 Task: Research Airbnb options in Leskovac, Serbia from 4th December, 2023 to 10th December, 2023 for 8 adults.4 bedrooms having 8 beds and 4 bathrooms. Property type can be house. Amenities needed are: wifi, TV, free parkinig on premises, gym, breakfast. Look for 5 properties as per requirement.
Action: Mouse moved to (448, 132)
Screenshot: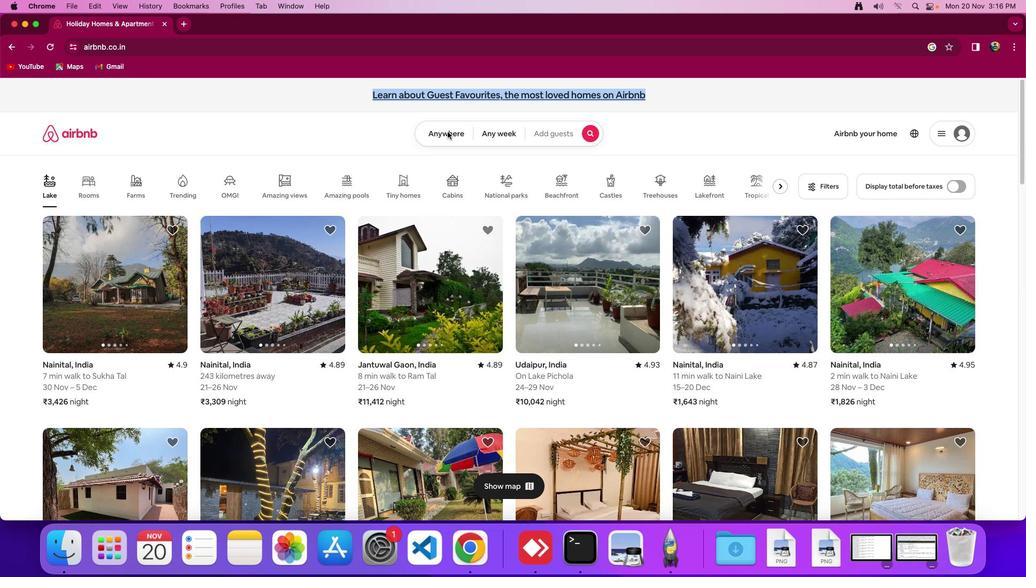
Action: Mouse pressed left at (448, 132)
Screenshot: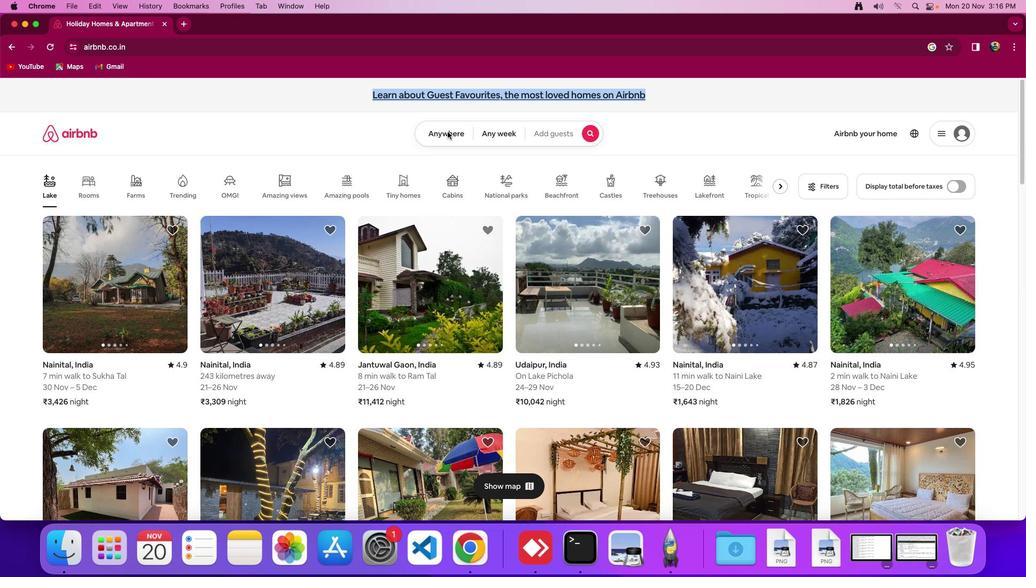 
Action: Mouse moved to (451, 131)
Screenshot: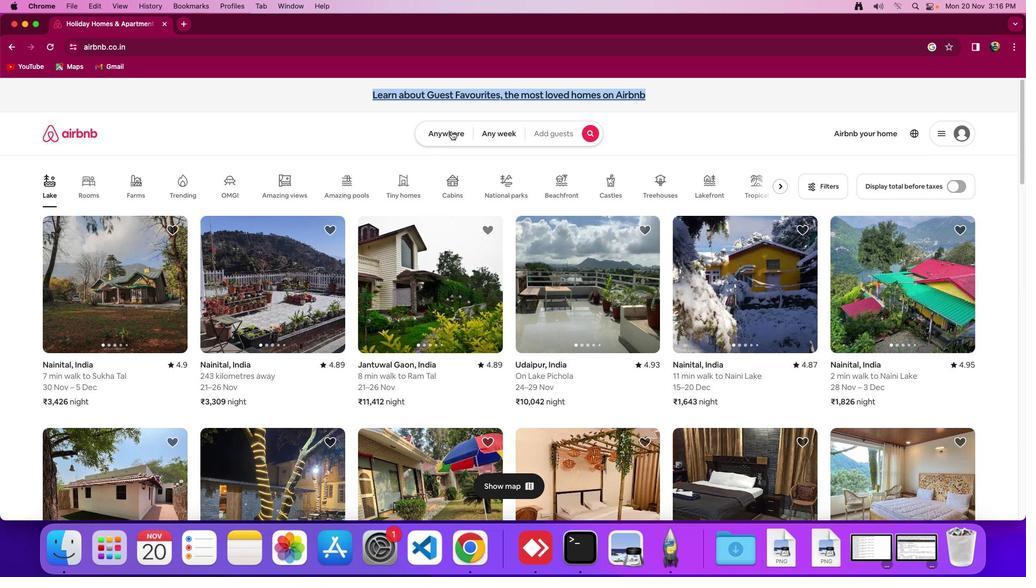 
Action: Mouse pressed left at (451, 131)
Screenshot: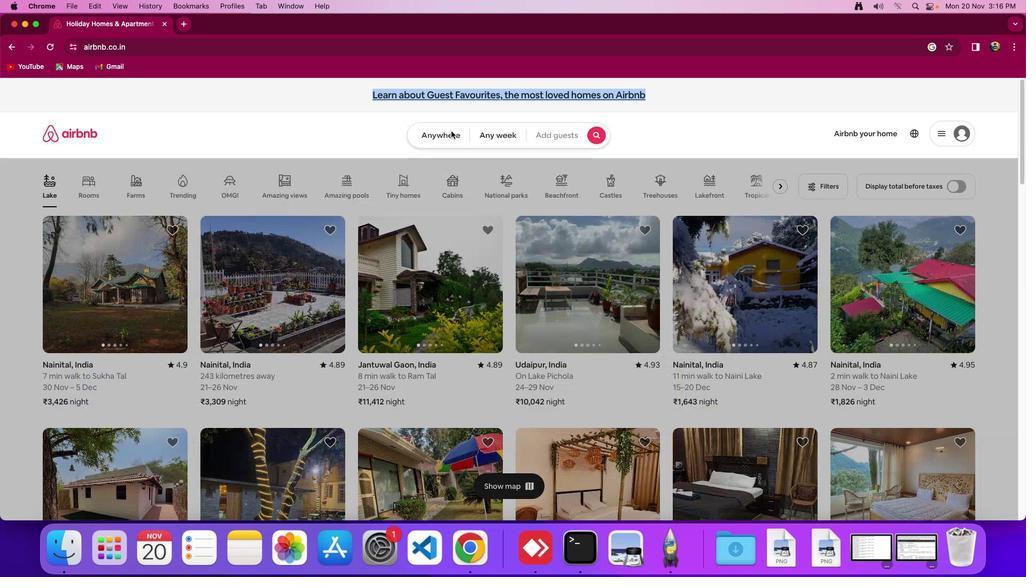 
Action: Mouse moved to (430, 173)
Screenshot: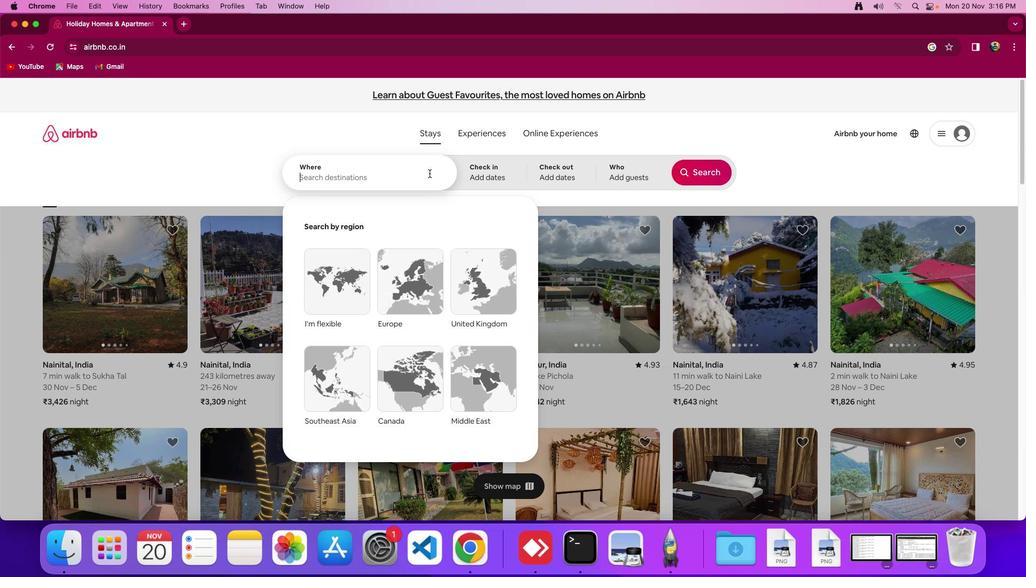 
Action: Mouse pressed left at (430, 173)
Screenshot: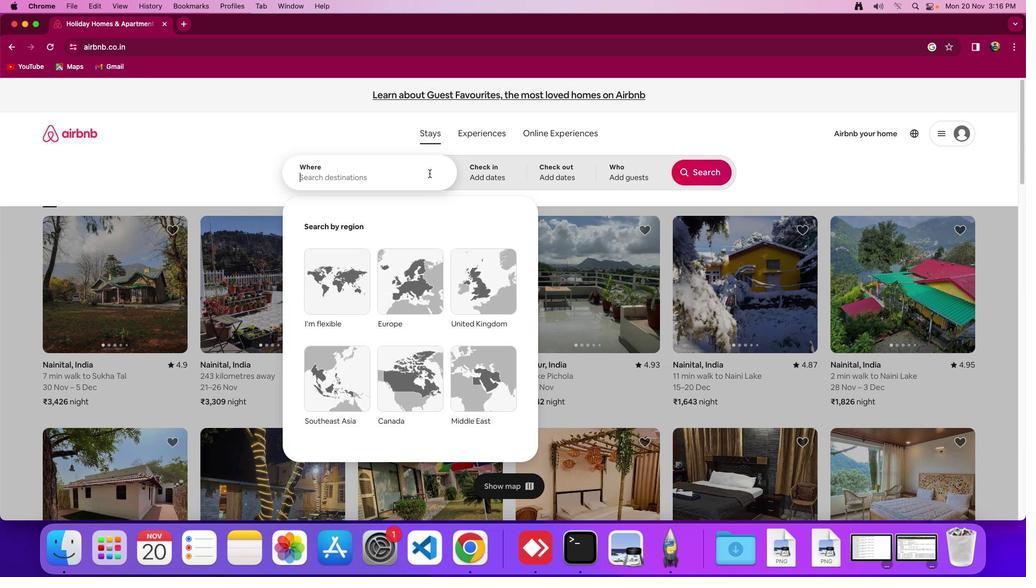 
Action: Mouse moved to (435, 171)
Screenshot: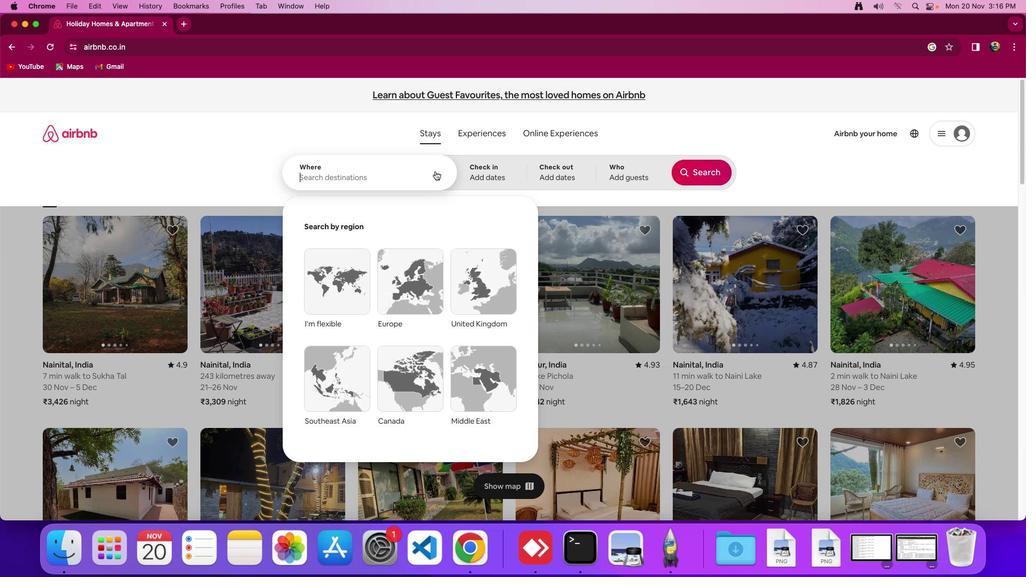 
Action: Key pressed Key.shift'L''e''s''k''o''v''a''c'','Key.spaceKey.shift_r'S''e''r''b''i''a'
Screenshot: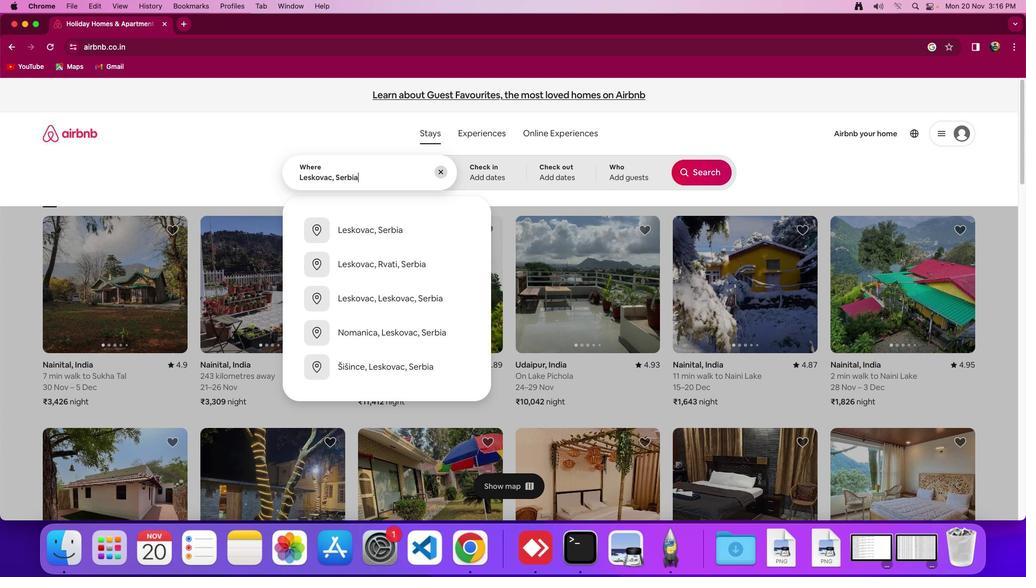 
Action: Mouse moved to (491, 169)
Screenshot: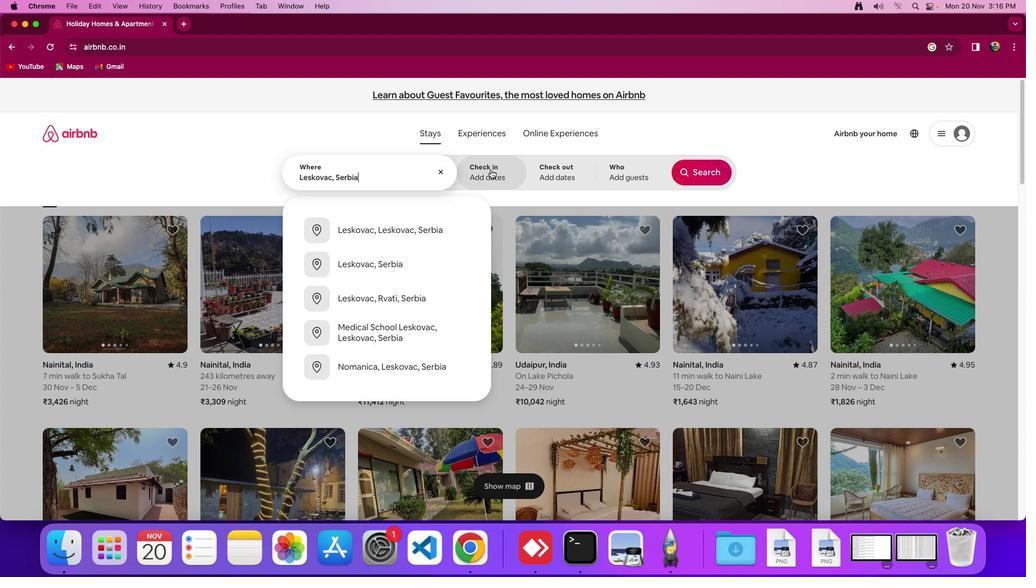 
Action: Mouse pressed left at (491, 169)
Screenshot: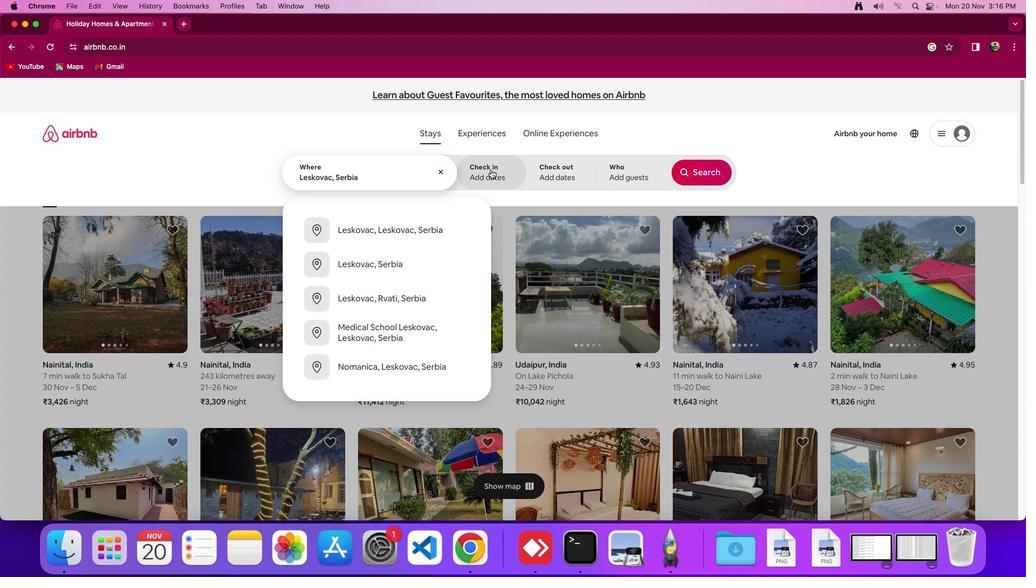 
Action: Mouse moved to (564, 327)
Screenshot: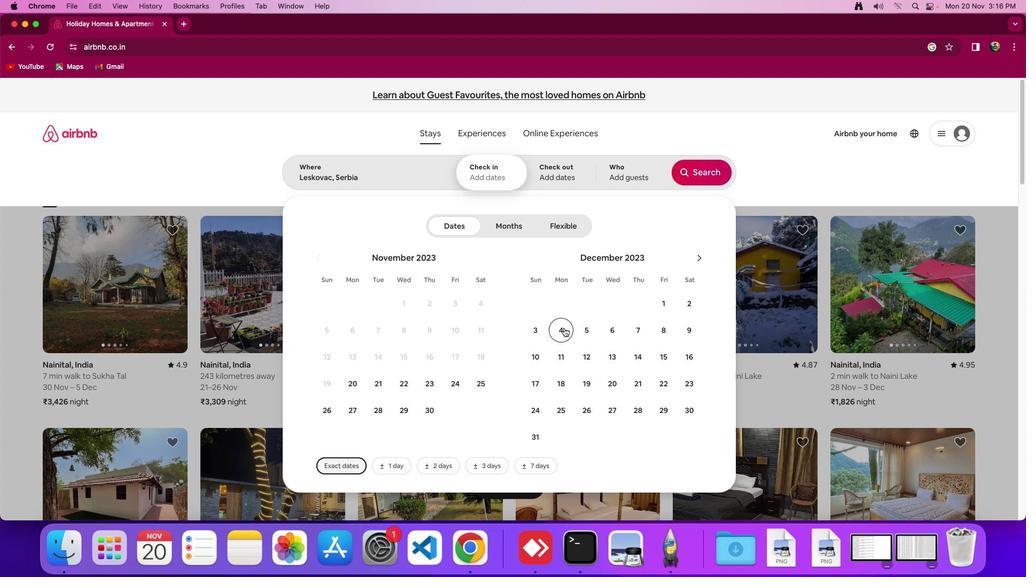 
Action: Mouse pressed left at (564, 327)
Screenshot: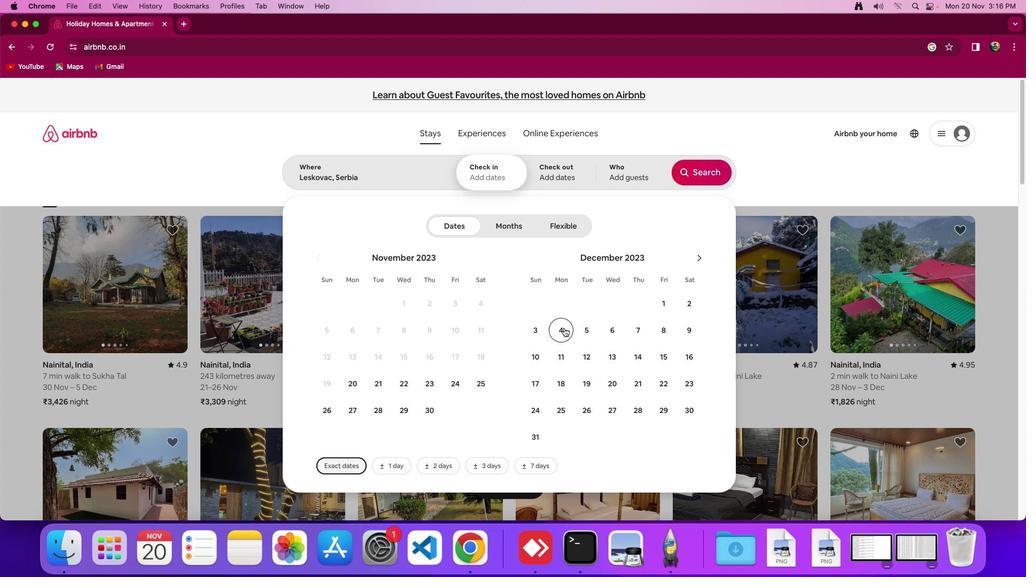 
Action: Mouse moved to (533, 358)
Screenshot: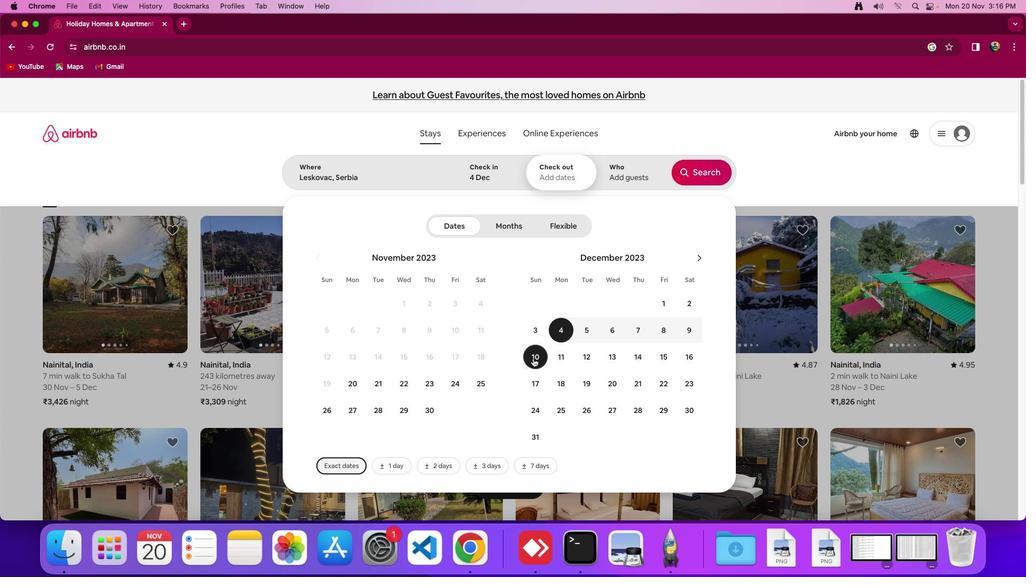 
Action: Mouse pressed left at (533, 358)
Screenshot: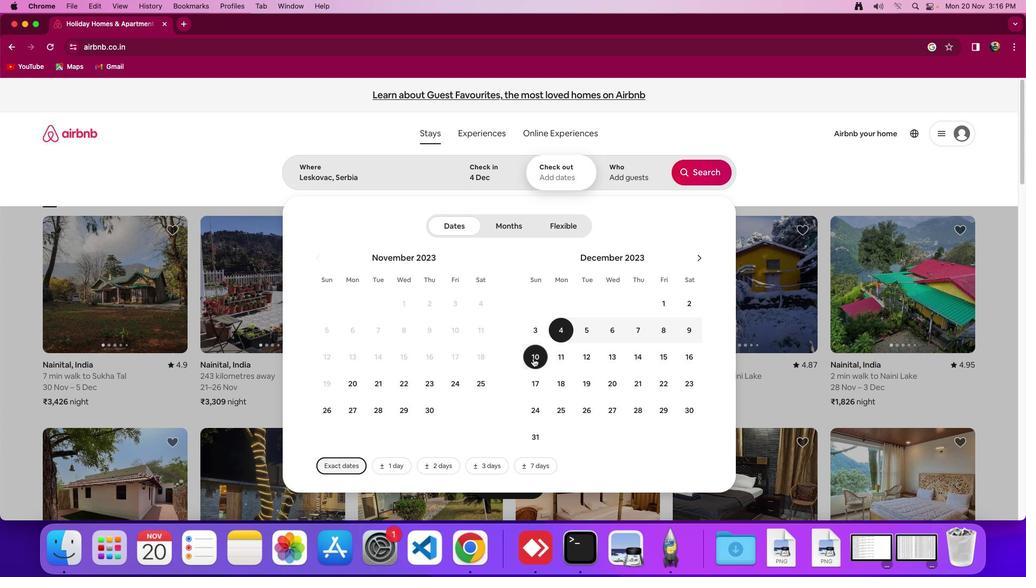 
Action: Mouse moved to (620, 172)
Screenshot: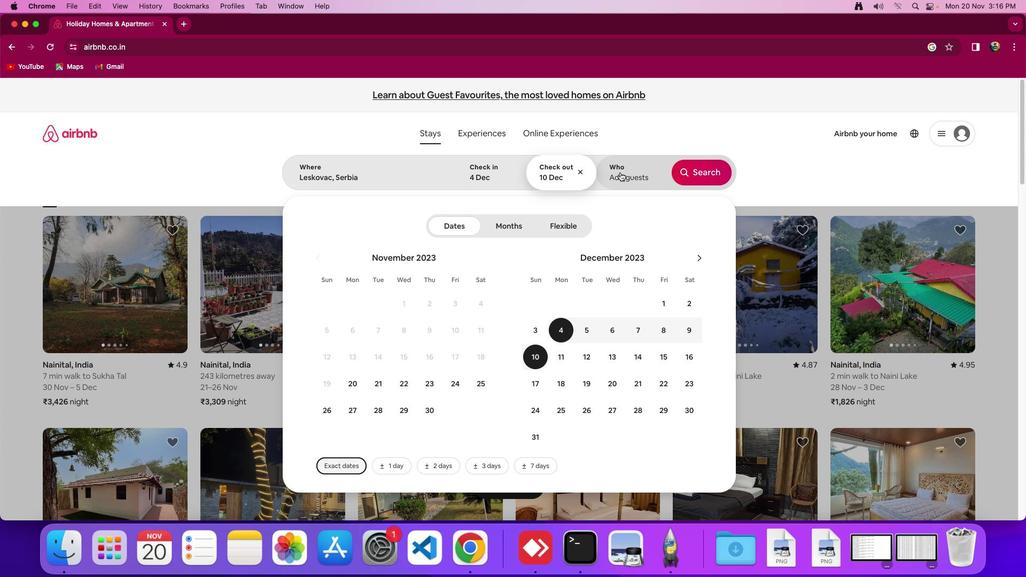 
Action: Mouse pressed left at (620, 172)
Screenshot: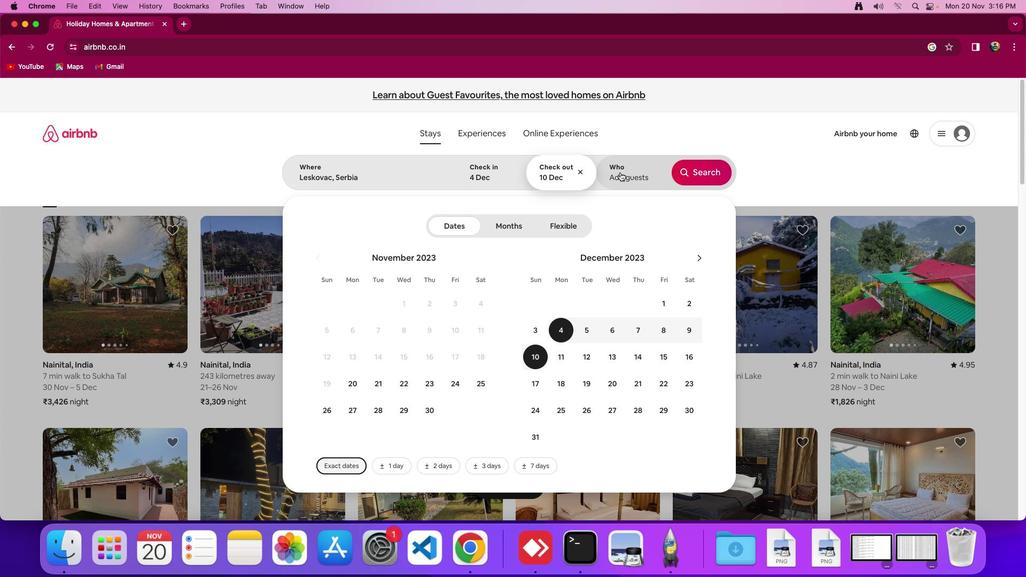 
Action: Mouse moved to (697, 229)
Screenshot: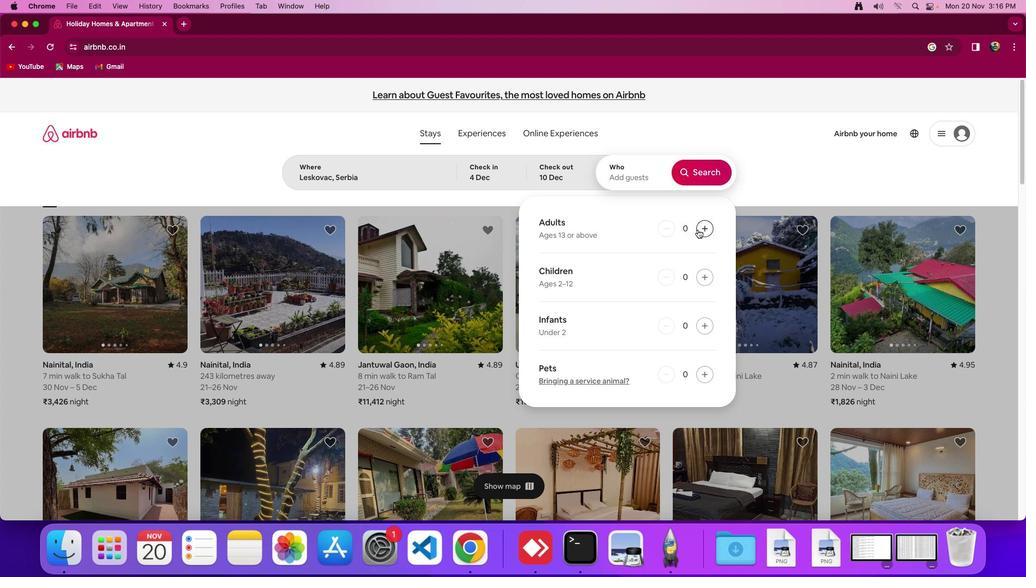 
Action: Mouse pressed left at (697, 229)
Screenshot: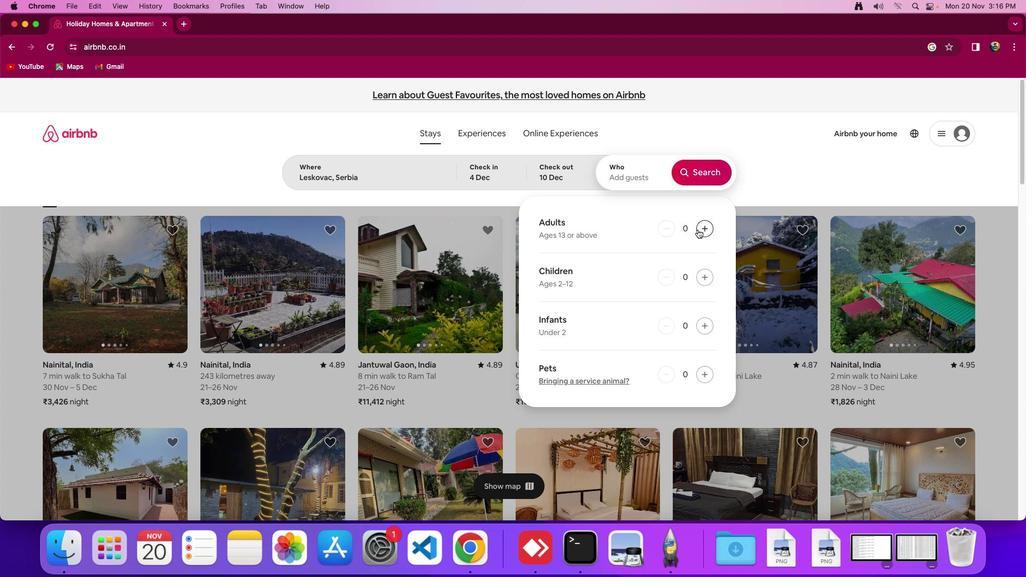 
Action: Mouse pressed left at (697, 229)
Screenshot: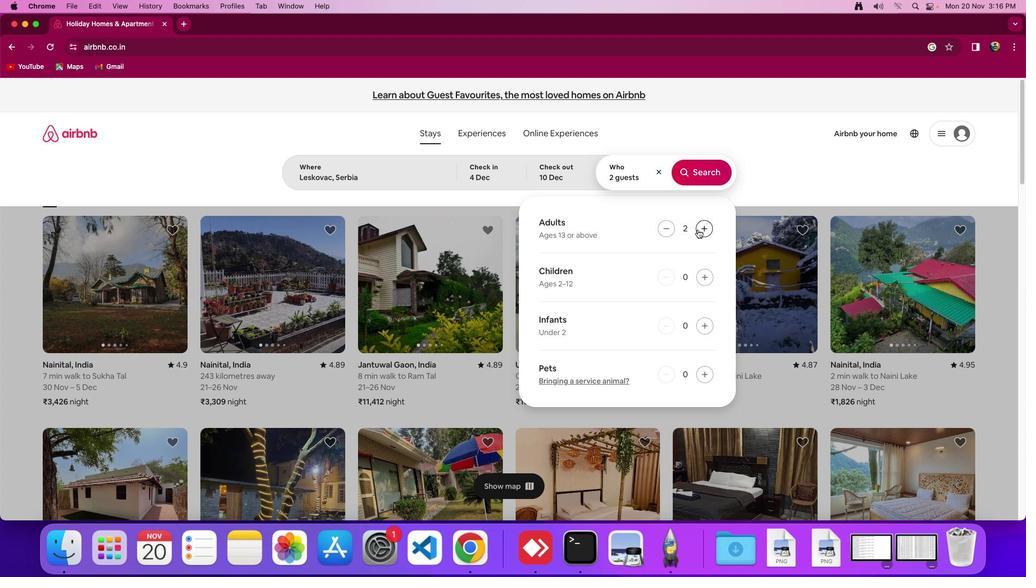 
Action: Mouse pressed left at (697, 229)
Screenshot: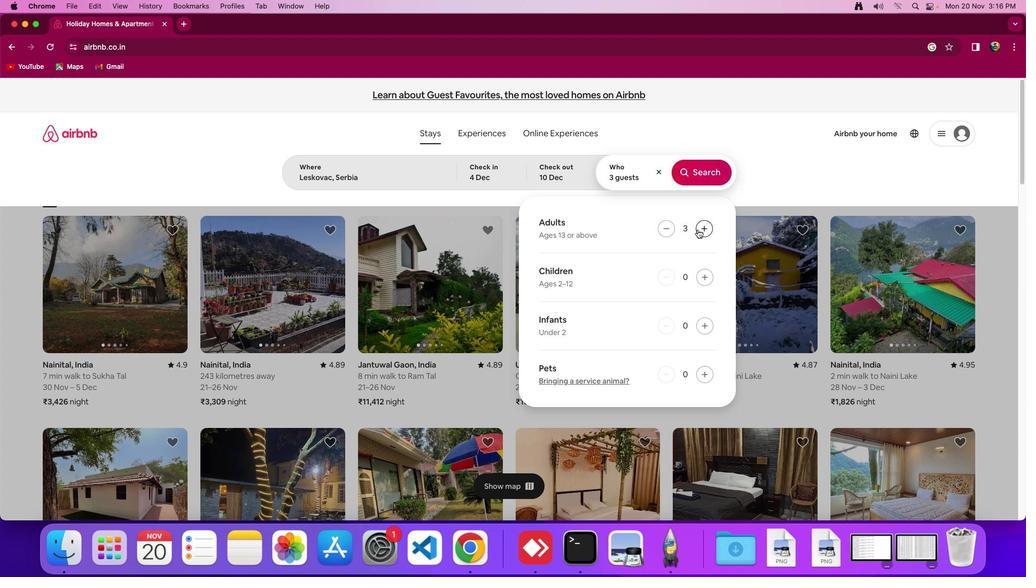 
Action: Mouse pressed left at (697, 229)
Screenshot: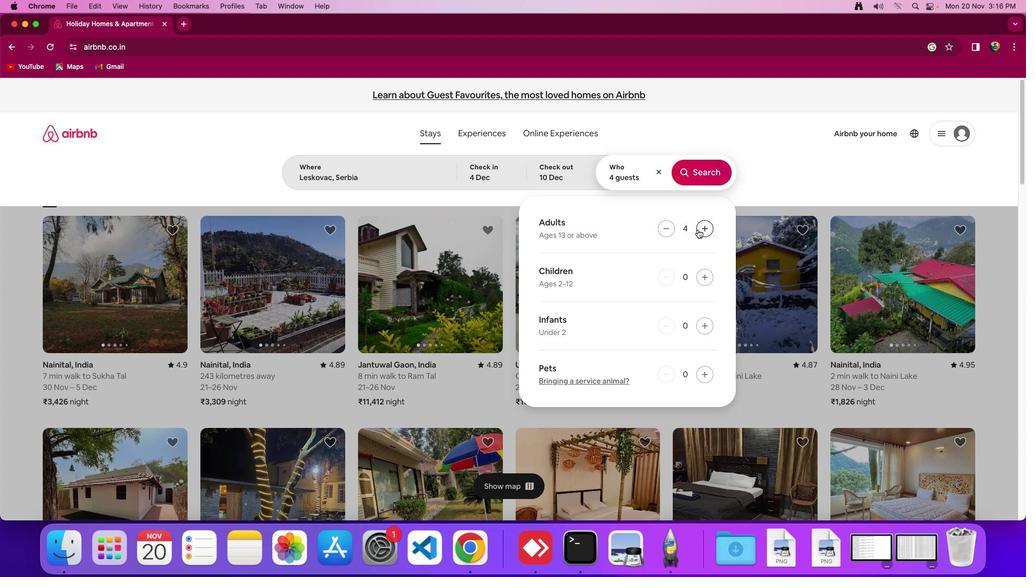 
Action: Mouse pressed left at (697, 229)
Screenshot: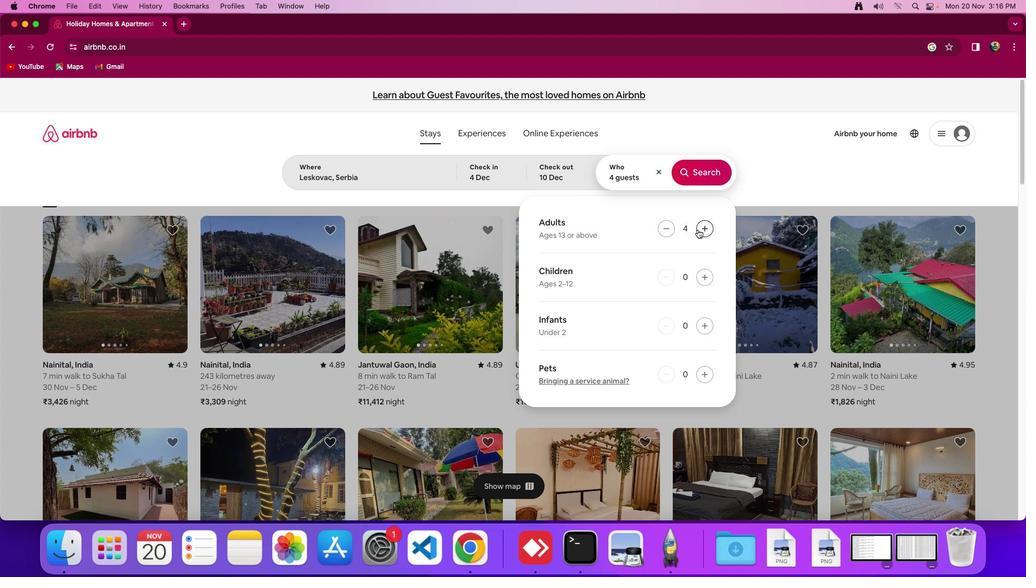 
Action: Mouse pressed left at (697, 229)
Screenshot: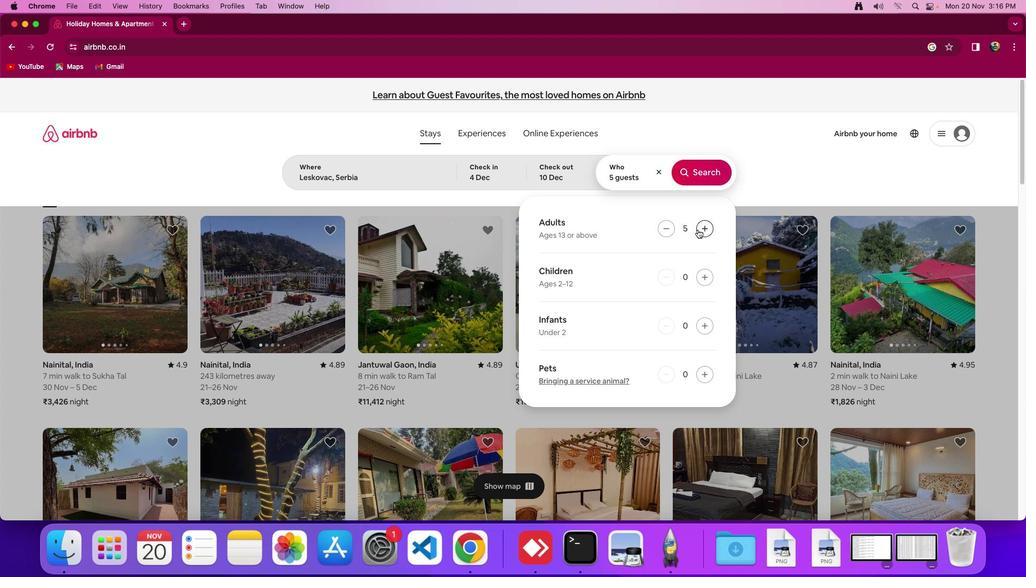 
Action: Mouse pressed left at (697, 229)
Screenshot: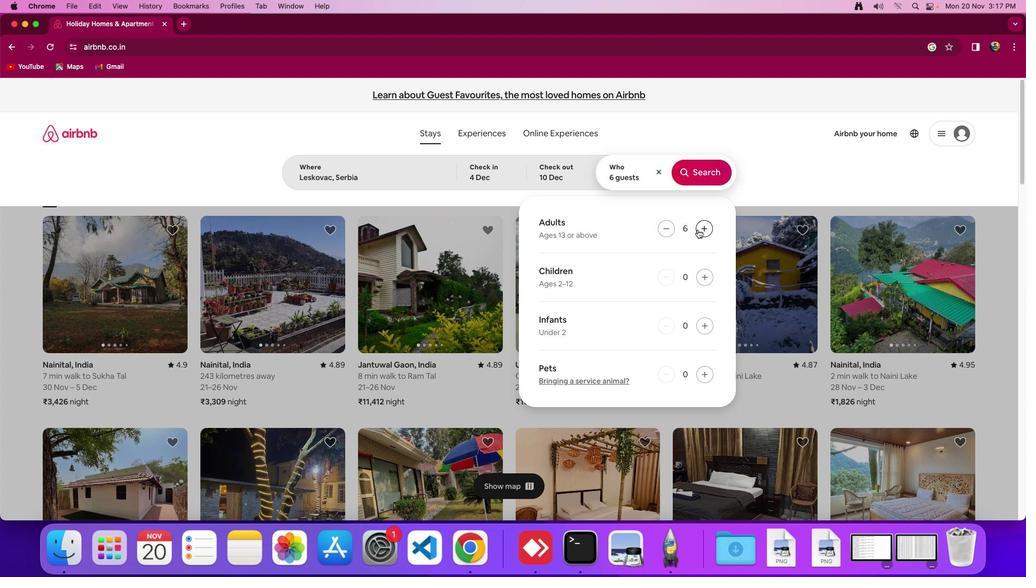 
Action: Mouse pressed left at (697, 229)
Screenshot: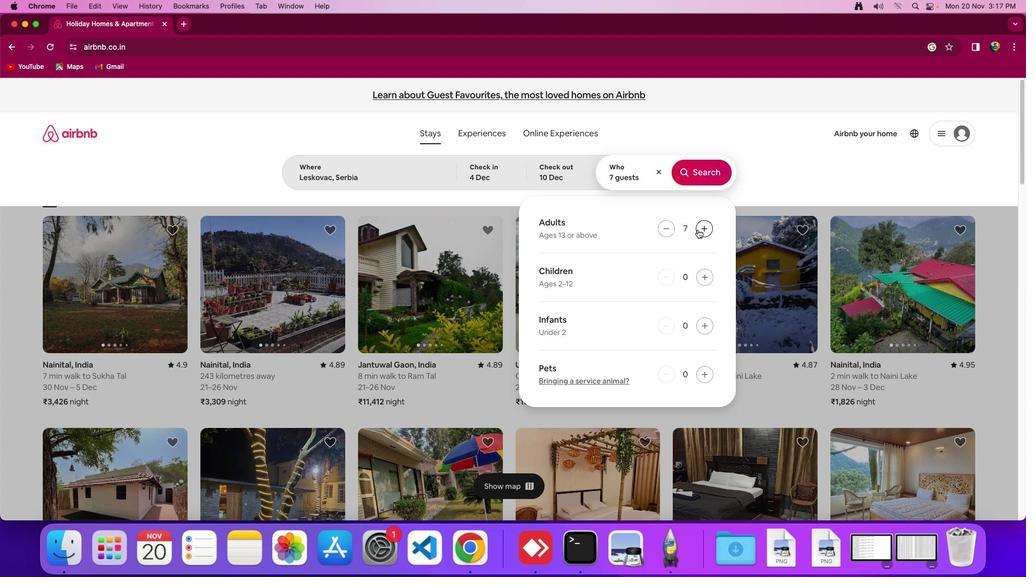 
Action: Mouse moved to (694, 173)
Screenshot: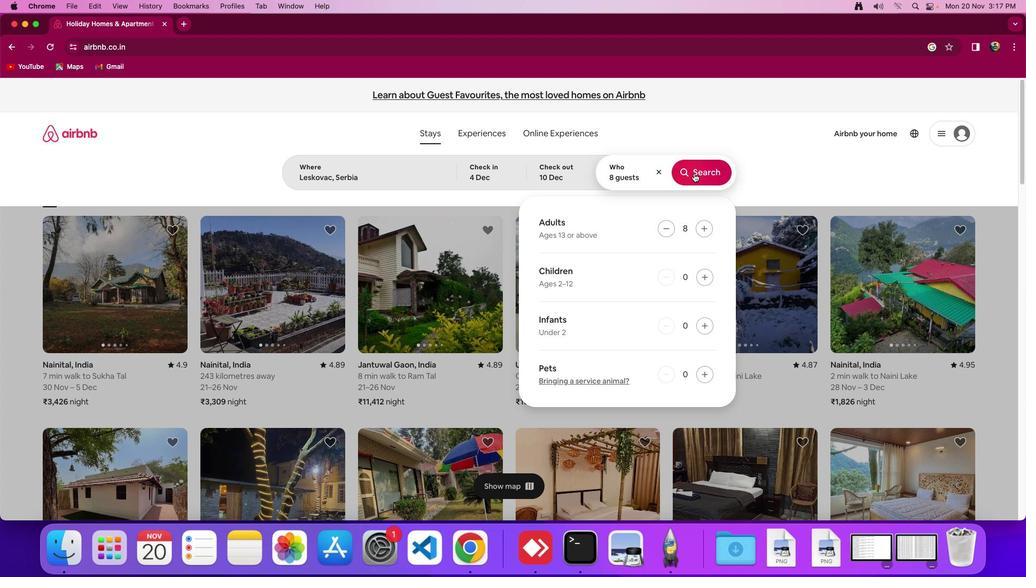 
Action: Mouse pressed left at (694, 173)
Screenshot: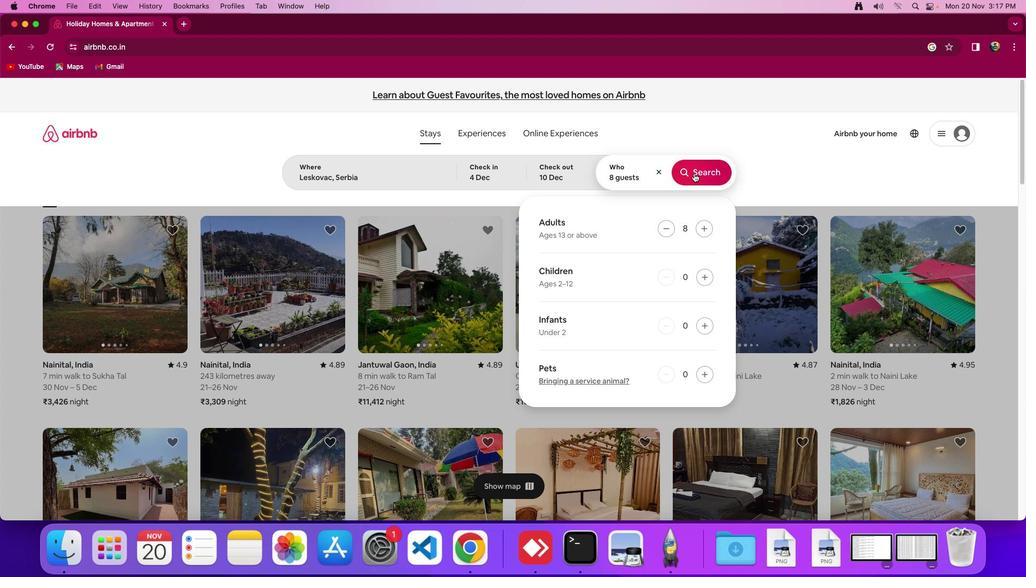 
Action: Mouse moved to (869, 140)
Screenshot: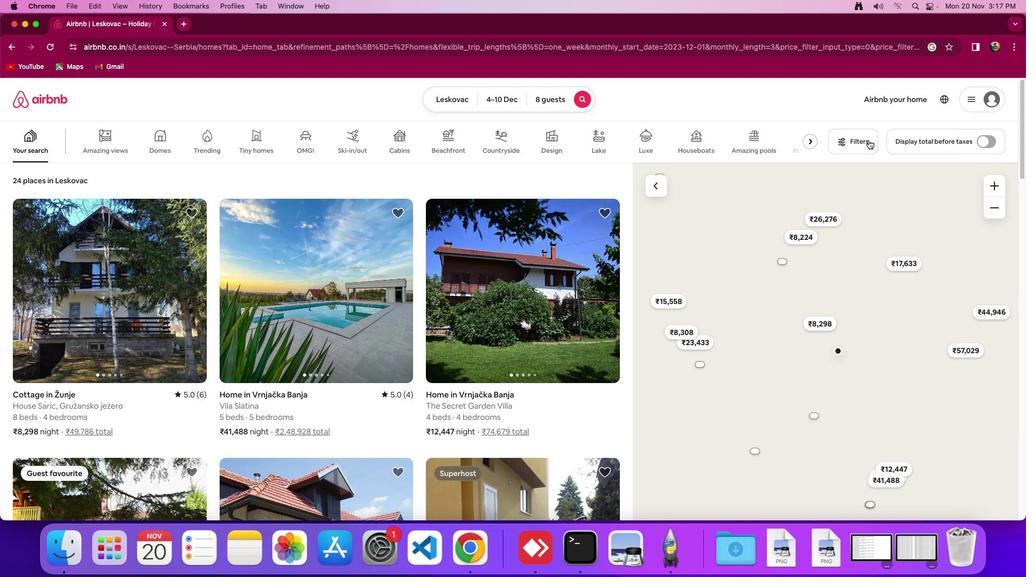 
Action: Mouse pressed left at (869, 140)
Screenshot: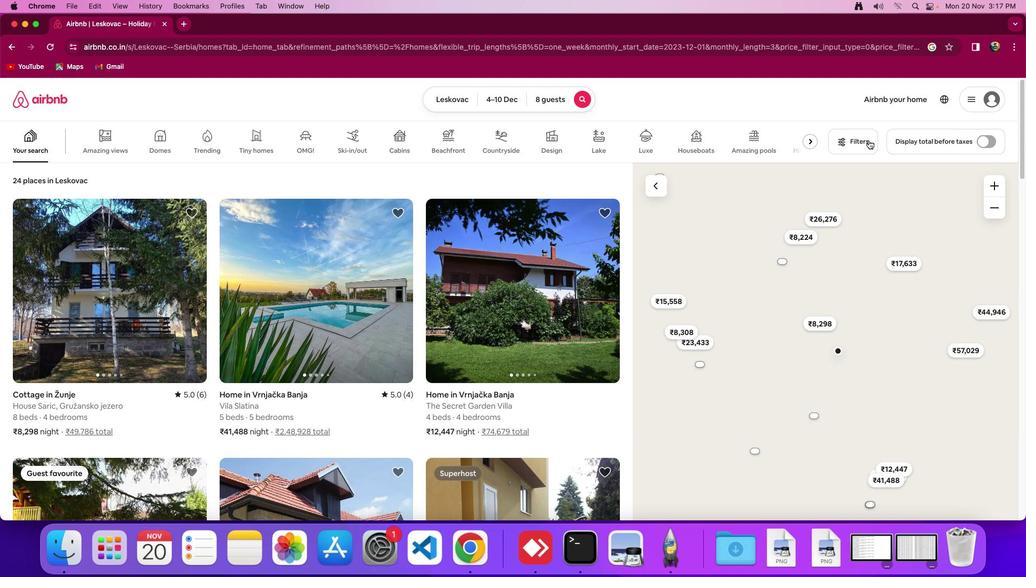 
Action: Mouse moved to (575, 284)
Screenshot: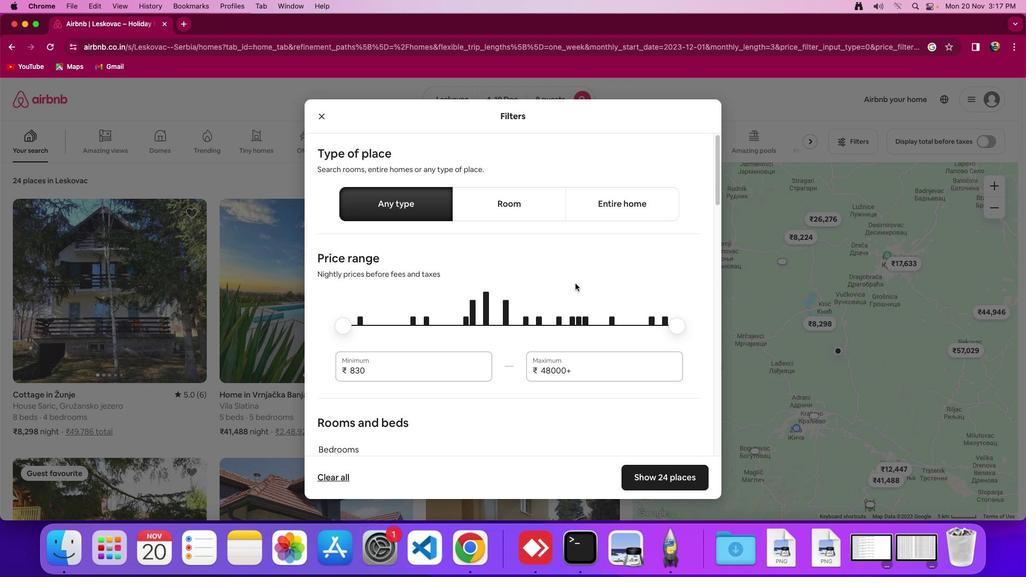 
Action: Mouse scrolled (575, 284) with delta (0, 0)
Screenshot: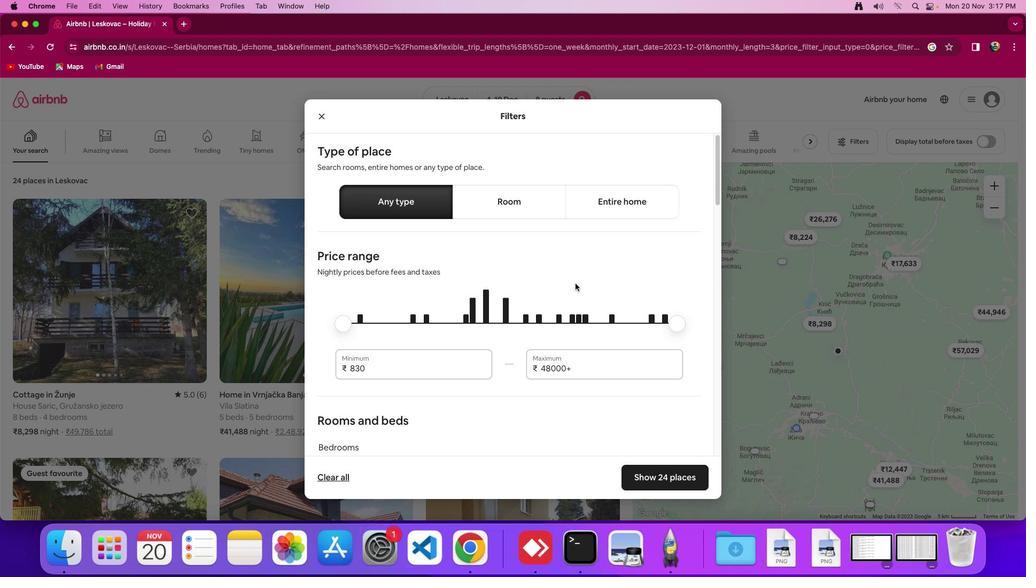 
Action: Mouse scrolled (575, 284) with delta (0, 0)
Screenshot: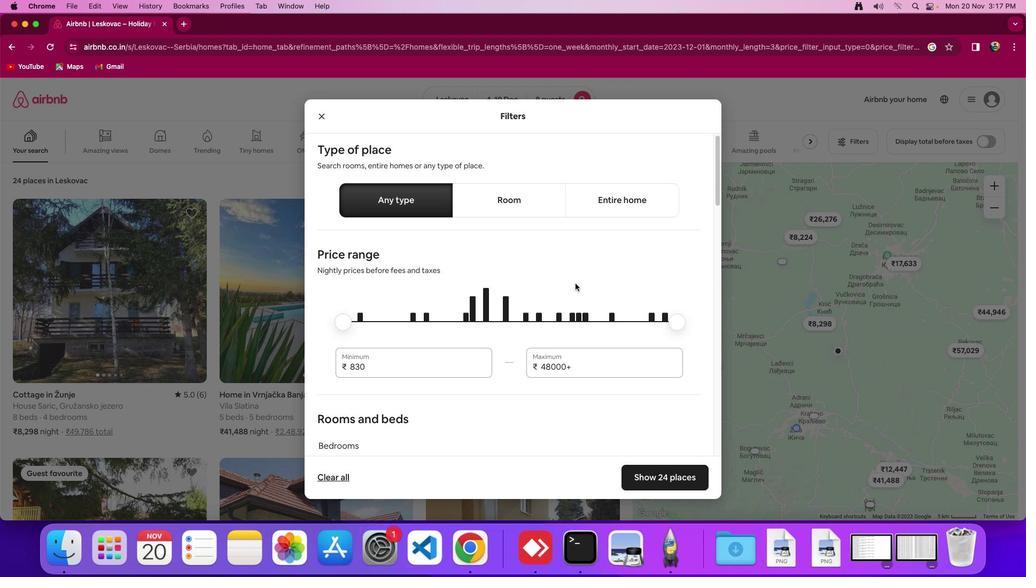 
Action: Mouse scrolled (575, 284) with delta (0, 0)
Screenshot: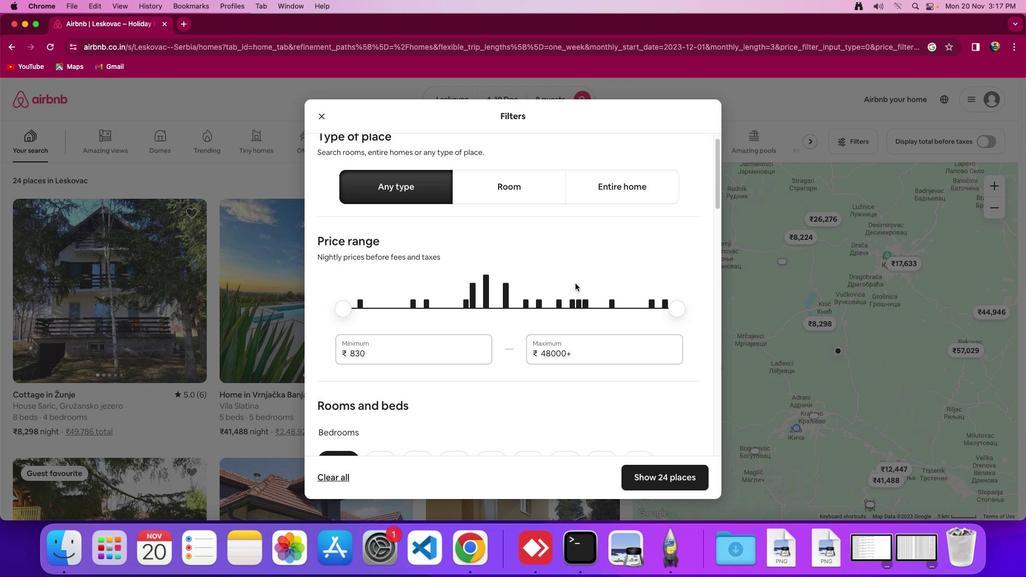 
Action: Mouse scrolled (575, 284) with delta (0, 0)
Screenshot: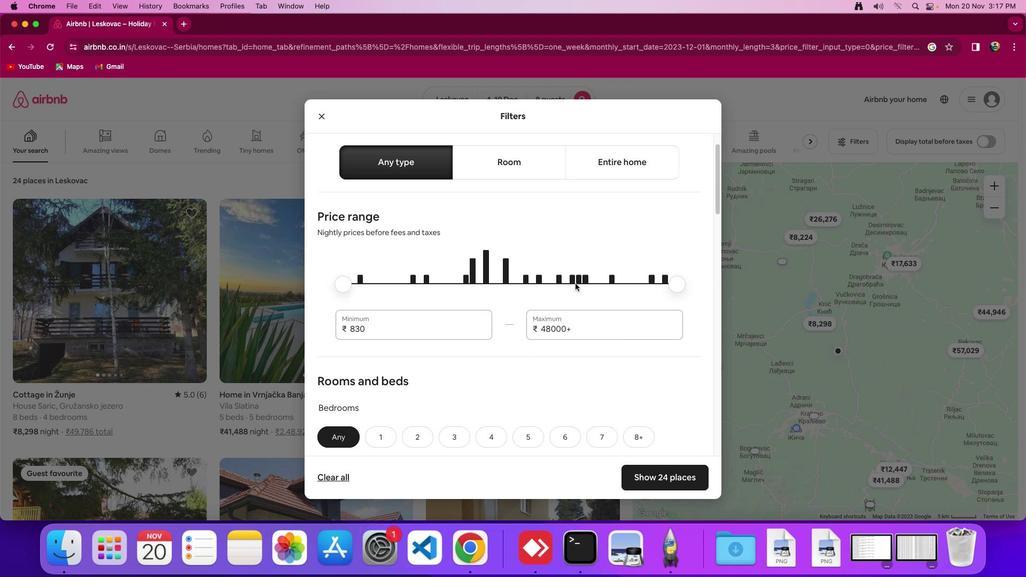 
Action: Mouse scrolled (575, 284) with delta (0, -1)
Screenshot: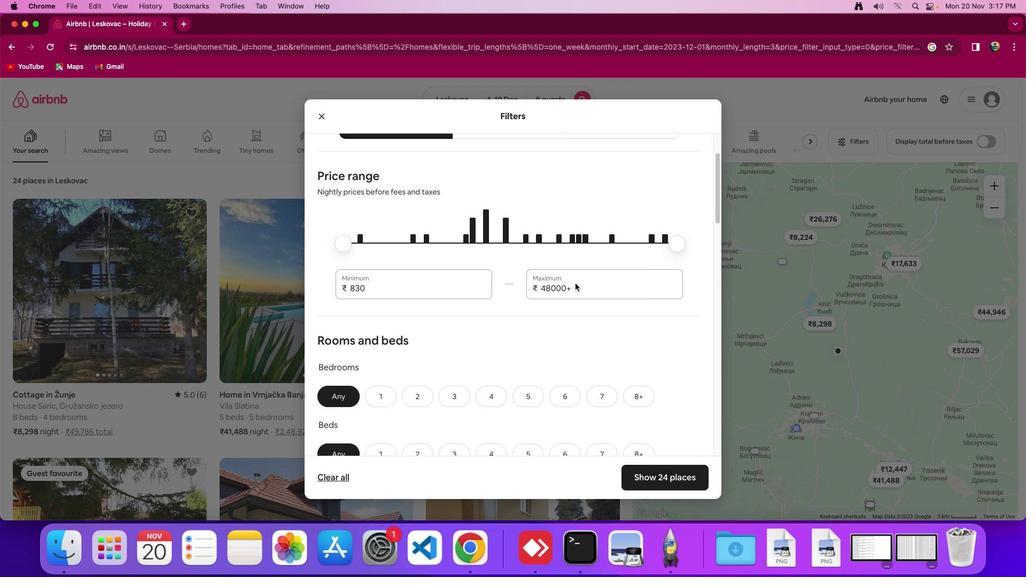 
Action: Mouse scrolled (575, 284) with delta (0, 0)
Screenshot: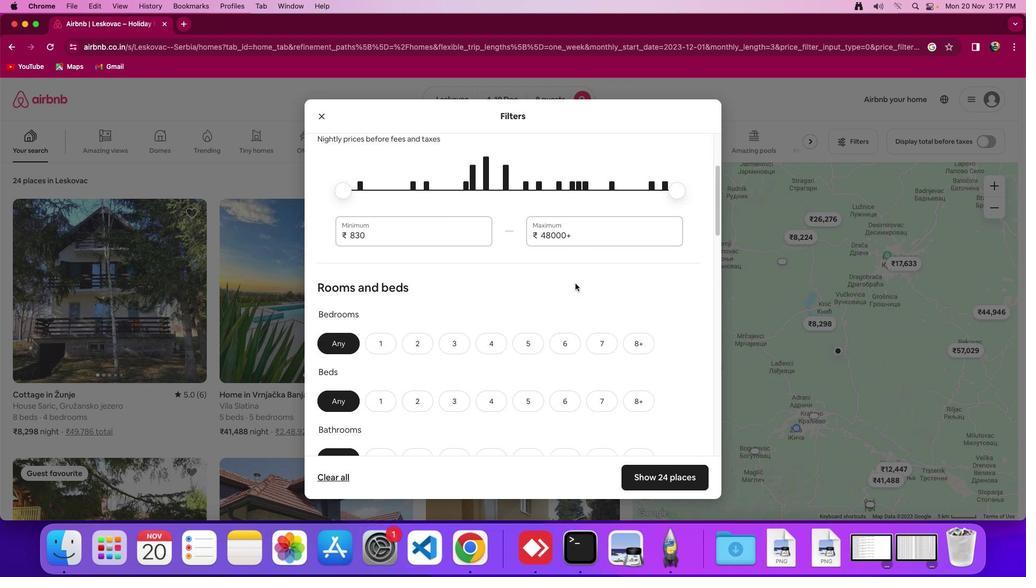 
Action: Mouse scrolled (575, 284) with delta (0, 0)
Screenshot: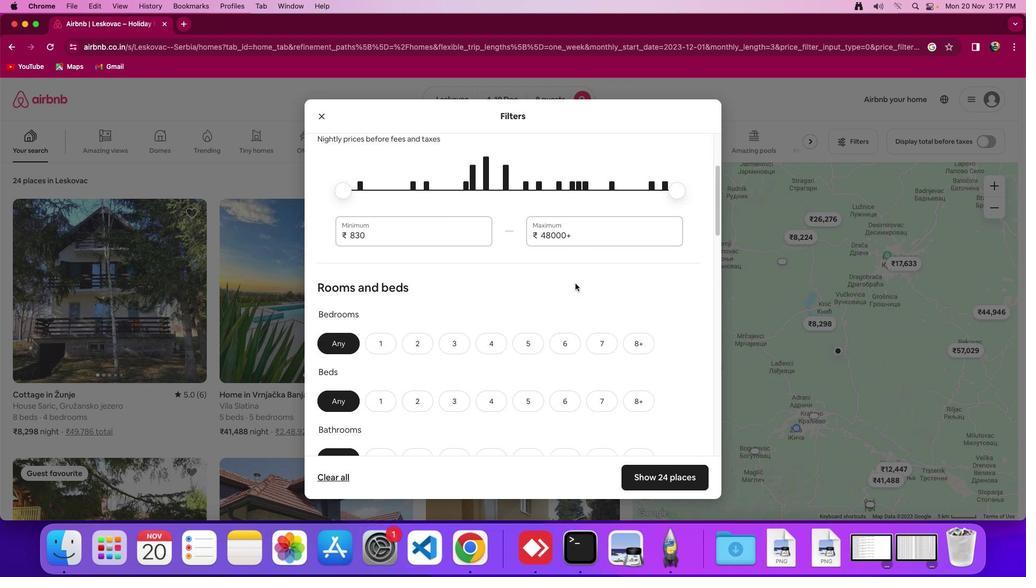 
Action: Mouse scrolled (575, 284) with delta (0, -1)
Screenshot: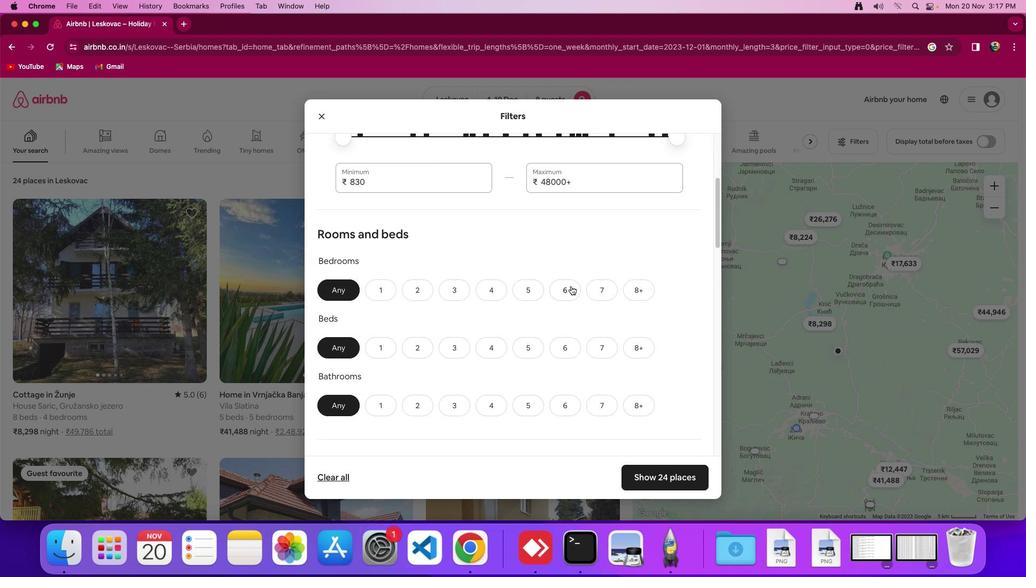 
Action: Mouse moved to (488, 287)
Screenshot: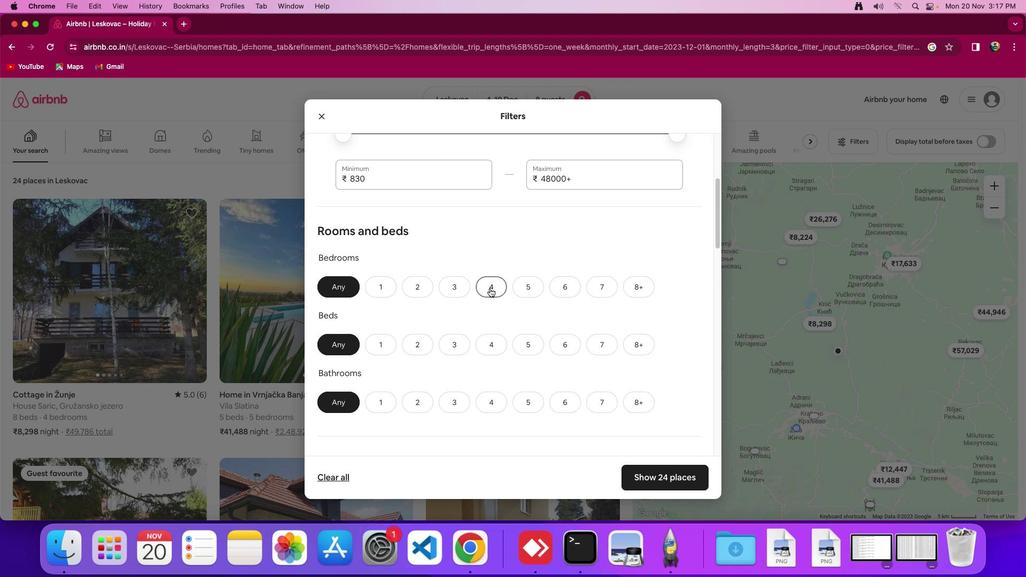 
Action: Mouse pressed left at (488, 287)
Screenshot: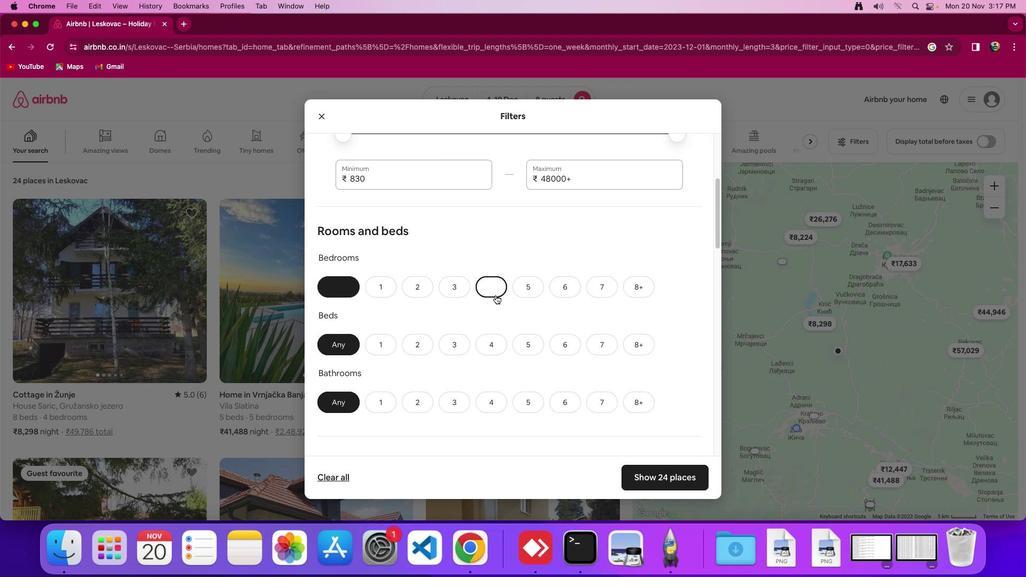 
Action: Mouse moved to (637, 342)
Screenshot: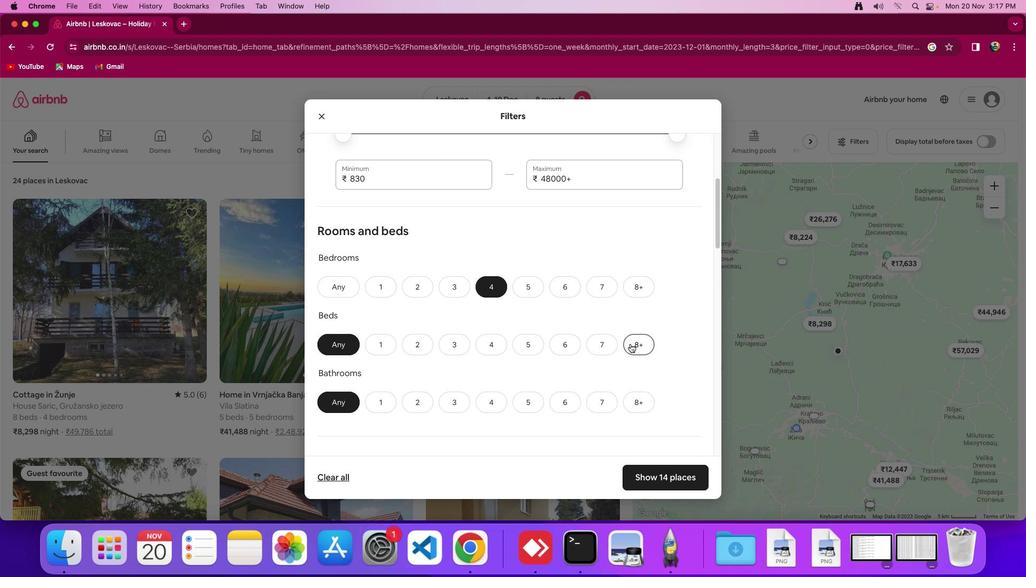 
Action: Mouse pressed left at (637, 342)
Screenshot: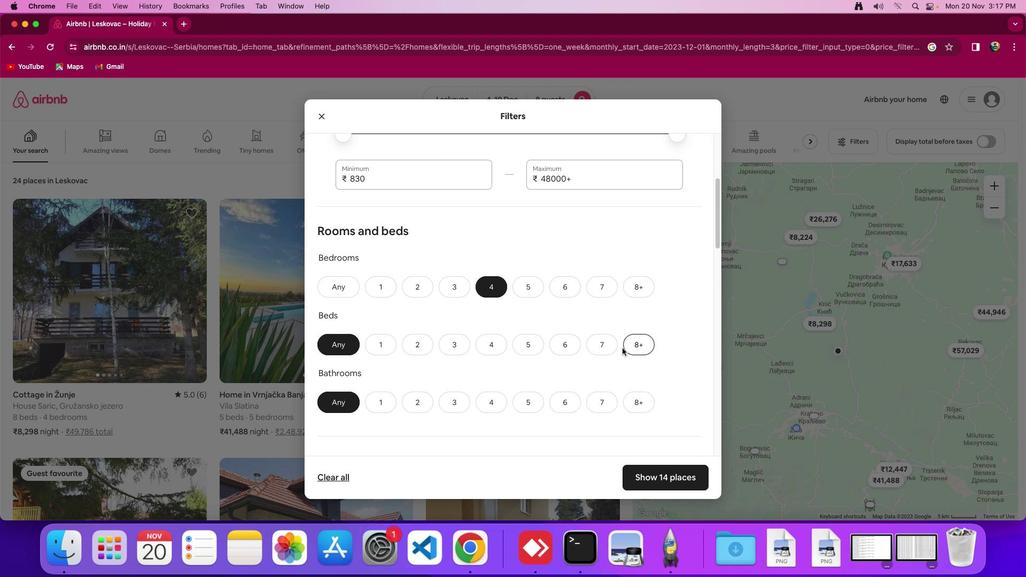 
Action: Mouse moved to (487, 405)
Screenshot: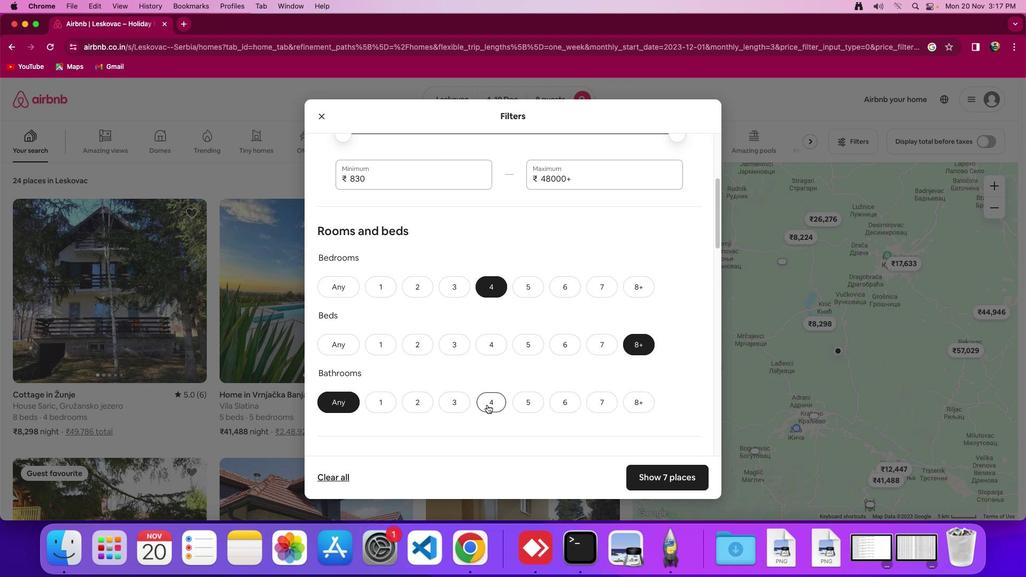 
Action: Mouse pressed left at (487, 405)
Screenshot: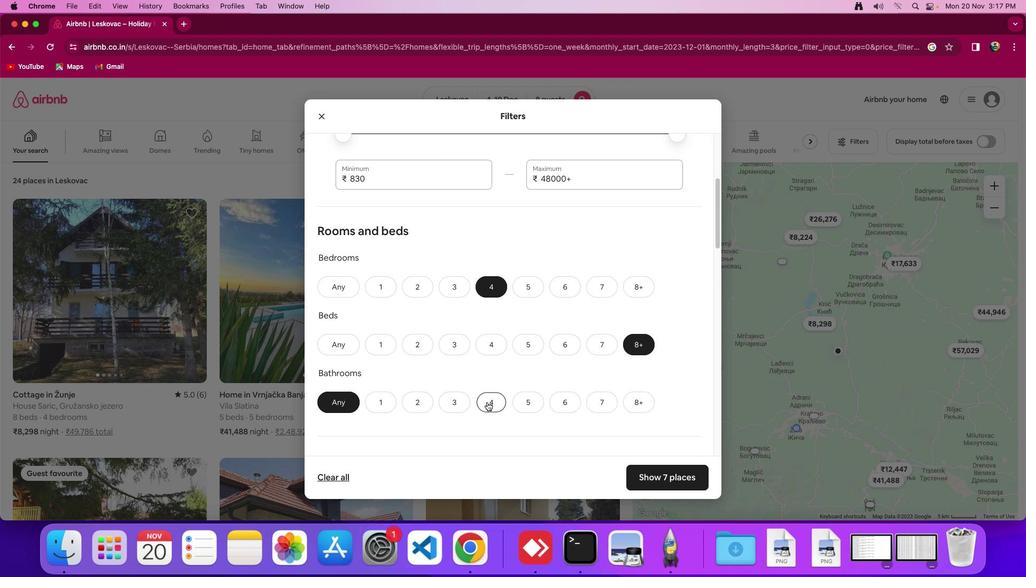 
Action: Mouse moved to (501, 372)
Screenshot: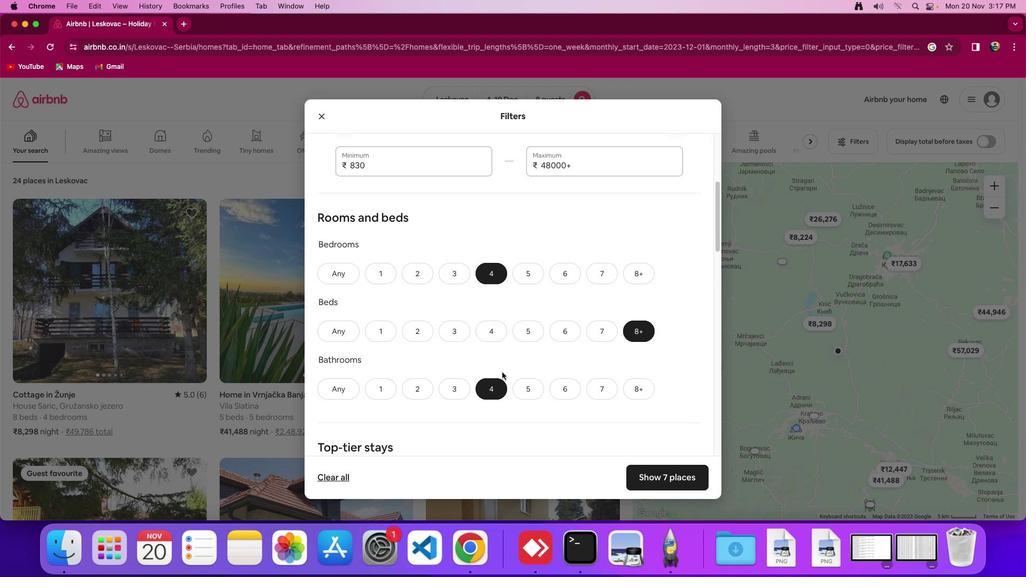 
Action: Mouse scrolled (501, 372) with delta (0, 0)
Screenshot: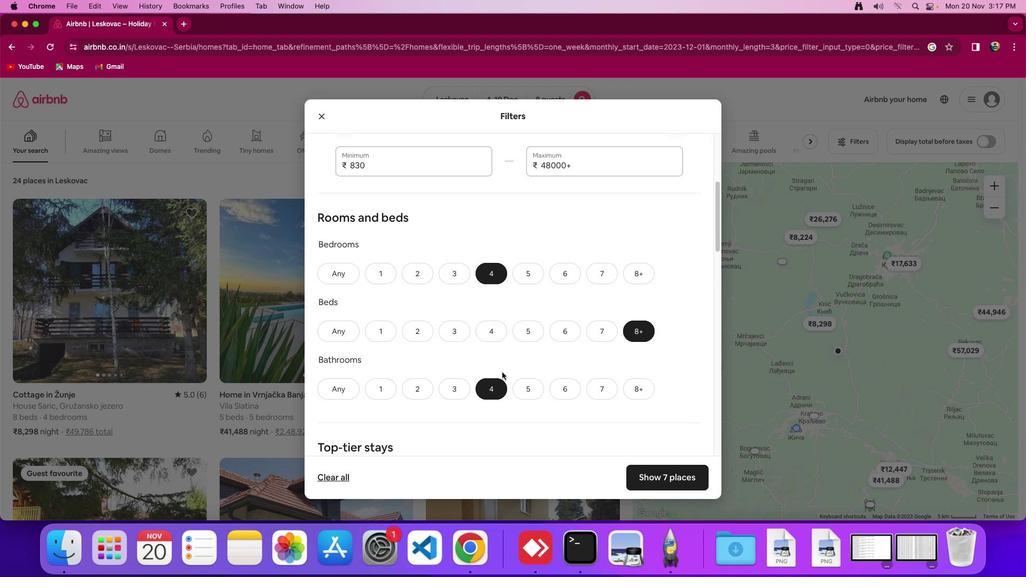
Action: Mouse moved to (502, 372)
Screenshot: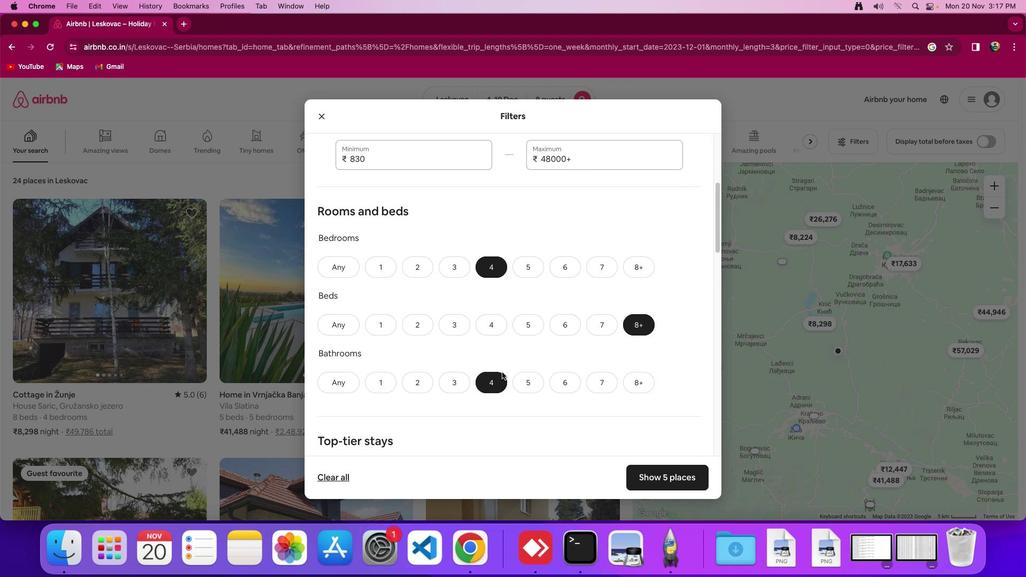 
Action: Mouse scrolled (502, 372) with delta (0, 0)
Screenshot: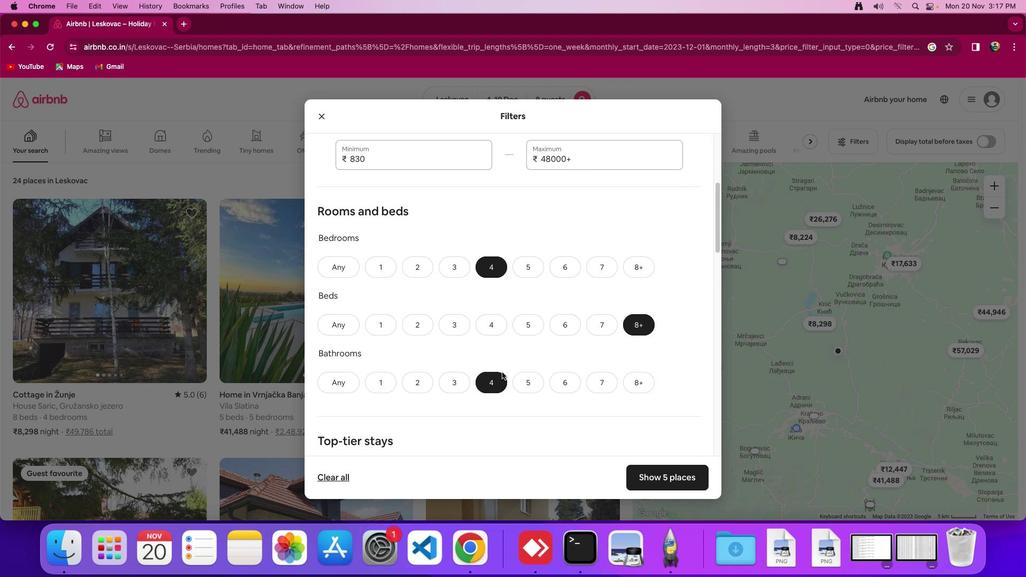 
Action: Mouse moved to (502, 372)
Screenshot: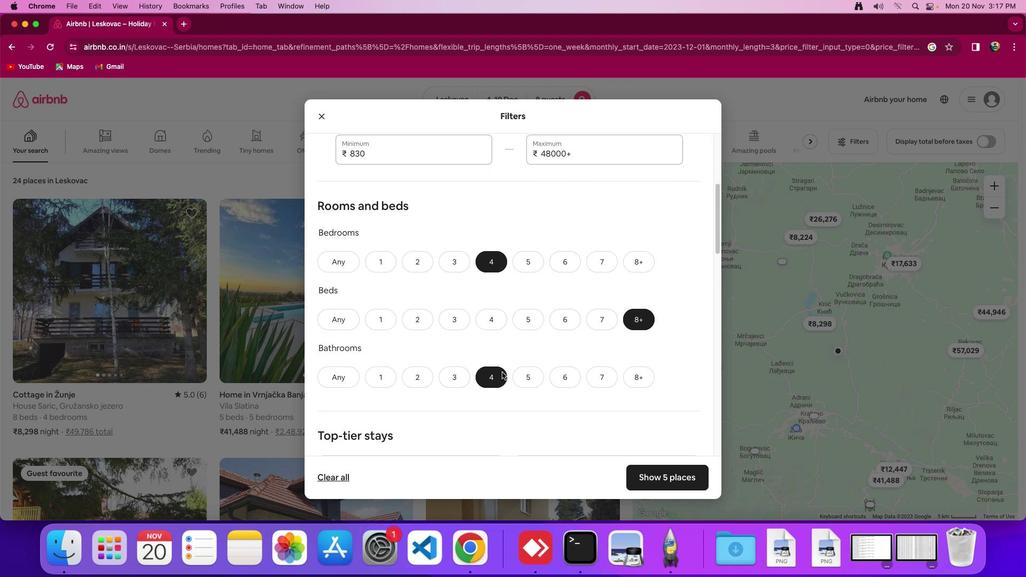
Action: Mouse scrolled (502, 372) with delta (0, 0)
Screenshot: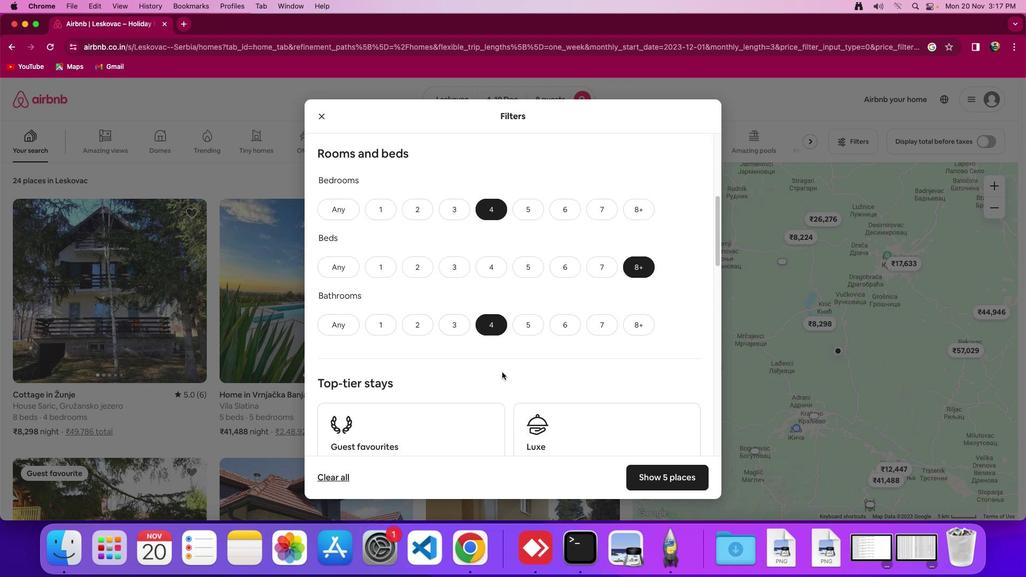 
Action: Mouse scrolled (502, 372) with delta (0, 0)
Screenshot: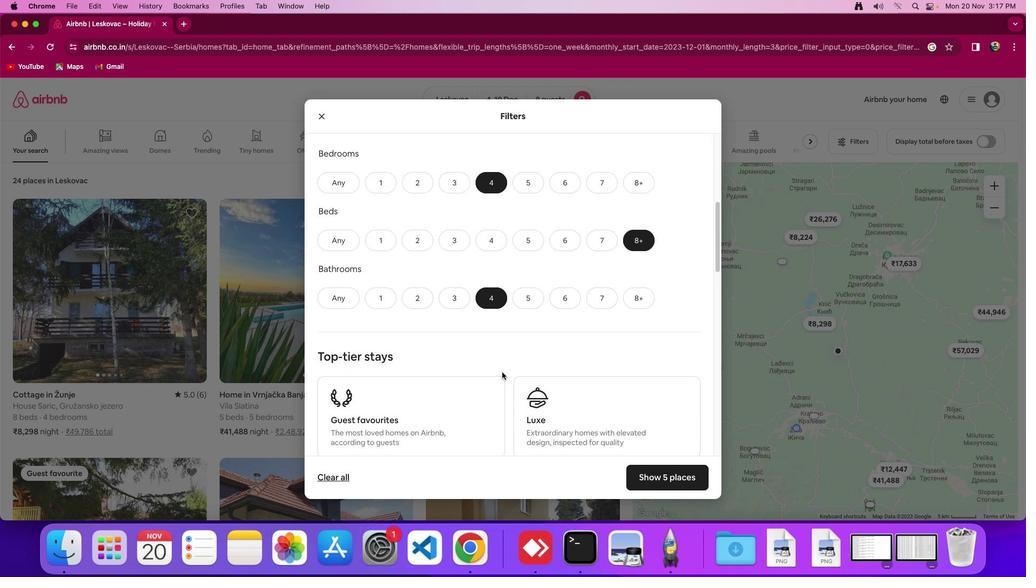 
Action: Mouse scrolled (502, 372) with delta (0, -1)
Screenshot: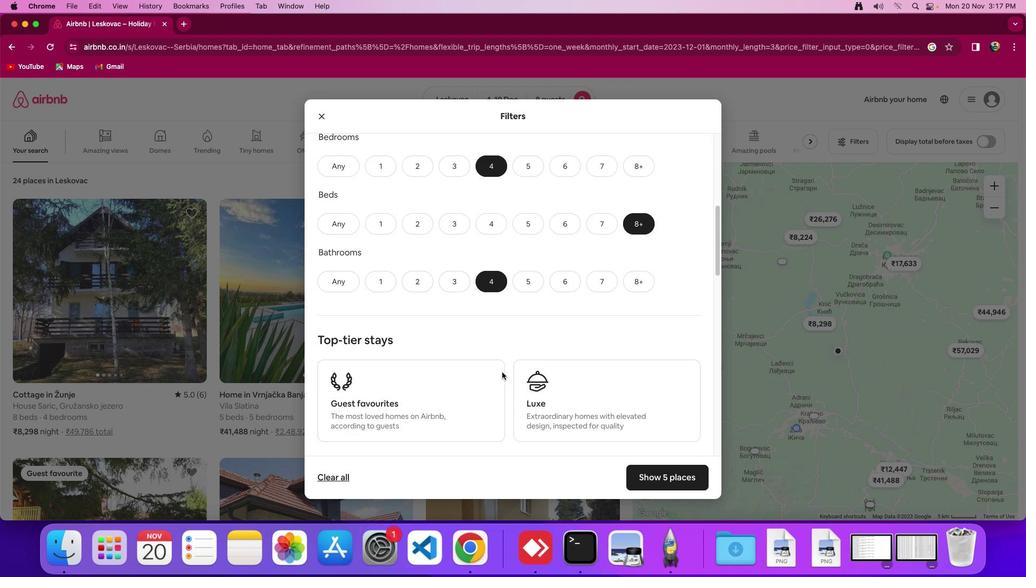 
Action: Mouse moved to (503, 370)
Screenshot: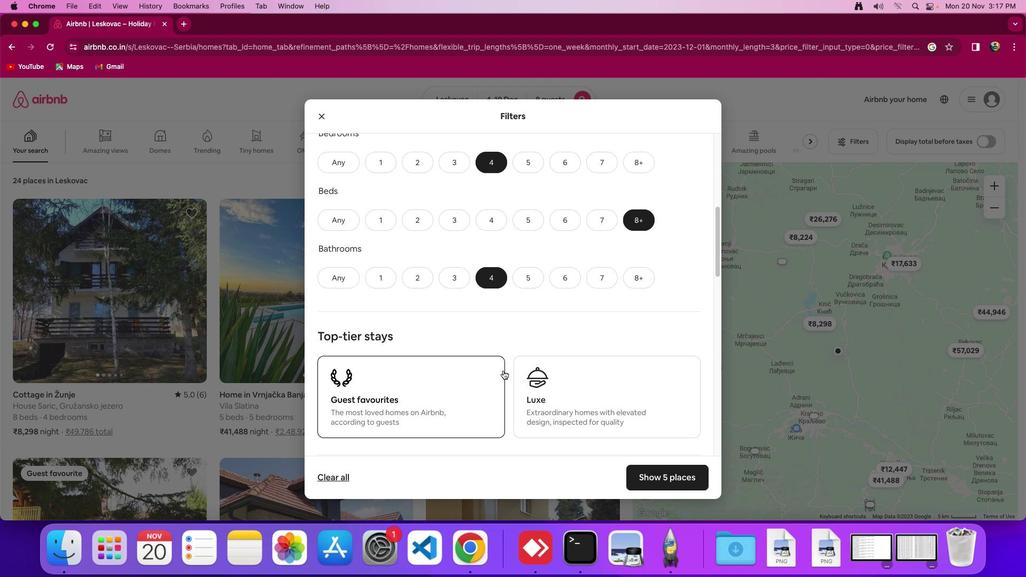
Action: Mouse scrolled (503, 370) with delta (0, 0)
Screenshot: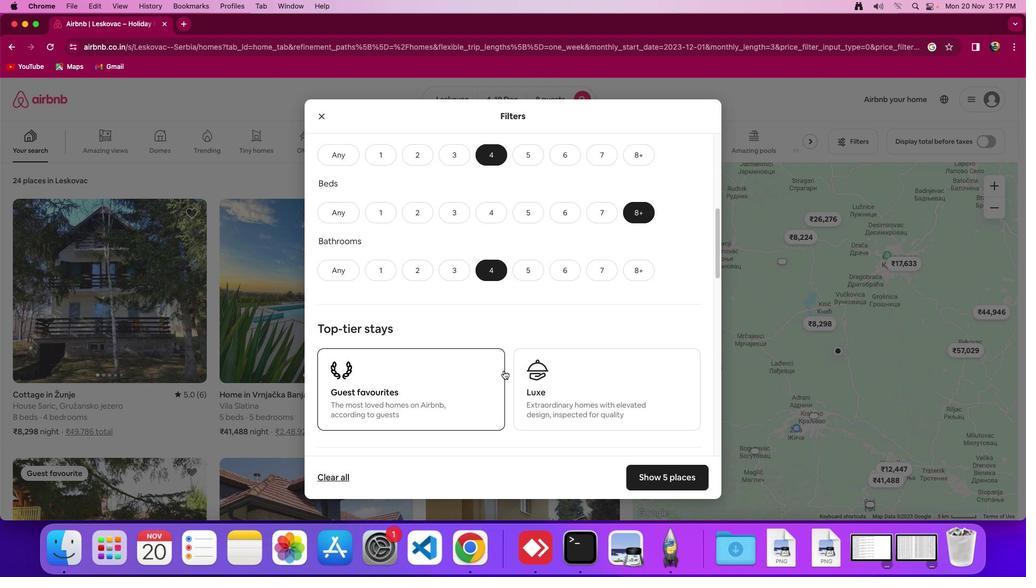 
Action: Mouse scrolled (503, 370) with delta (0, 0)
Screenshot: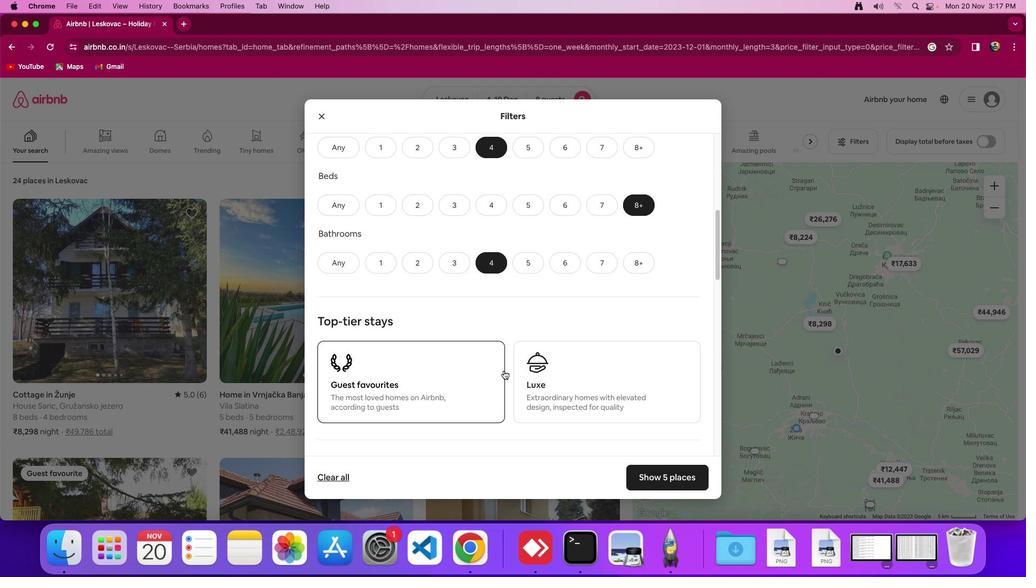 
Action: Mouse moved to (503, 370)
Screenshot: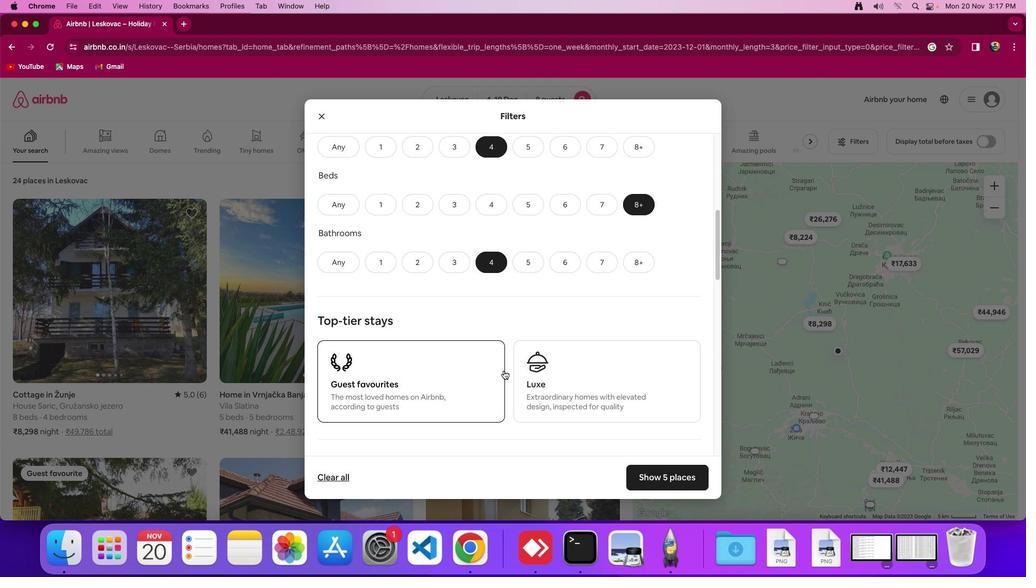 
Action: Mouse scrolled (503, 370) with delta (0, 0)
Screenshot: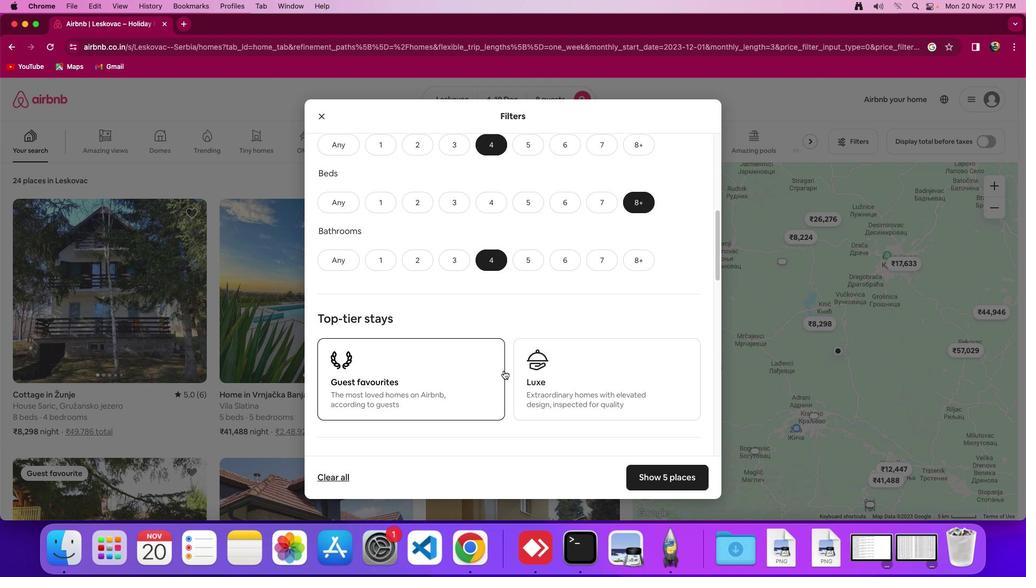 
Action: Mouse scrolled (503, 370) with delta (0, 0)
Screenshot: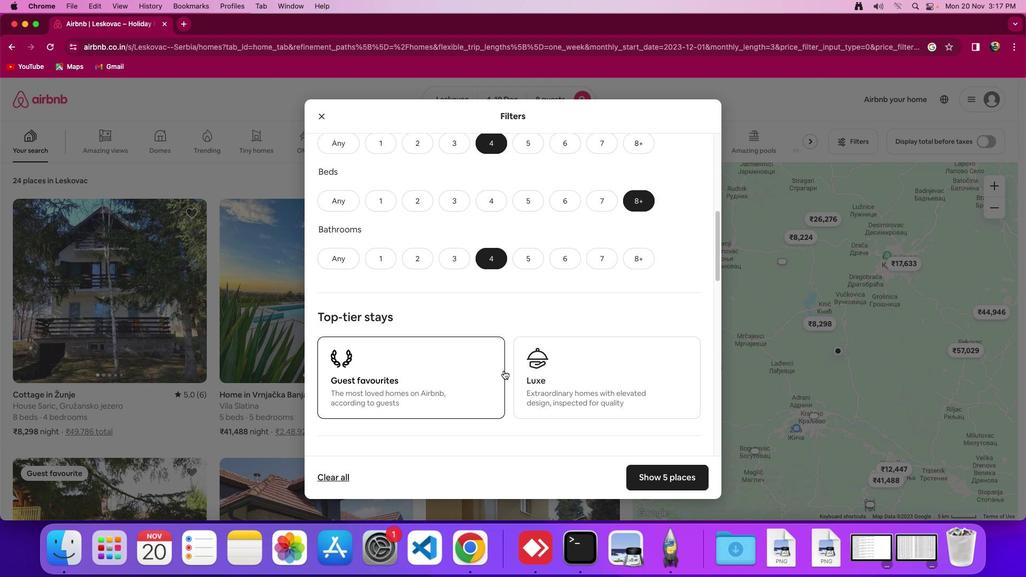 
Action: Mouse scrolled (503, 370) with delta (0, 0)
Screenshot: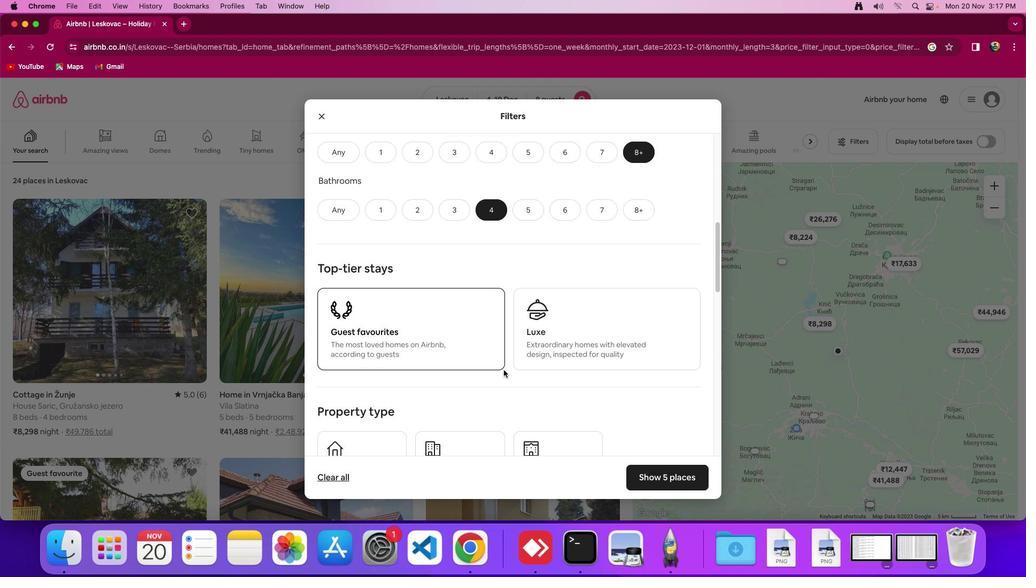 
Action: Mouse scrolled (503, 370) with delta (0, 0)
Screenshot: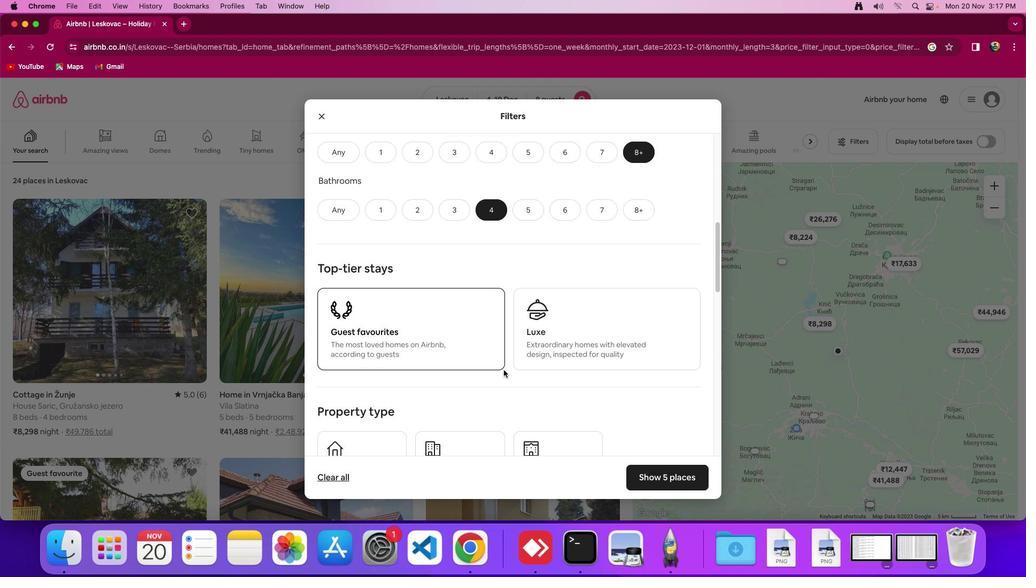 
Action: Mouse scrolled (503, 370) with delta (0, -1)
Screenshot: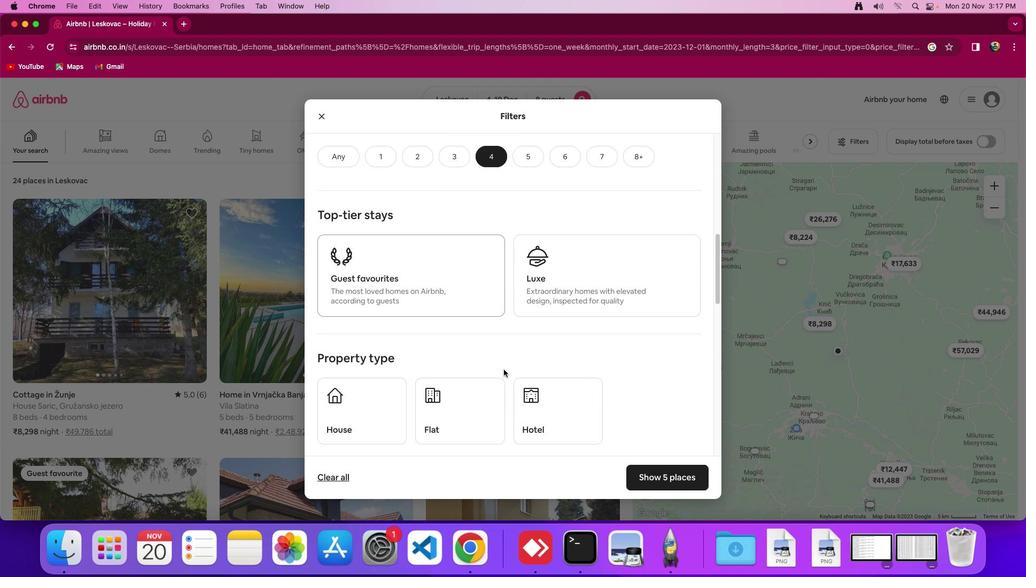 
Action: Mouse moved to (373, 410)
Screenshot: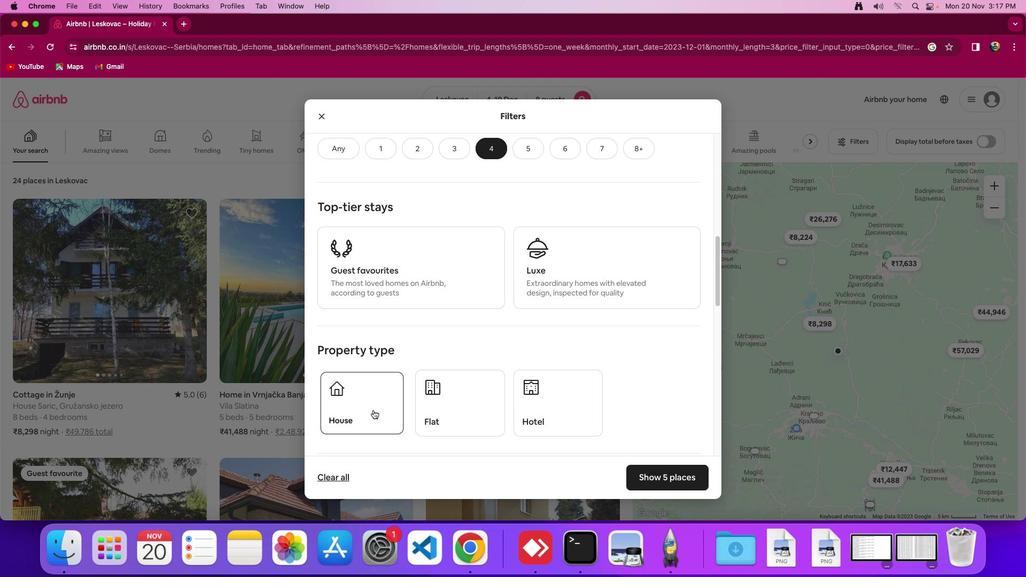 
Action: Mouse pressed left at (373, 410)
Screenshot: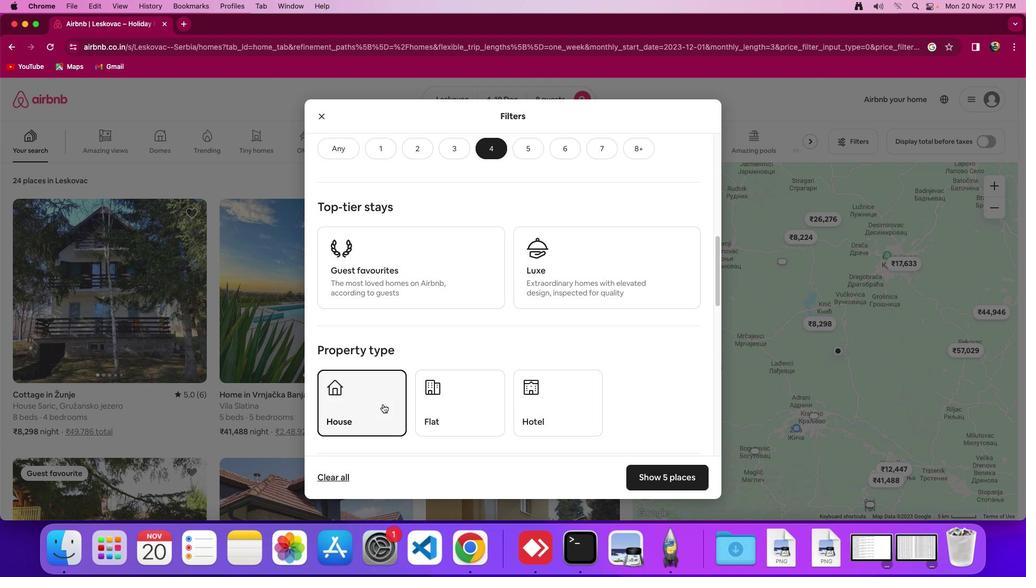 
Action: Mouse moved to (565, 354)
Screenshot: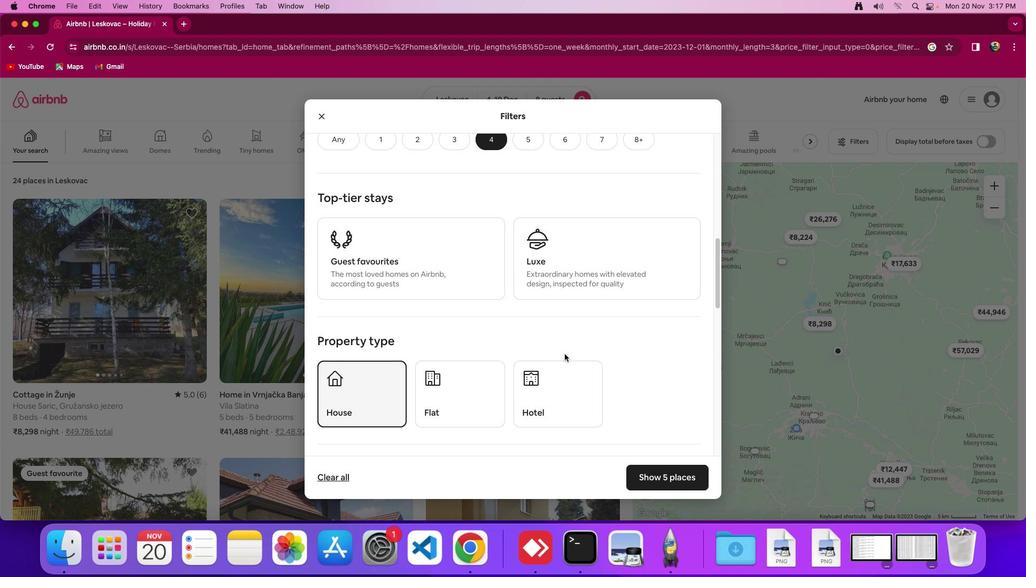 
Action: Mouse scrolled (565, 354) with delta (0, 0)
Screenshot: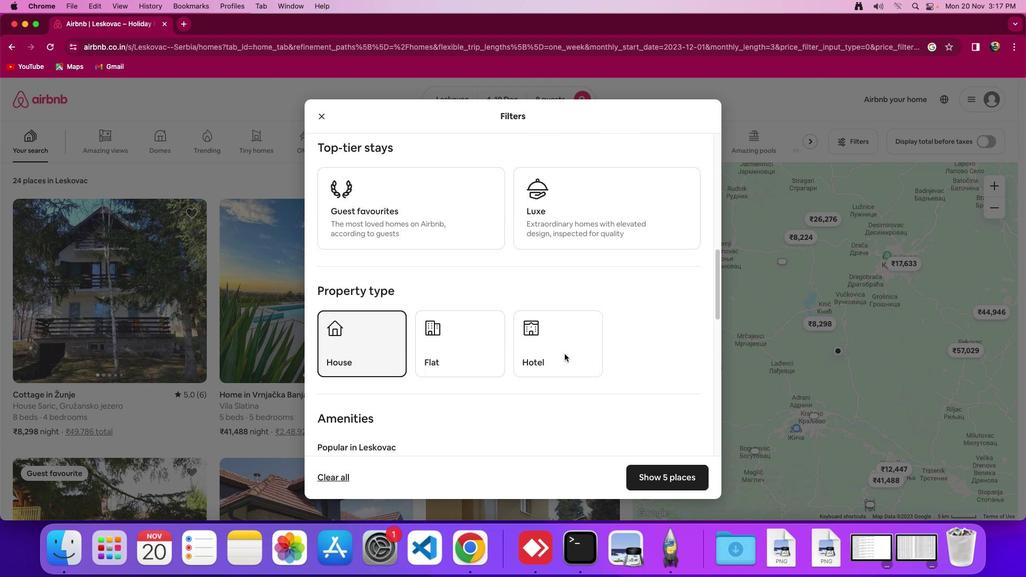 
Action: Mouse scrolled (565, 354) with delta (0, 0)
Screenshot: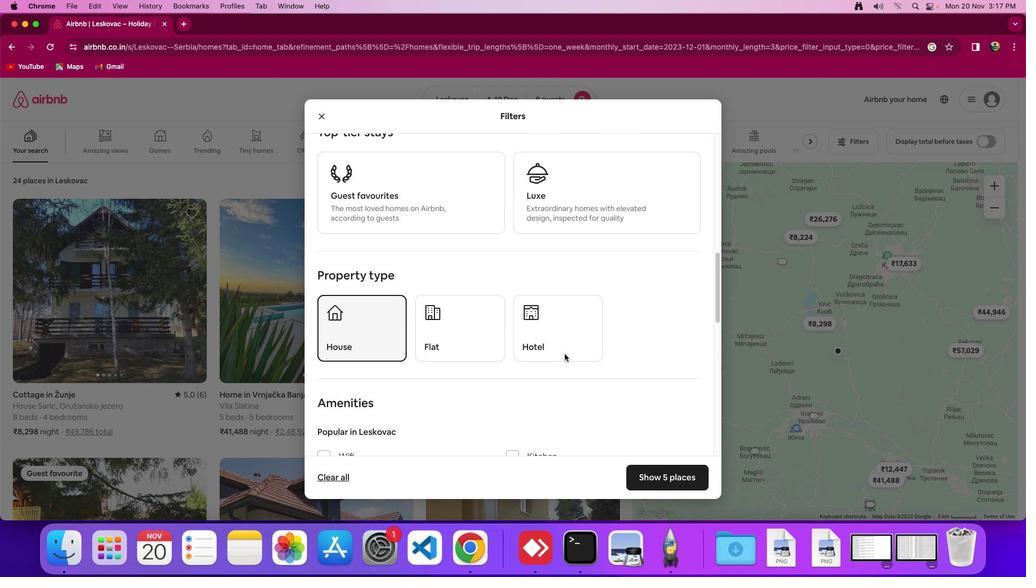 
Action: Mouse scrolled (565, 354) with delta (0, -1)
Screenshot: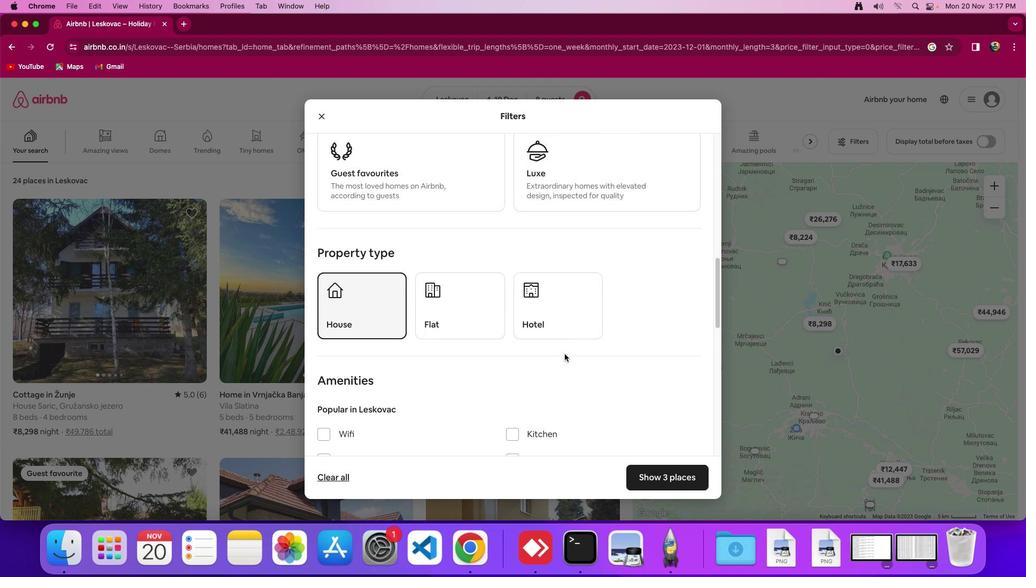 
Action: Mouse scrolled (565, 354) with delta (0, 0)
Screenshot: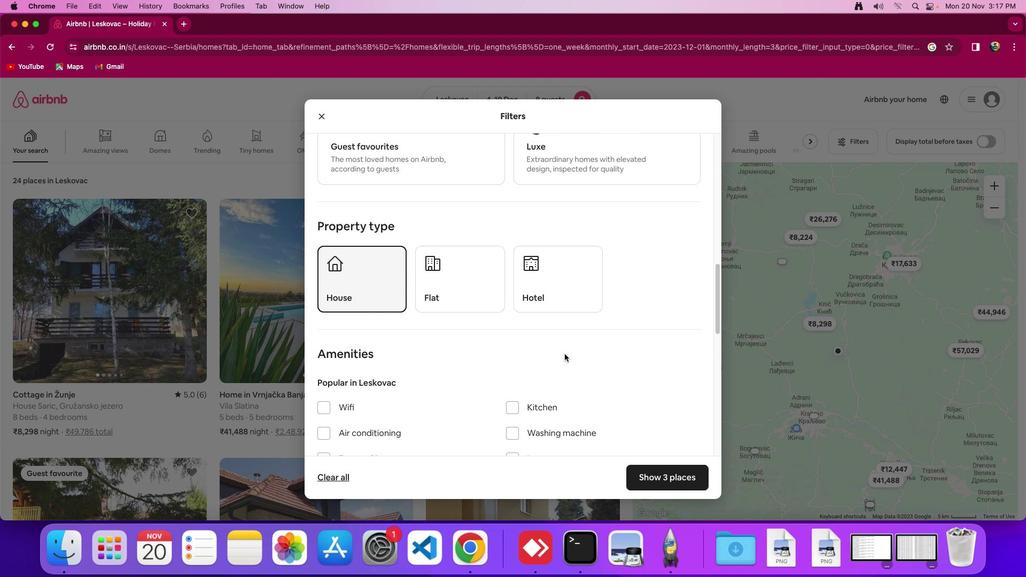 
Action: Mouse scrolled (565, 354) with delta (0, 0)
Screenshot: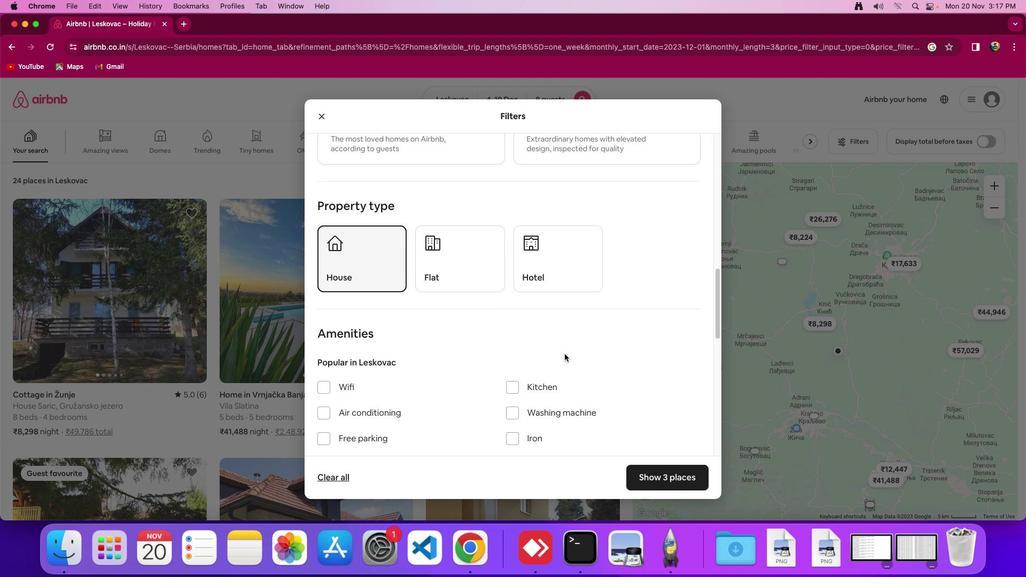 
Action: Mouse scrolled (565, 354) with delta (0, -1)
Screenshot: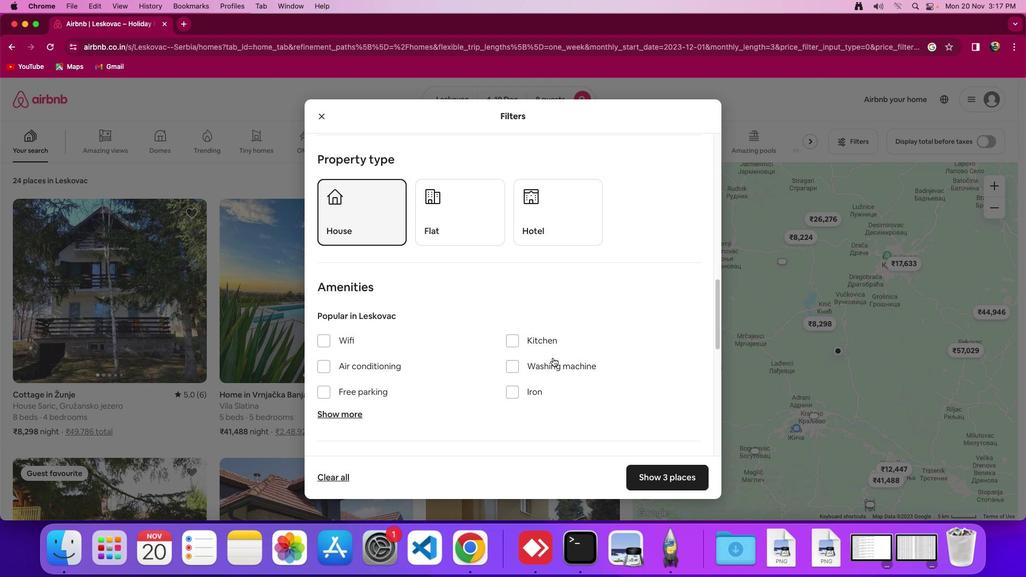 
Action: Mouse moved to (340, 404)
Screenshot: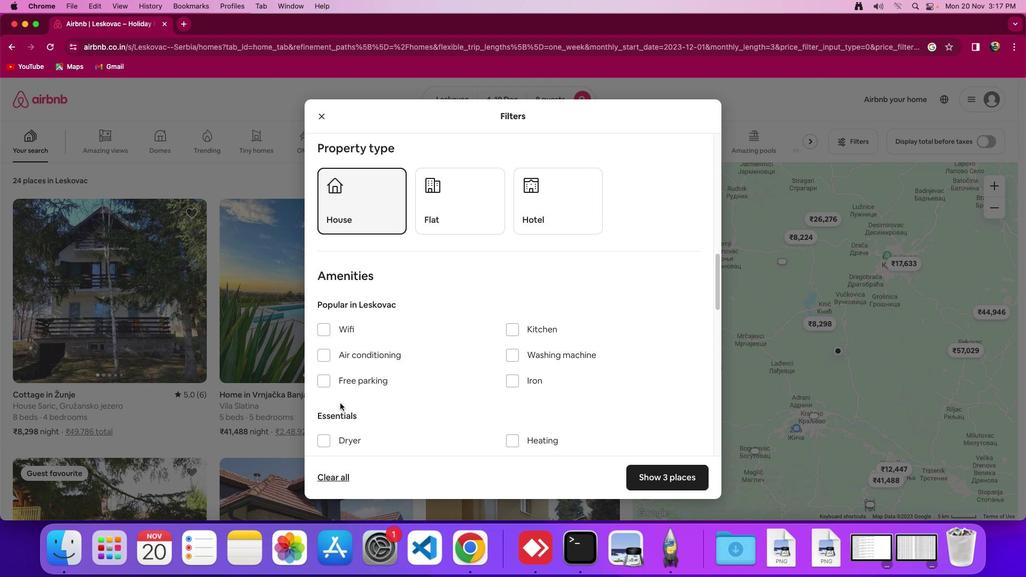
Action: Mouse pressed left at (340, 404)
Screenshot: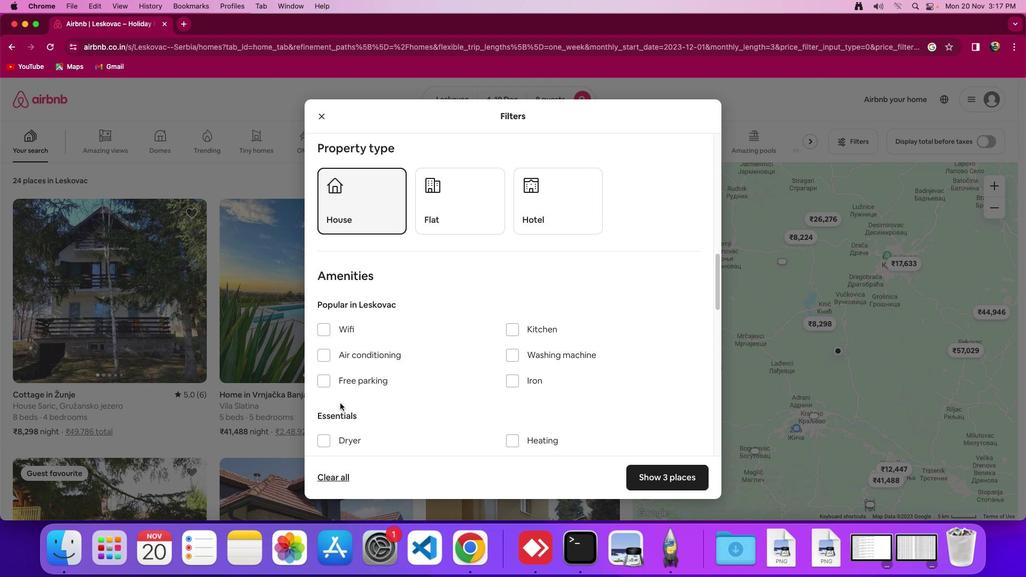 
Action: Mouse moved to (323, 335)
Screenshot: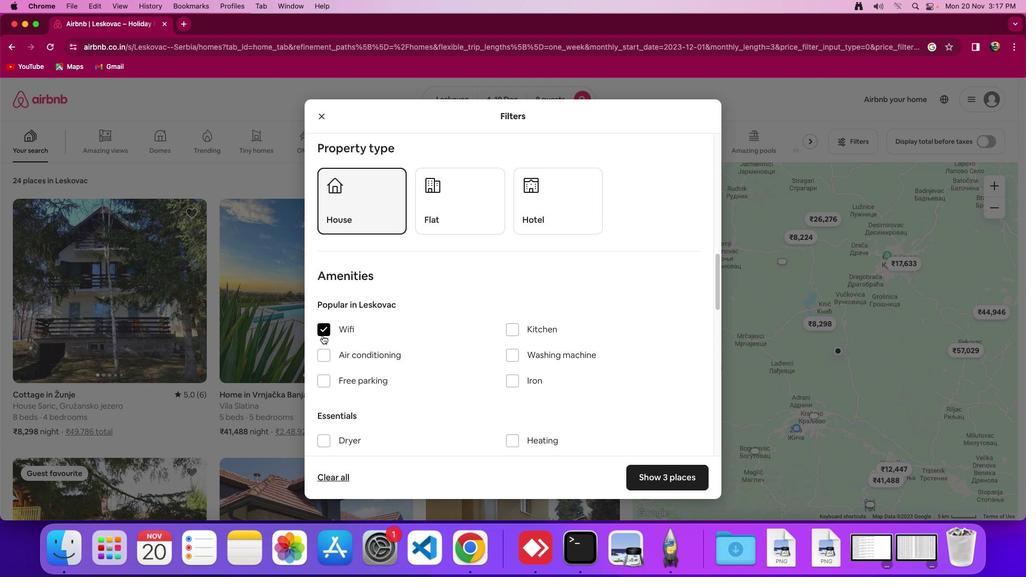 
Action: Mouse pressed left at (323, 335)
Screenshot: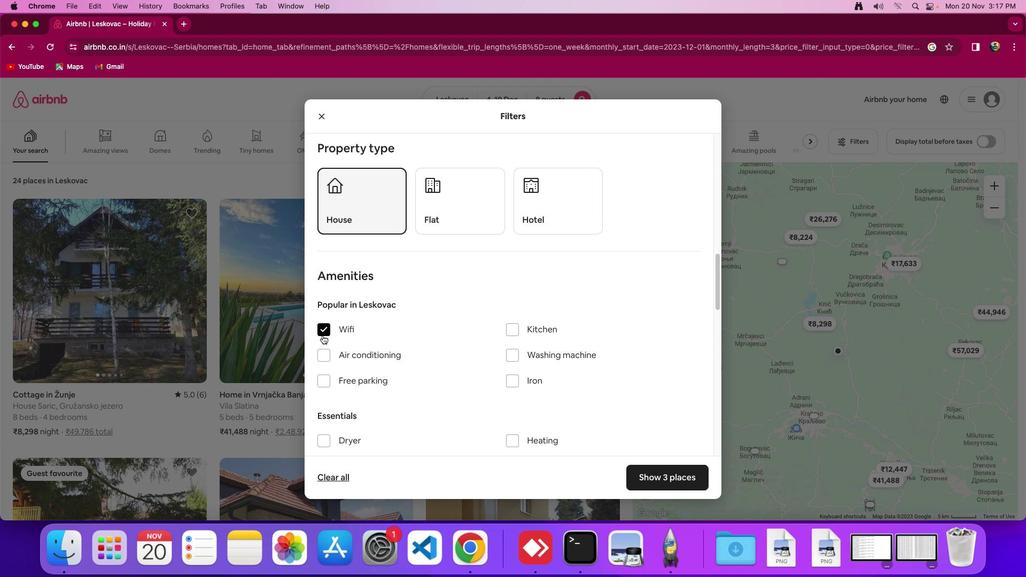 
Action: Mouse moved to (410, 338)
Screenshot: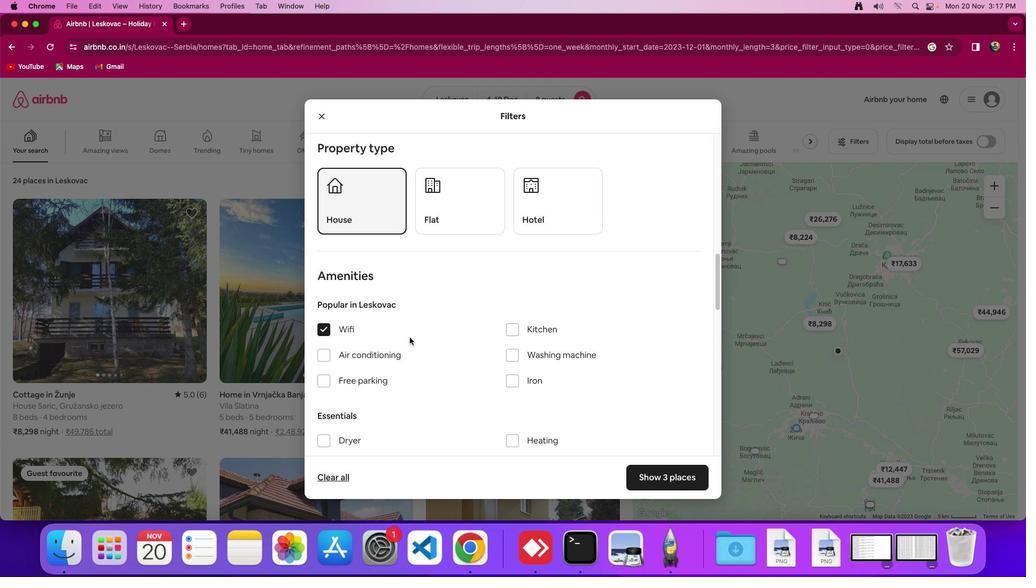 
Action: Mouse scrolled (410, 338) with delta (0, 0)
Screenshot: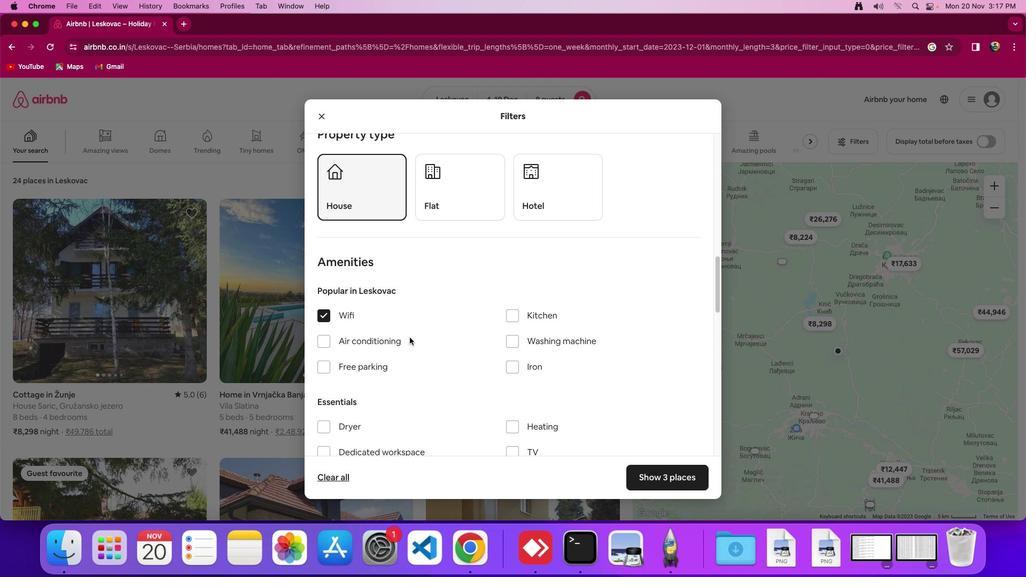 
Action: Mouse scrolled (410, 338) with delta (0, 0)
Screenshot: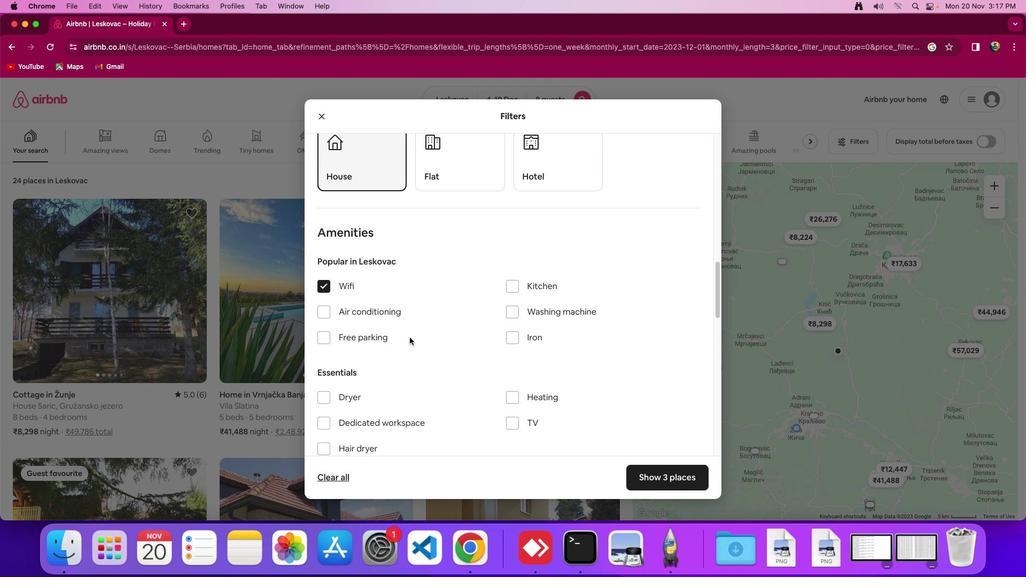 
Action: Mouse scrolled (410, 338) with delta (0, -1)
Screenshot: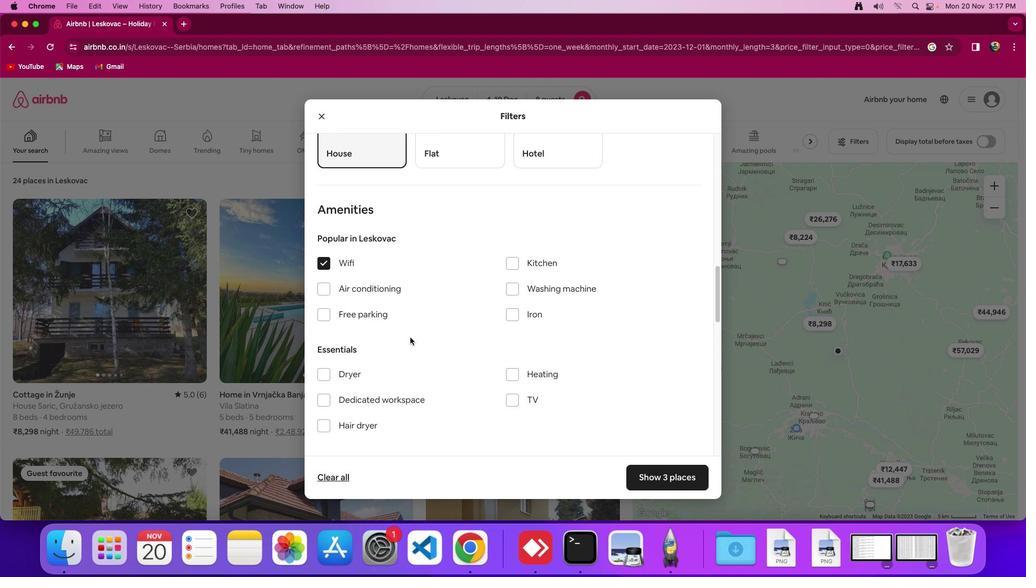 
Action: Mouse moved to (413, 336)
Screenshot: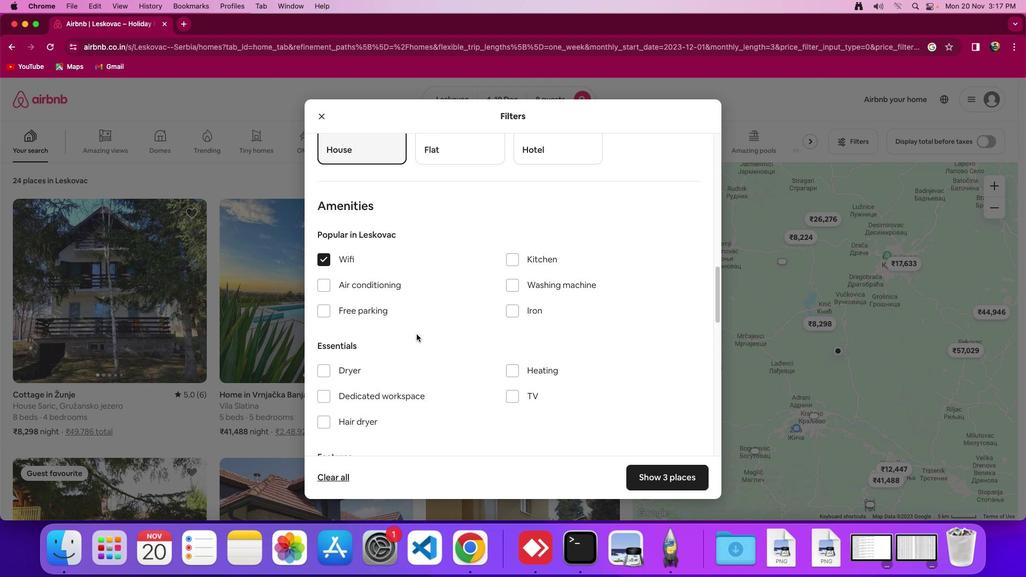 
Action: Mouse scrolled (413, 336) with delta (0, 0)
Screenshot: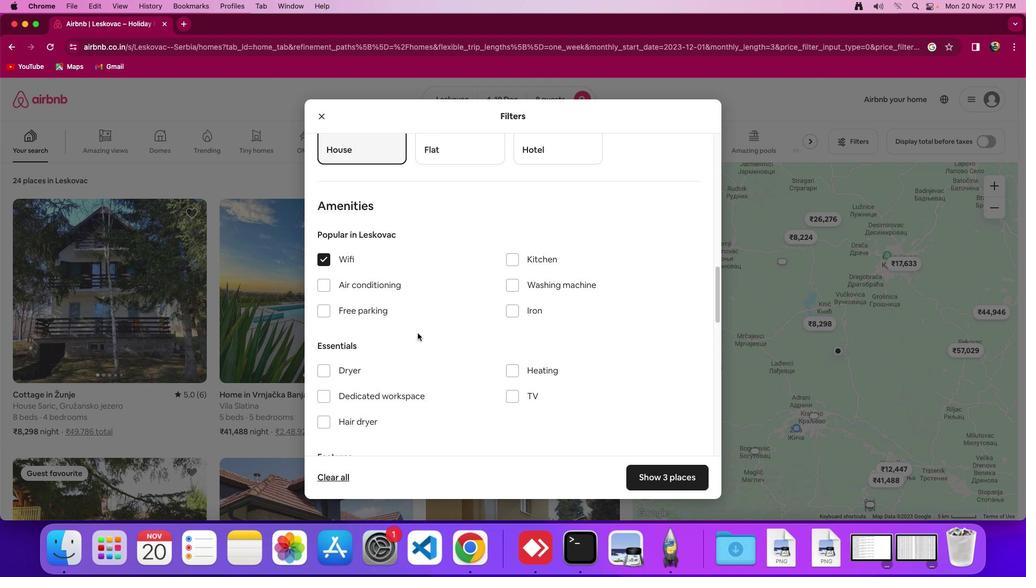 
Action: Mouse moved to (322, 308)
Screenshot: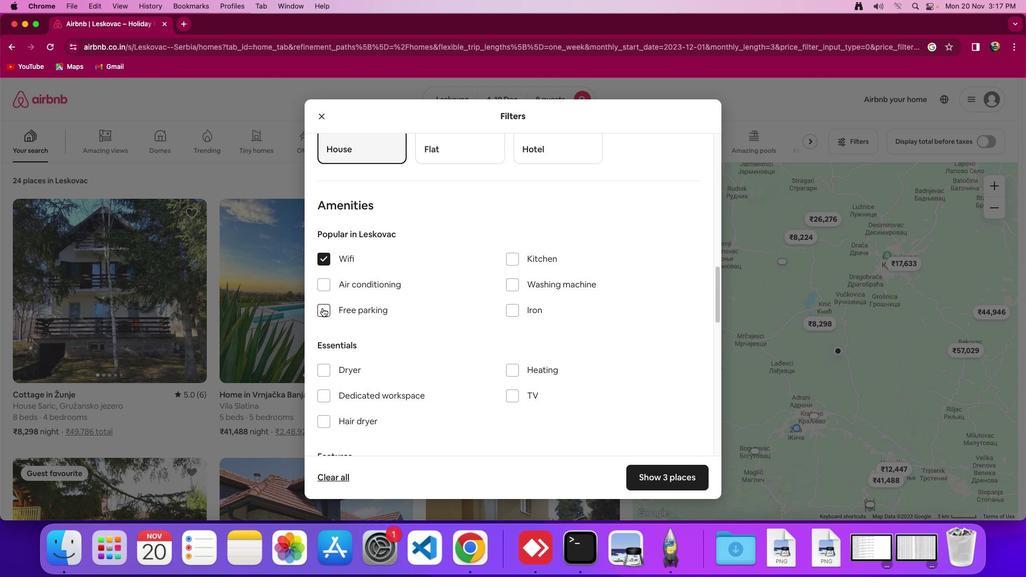
Action: Mouse pressed left at (322, 308)
Screenshot: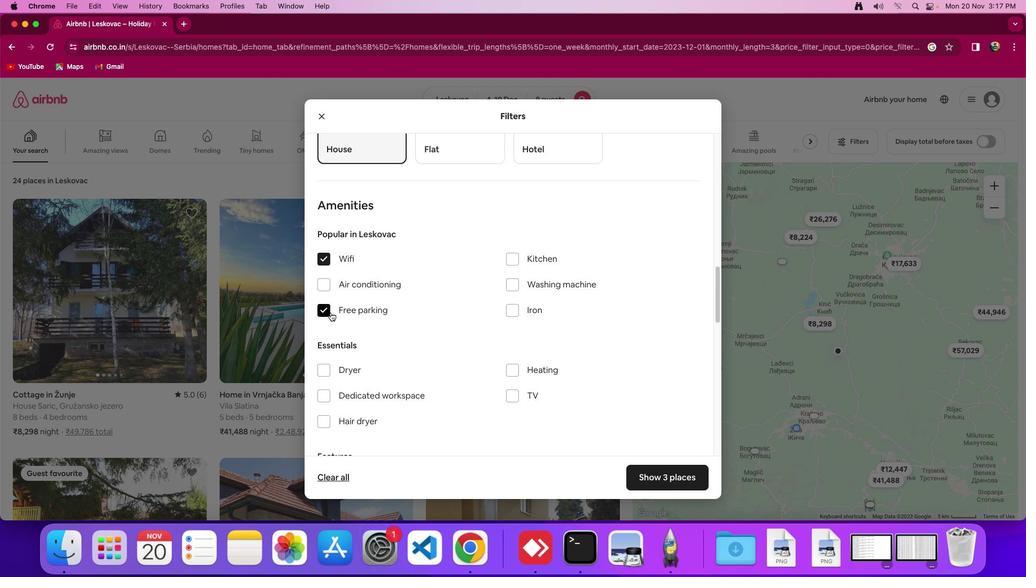 
Action: Mouse moved to (512, 392)
Screenshot: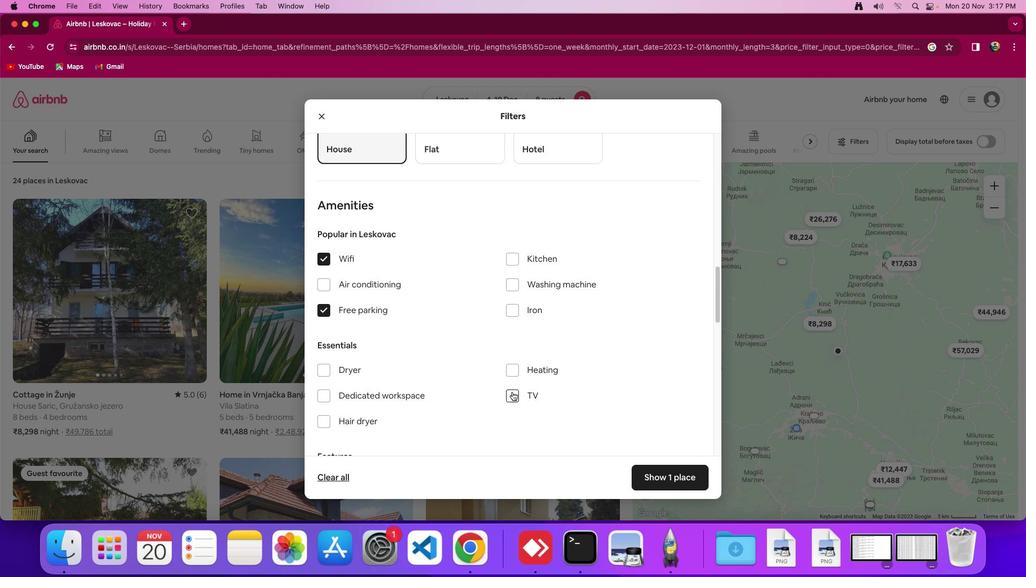 
Action: Mouse pressed left at (512, 392)
Screenshot: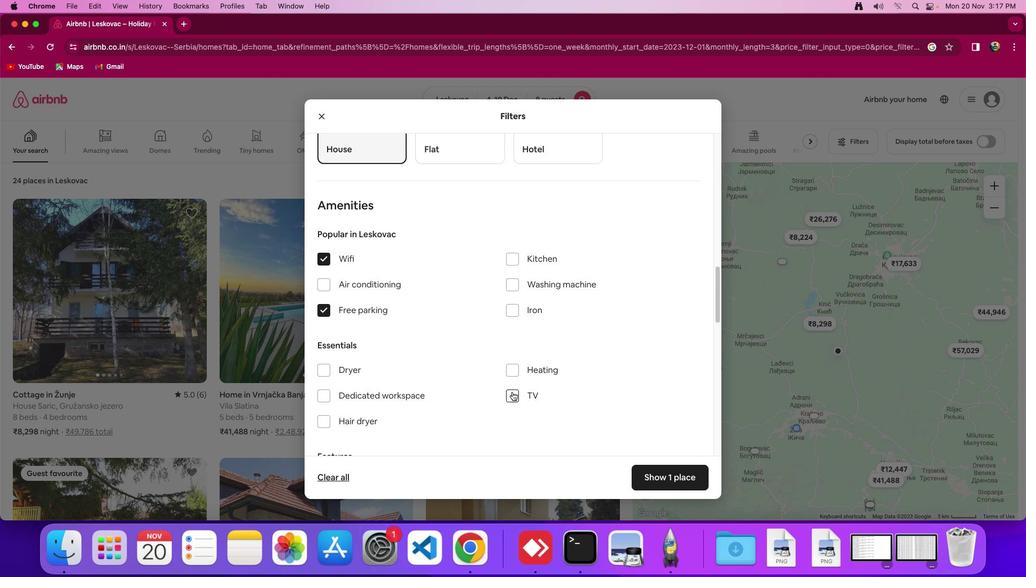
Action: Mouse moved to (498, 327)
Screenshot: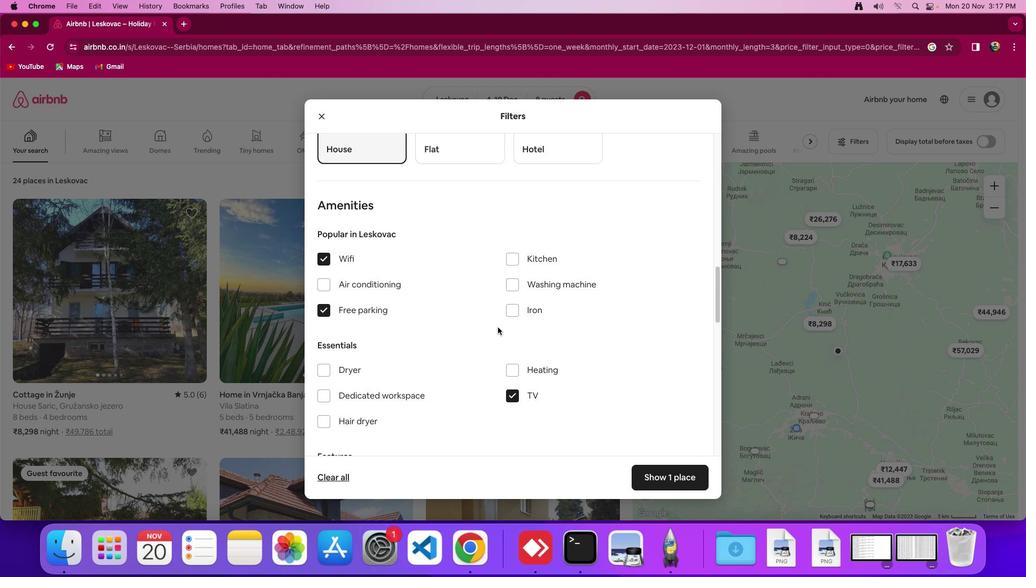 
Action: Mouse scrolled (498, 327) with delta (0, 0)
Screenshot: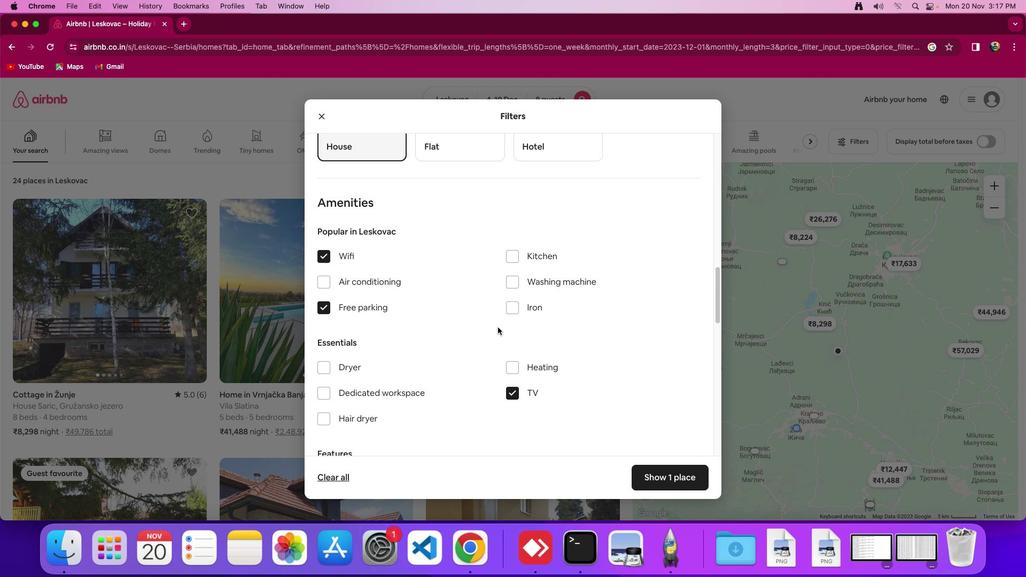 
Action: Mouse scrolled (498, 327) with delta (0, 0)
Screenshot: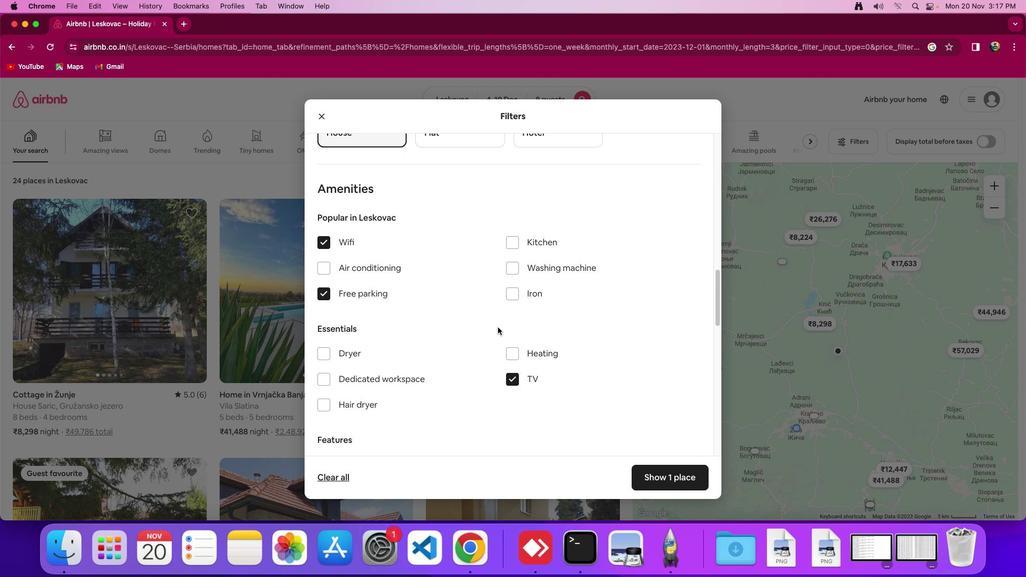 
Action: Mouse scrolled (498, 327) with delta (0, 0)
Screenshot: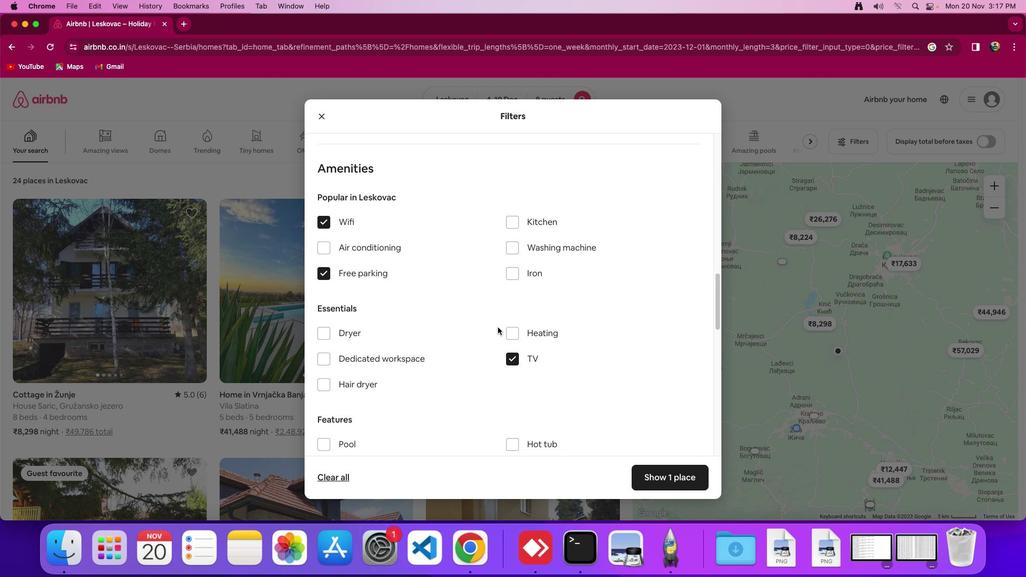 
Action: Mouse scrolled (498, 327) with delta (0, 0)
Screenshot: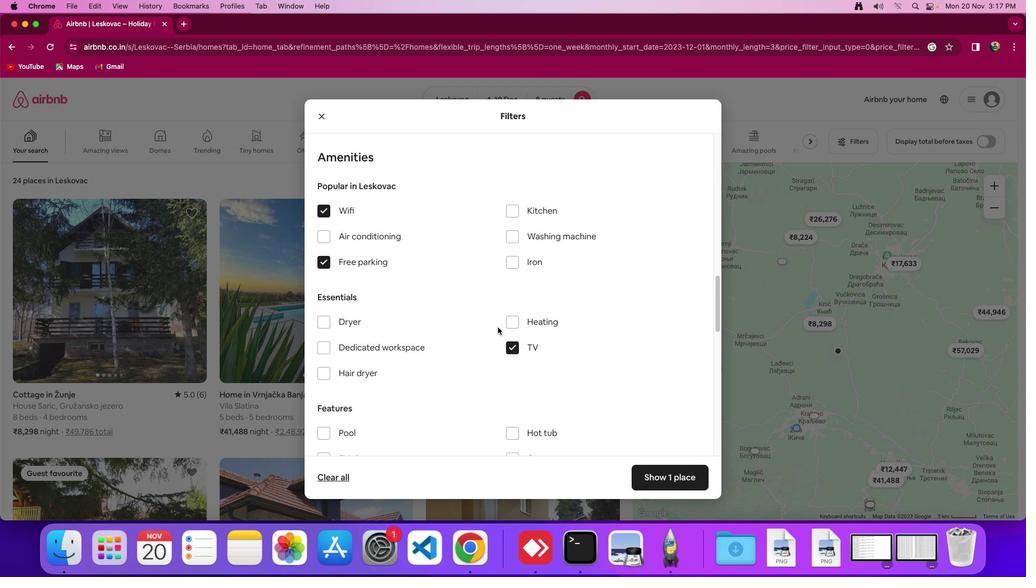 
Action: Mouse scrolled (498, 327) with delta (0, 0)
Screenshot: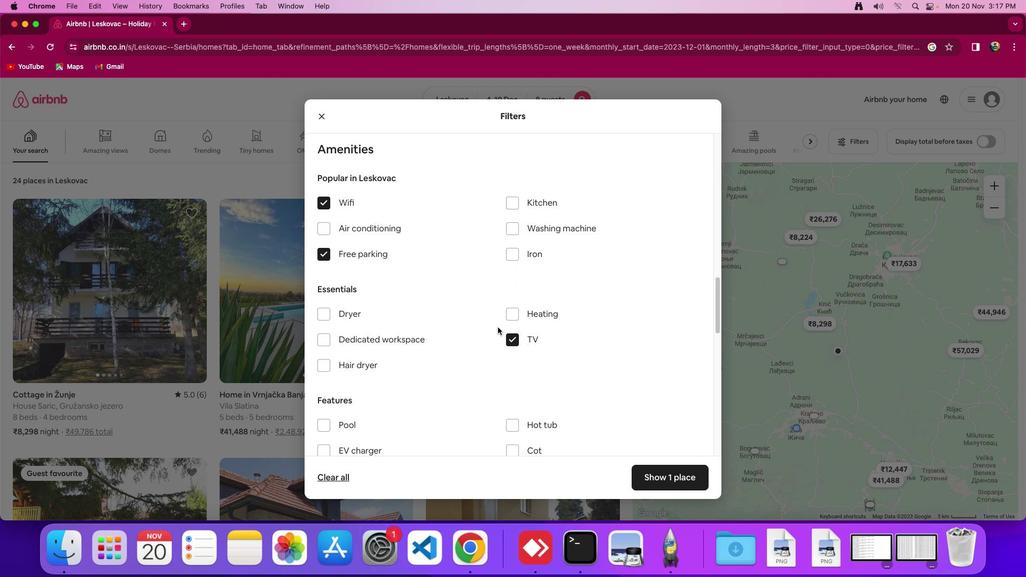 
Action: Mouse moved to (510, 392)
Screenshot: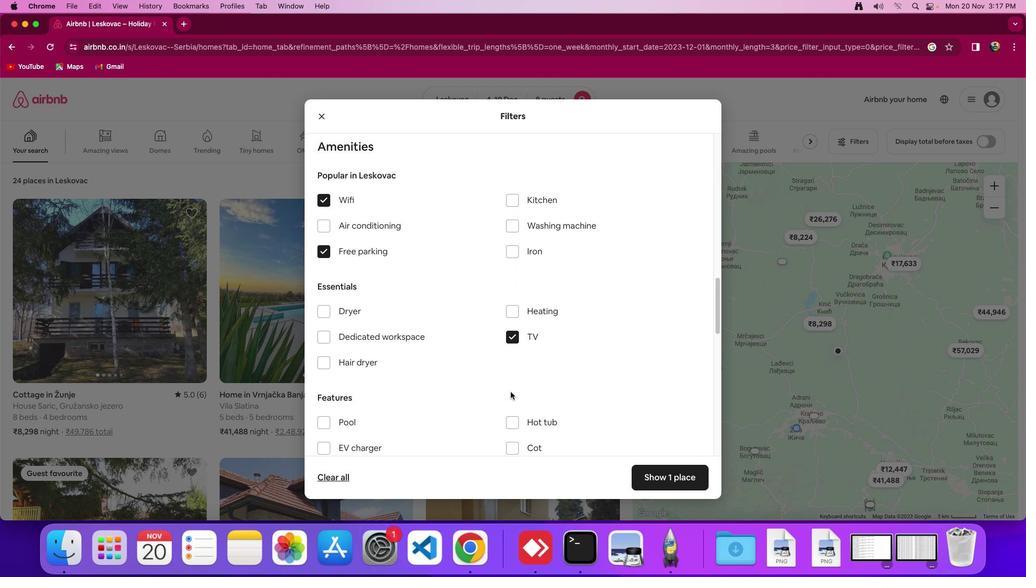
Action: Mouse scrolled (510, 392) with delta (0, 0)
Screenshot: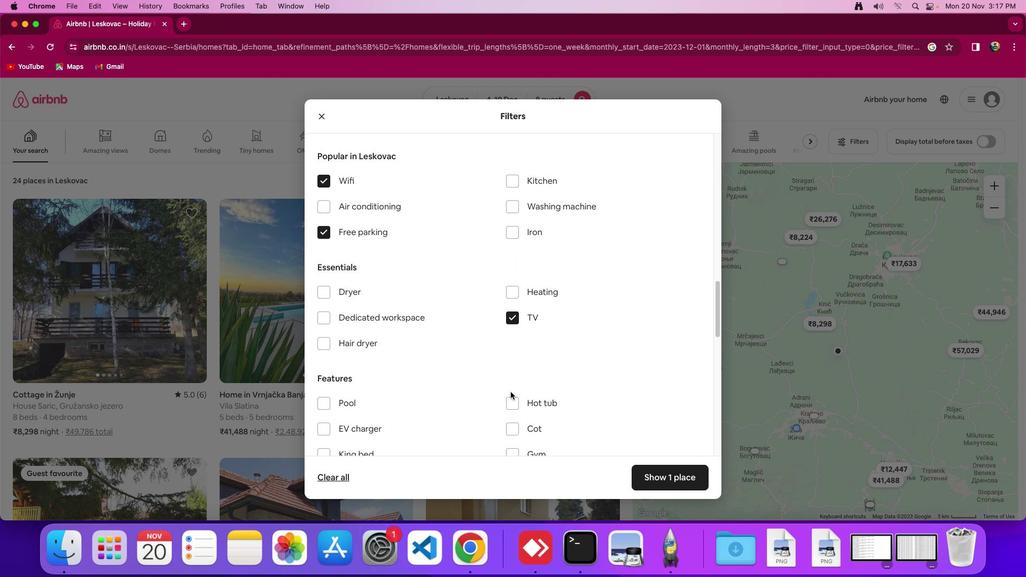 
Action: Mouse scrolled (510, 392) with delta (0, 0)
Screenshot: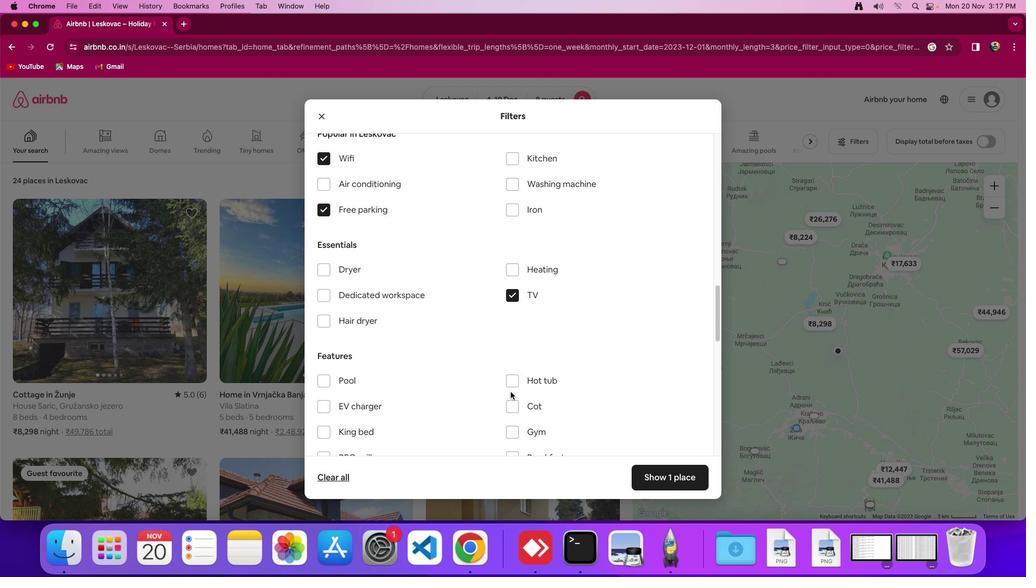 
Action: Mouse scrolled (510, 392) with delta (0, -1)
Screenshot: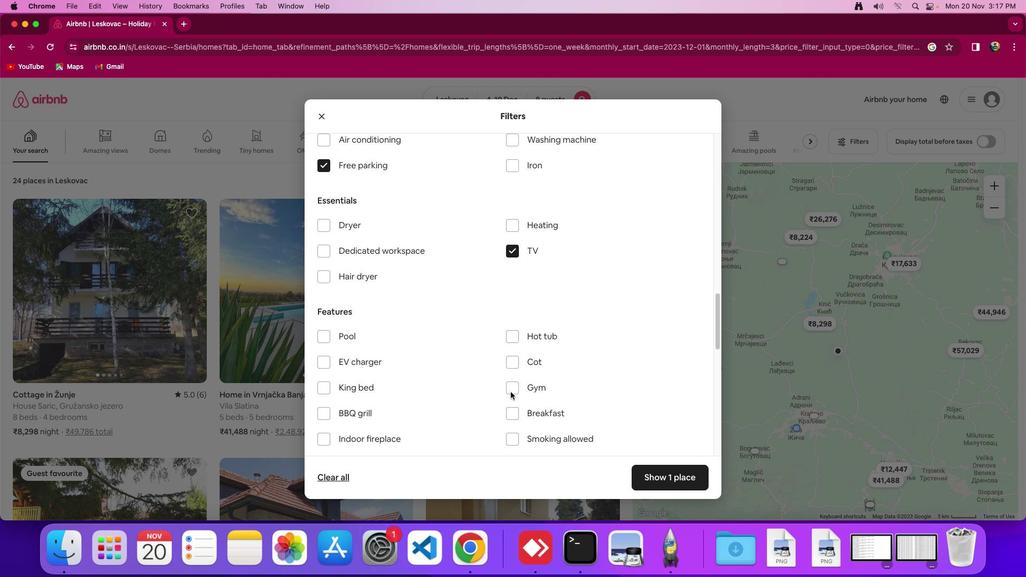 
Action: Mouse moved to (511, 396)
Screenshot: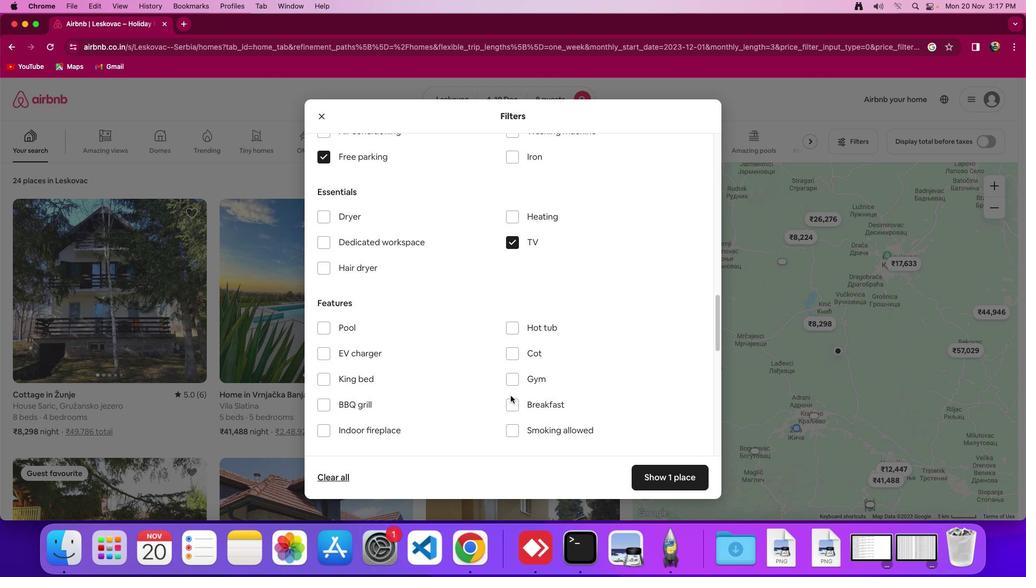
Action: Mouse scrolled (511, 396) with delta (0, 0)
Screenshot: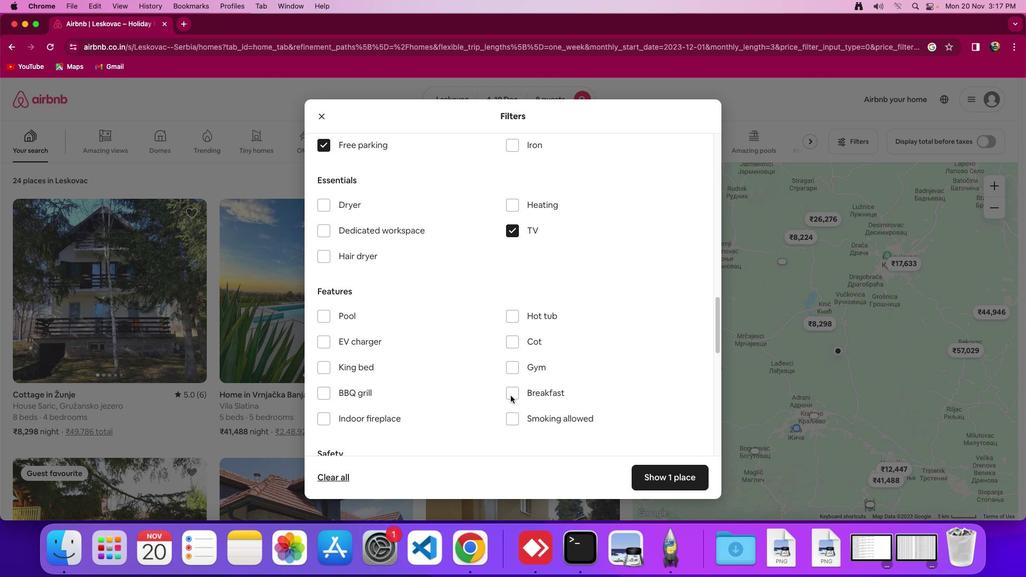 
Action: Mouse scrolled (511, 396) with delta (0, 0)
Screenshot: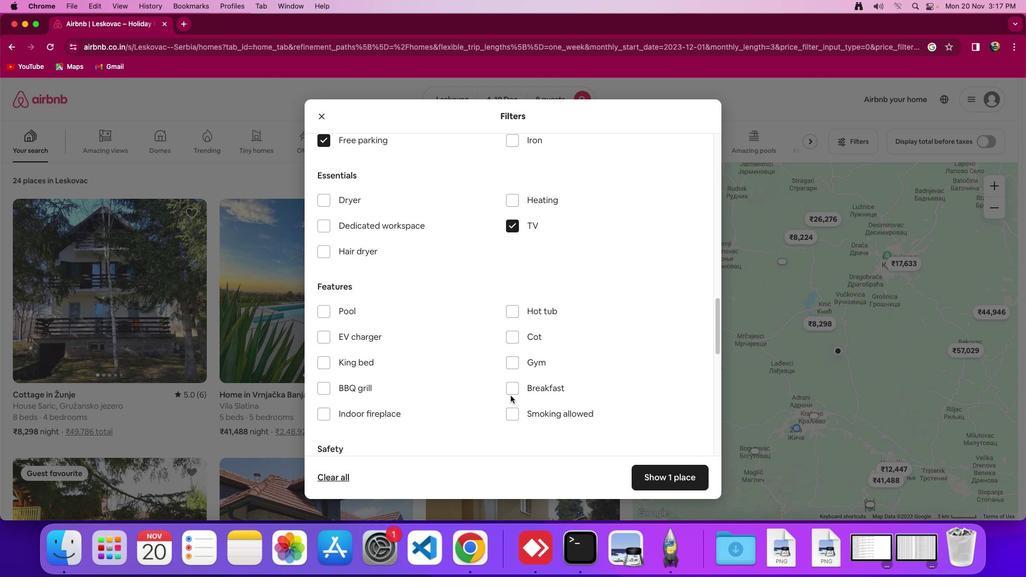 
Action: Mouse moved to (511, 359)
Screenshot: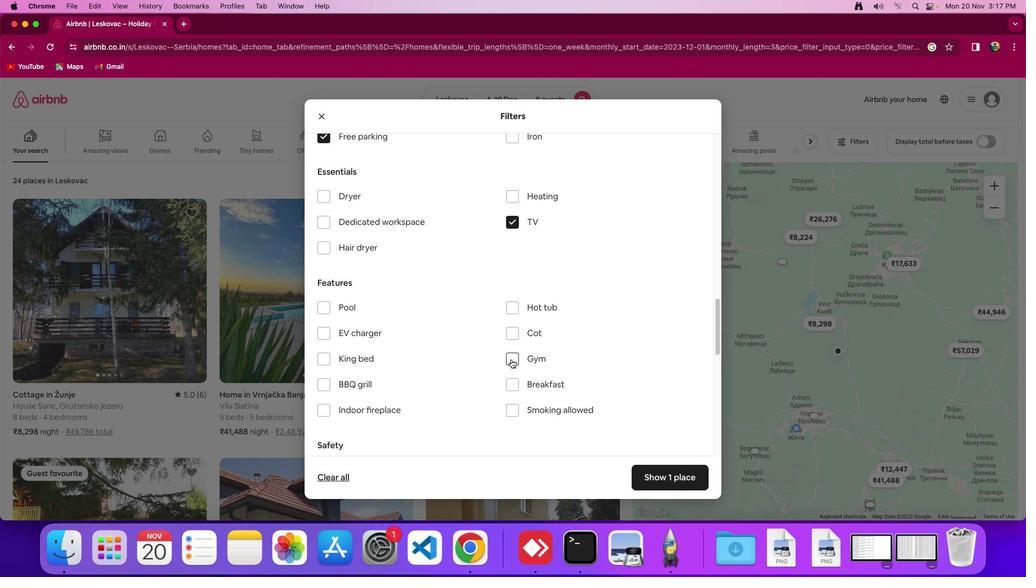 
Action: Mouse pressed left at (511, 359)
Screenshot: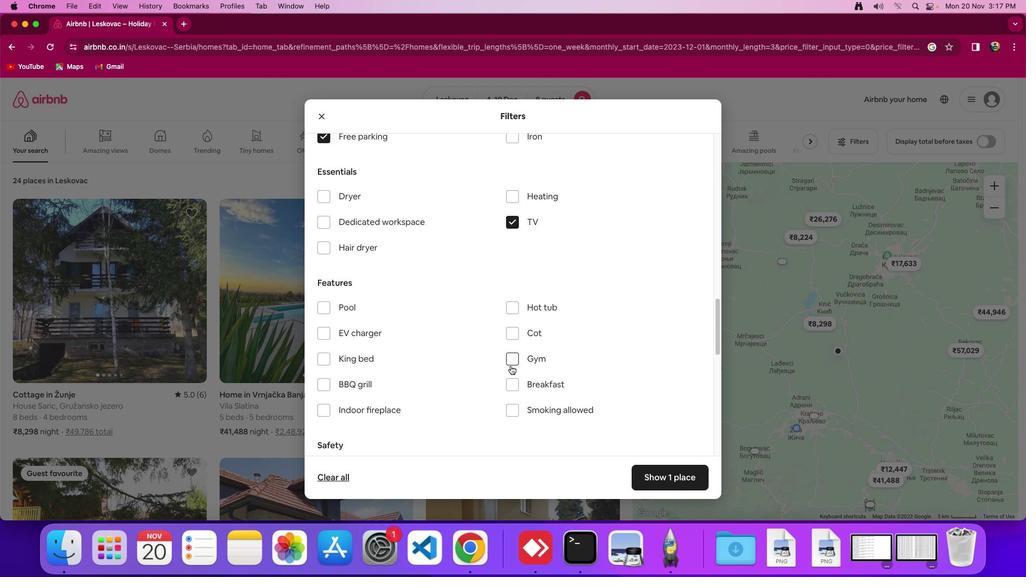 
Action: Mouse moved to (509, 390)
Screenshot: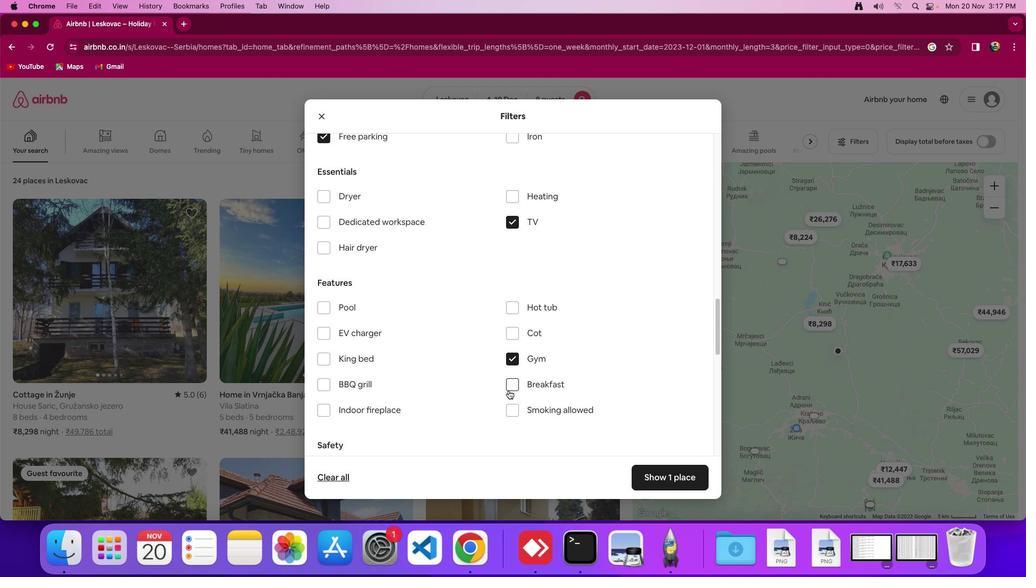 
Action: Mouse pressed left at (509, 390)
Screenshot: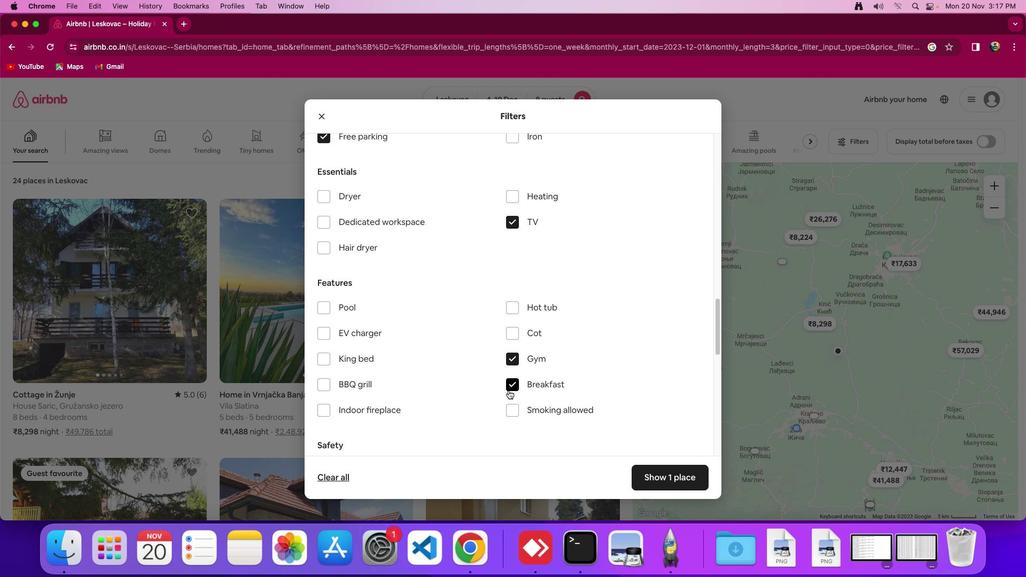 
Action: Mouse moved to (672, 457)
Screenshot: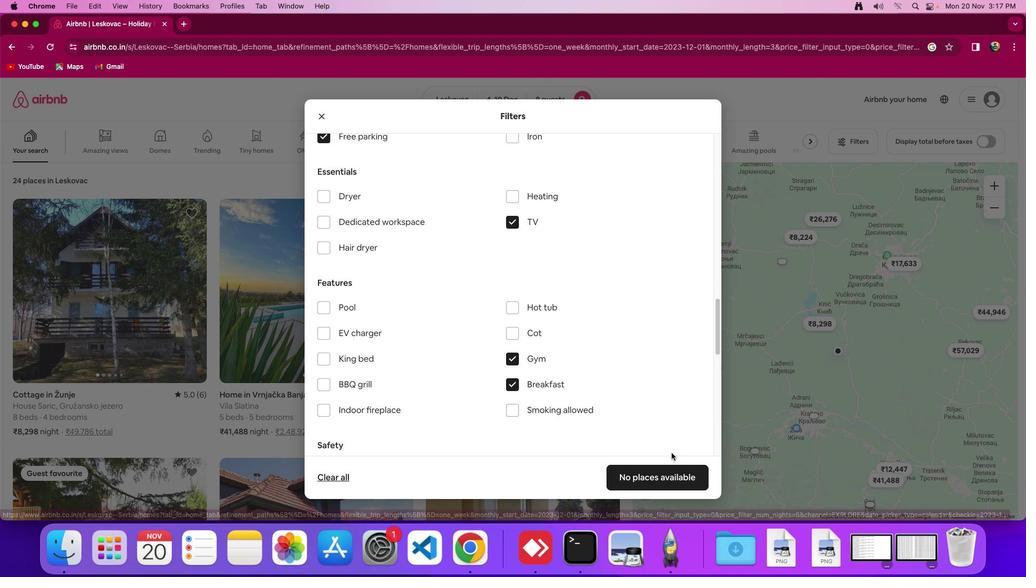 
Action: Mouse scrolled (672, 457) with delta (0, 0)
Screenshot: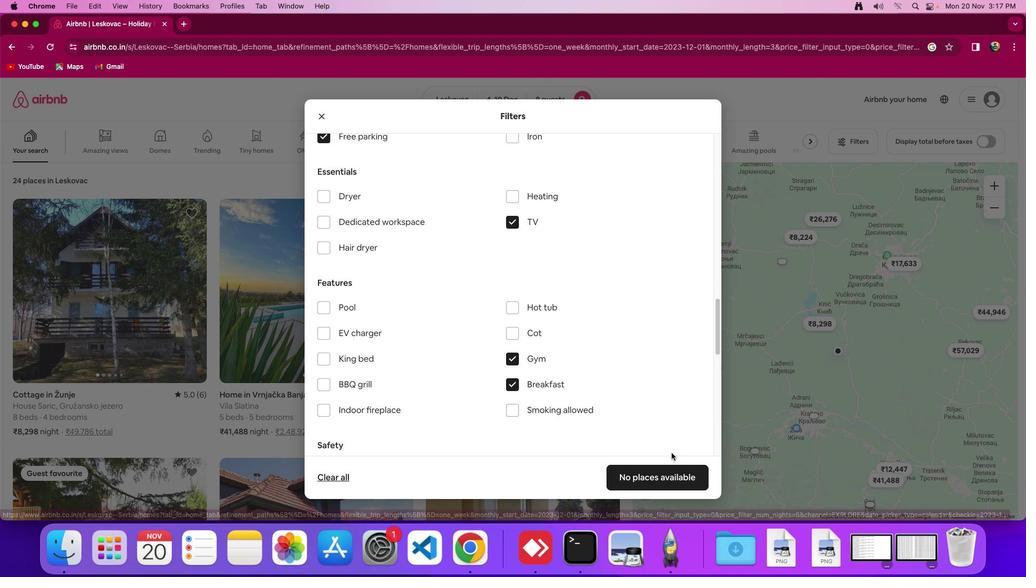 
Action: Mouse moved to (672, 457)
Screenshot: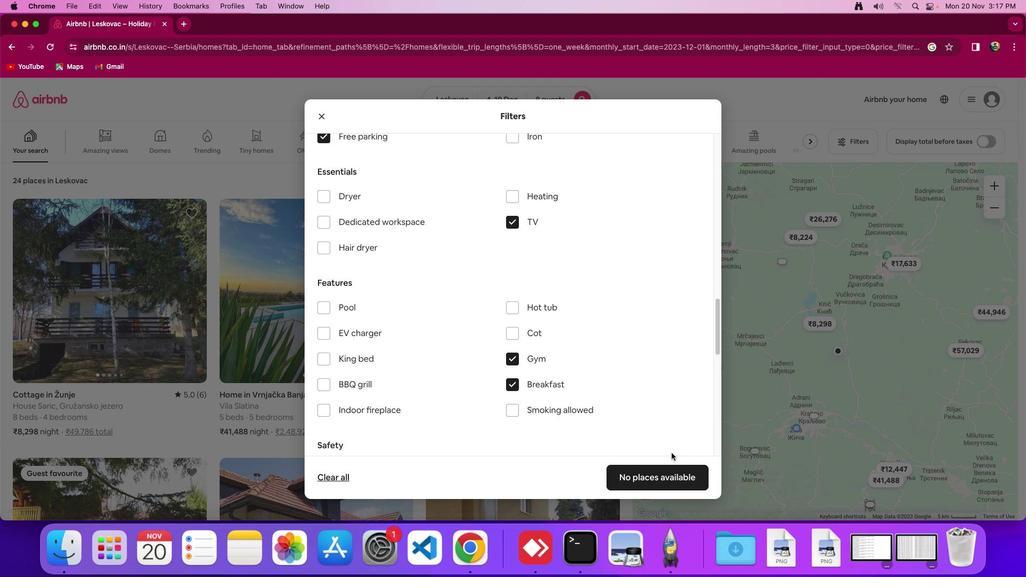 
Action: Mouse scrolled (672, 457) with delta (0, 0)
Screenshot: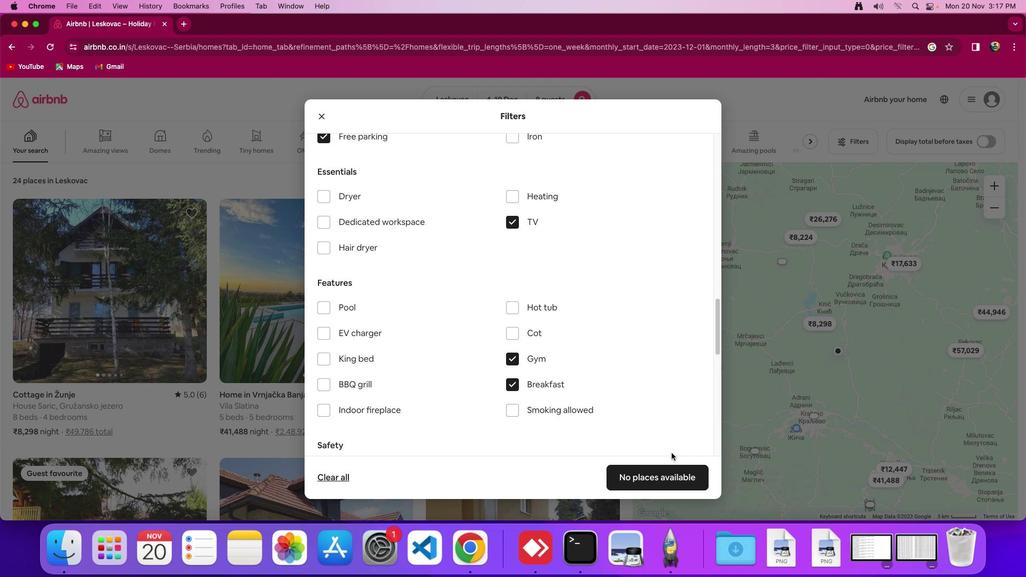 
Action: Mouse moved to (672, 455)
Screenshot: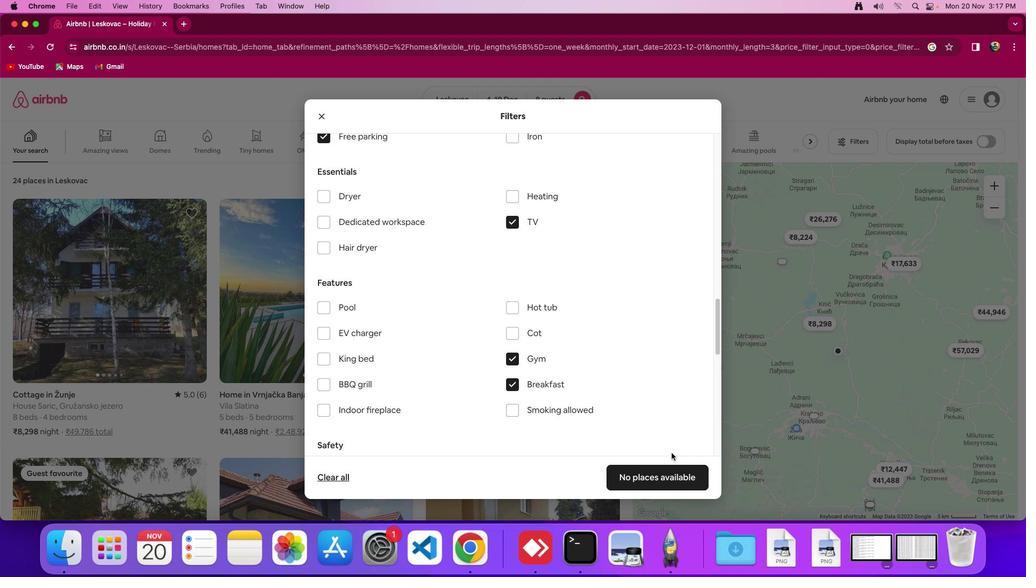 
Action: Mouse scrolled (672, 455) with delta (0, -2)
Screenshot: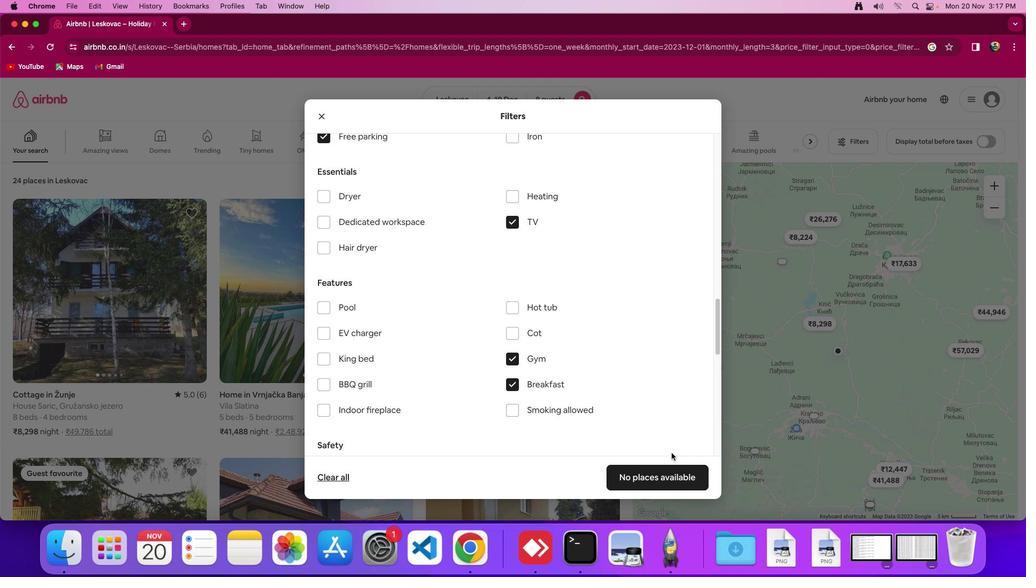 
Action: Mouse moved to (676, 409)
Screenshot: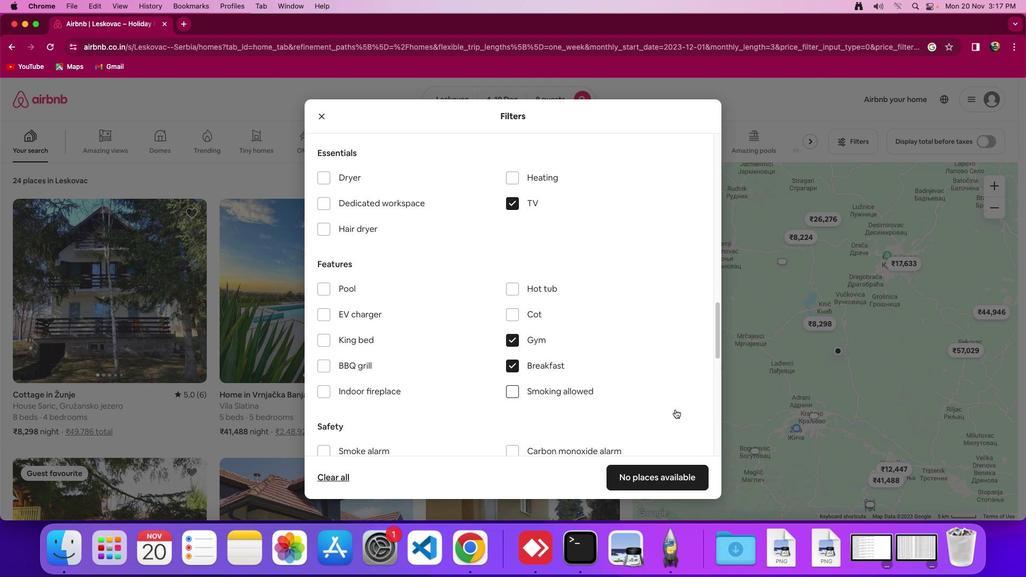 
Action: Mouse scrolled (676, 409) with delta (0, 0)
Screenshot: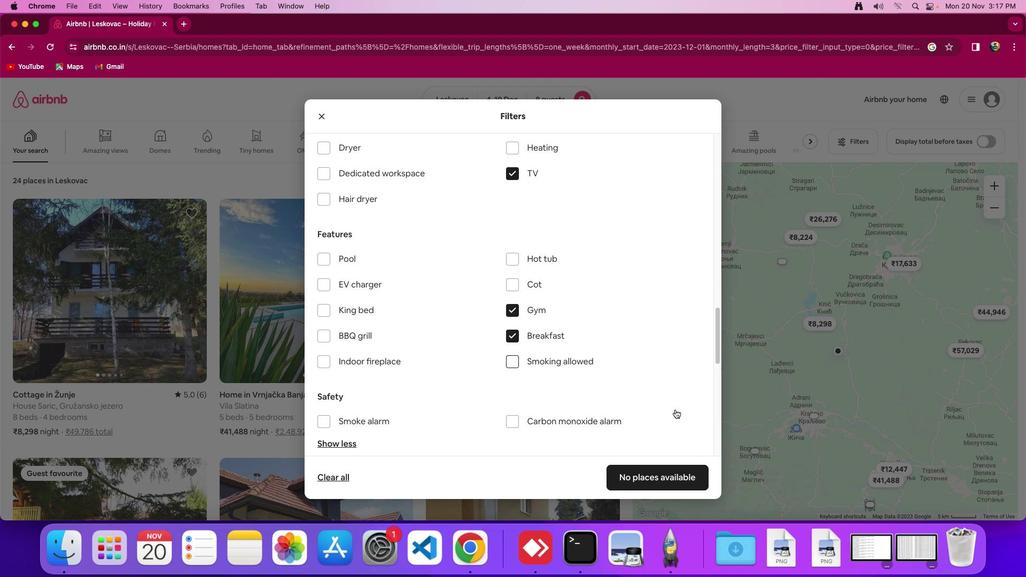 
Action: Mouse scrolled (676, 409) with delta (0, 0)
Screenshot: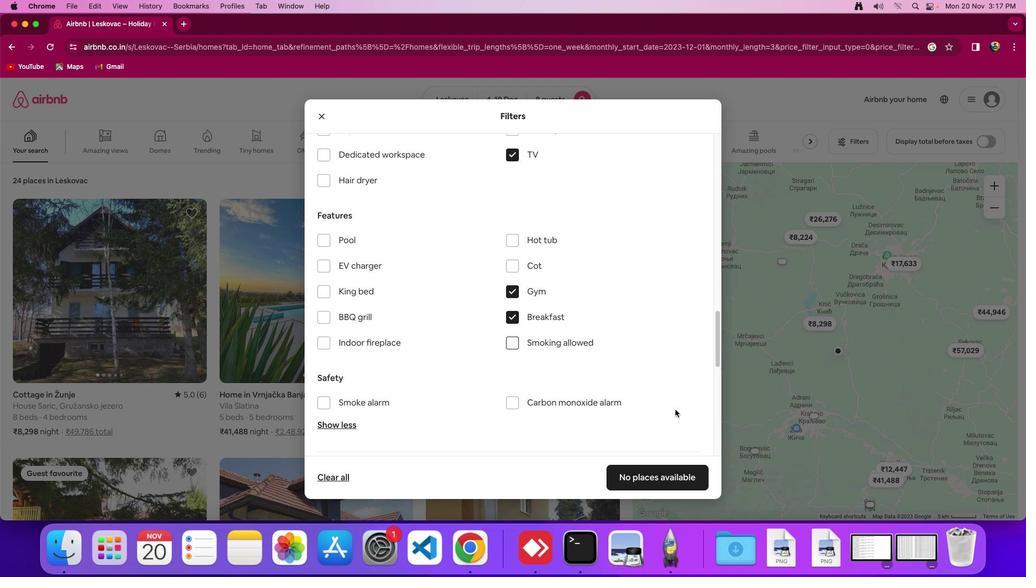 
Action: Mouse scrolled (676, 409) with delta (0, -2)
Screenshot: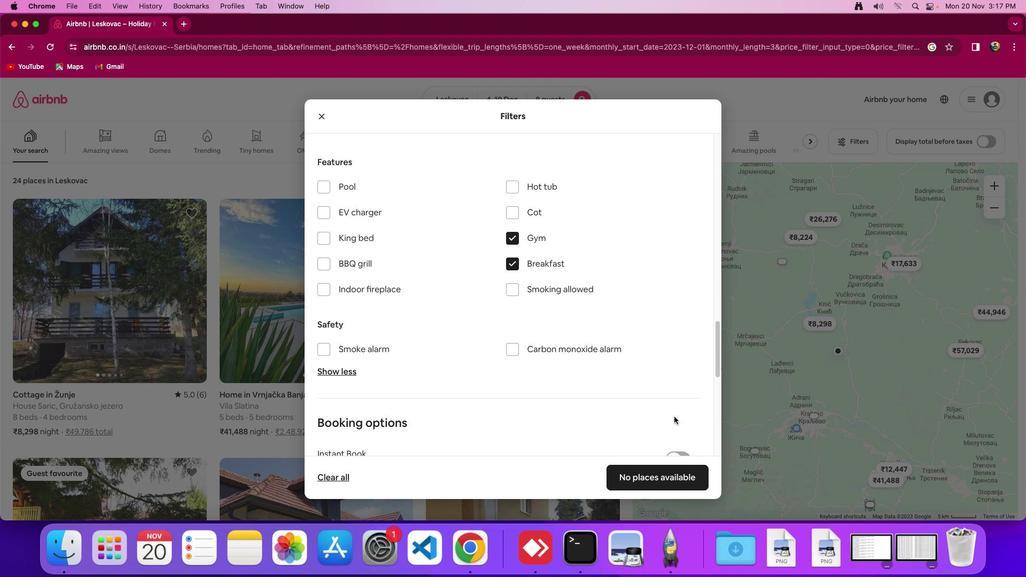 
Action: Mouse moved to (669, 466)
Screenshot: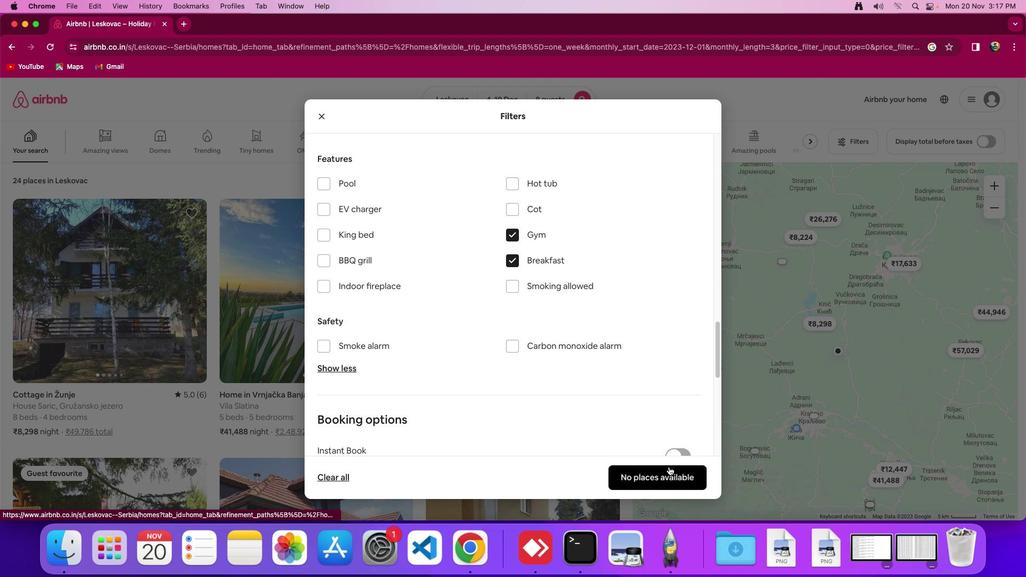 
Action: Mouse pressed left at (669, 466)
Screenshot: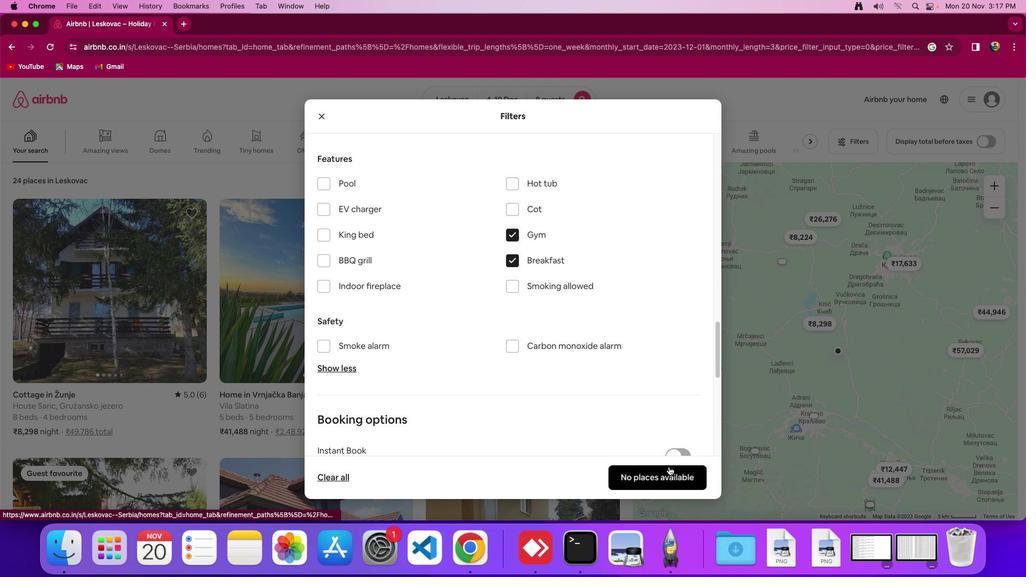 
Action: Mouse moved to (532, 289)
Screenshot: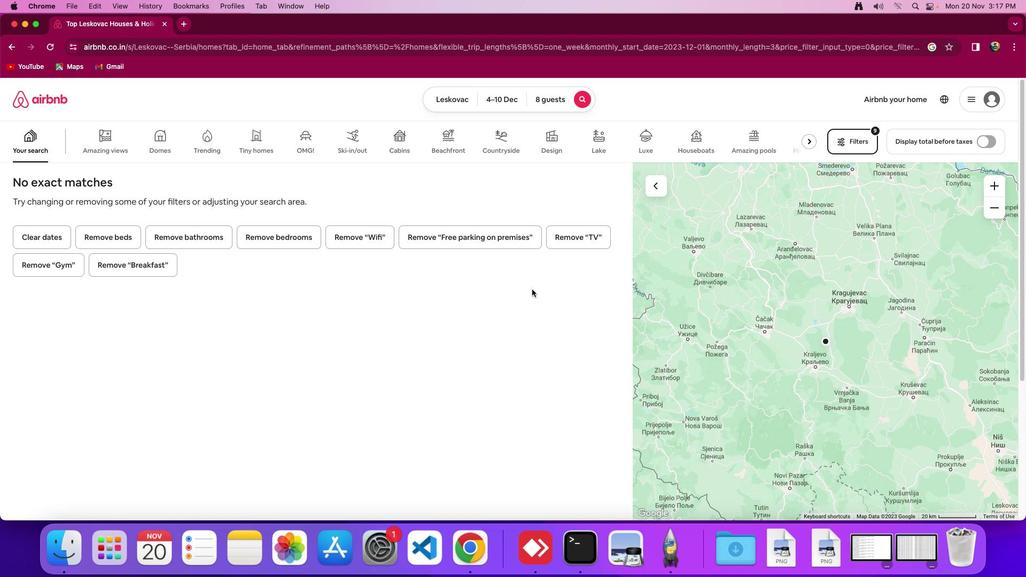 
Action: Mouse pressed left at (532, 289)
Screenshot: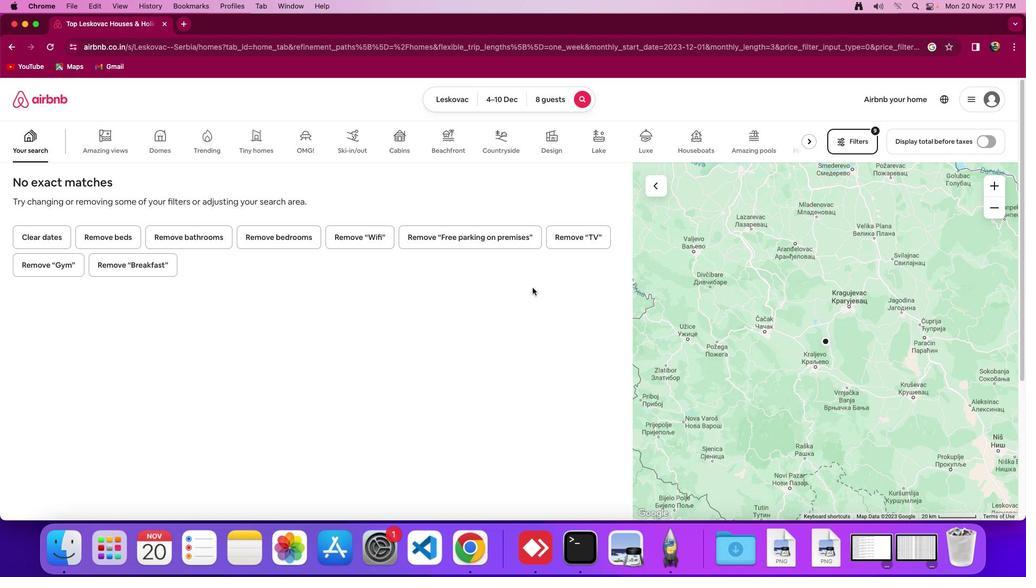 
Action: Mouse moved to (540, 284)
Screenshot: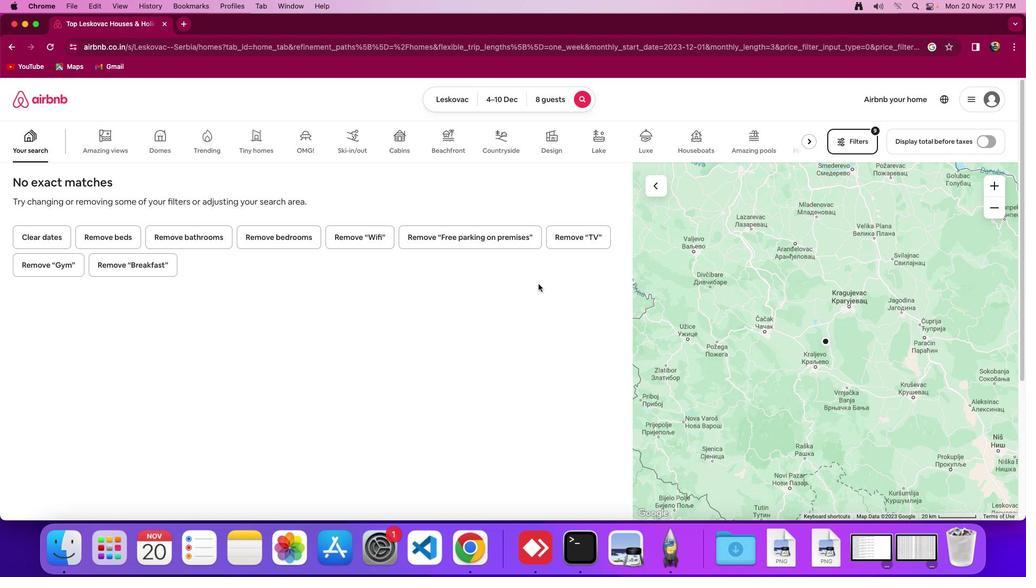 
